 Task: Go to Program & Features. Select Whole Food Market. Add to cart Organic Pita Bread-1. Place order for Jim Hall, _x000D_
5933 U S Hwy #322_x000D_
Hartstown, Pennsylvania(PA), 16131, Cell Number (724) 932-1018
Action: Mouse moved to (5, 35)
Screenshot: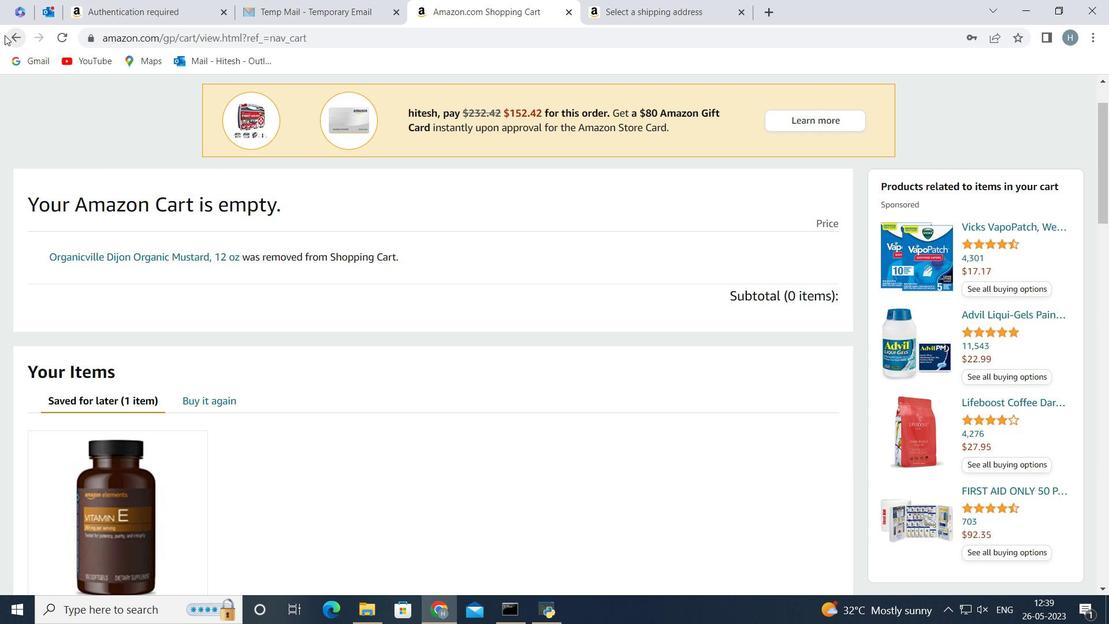 
Action: Mouse pressed left at (5, 35)
Screenshot: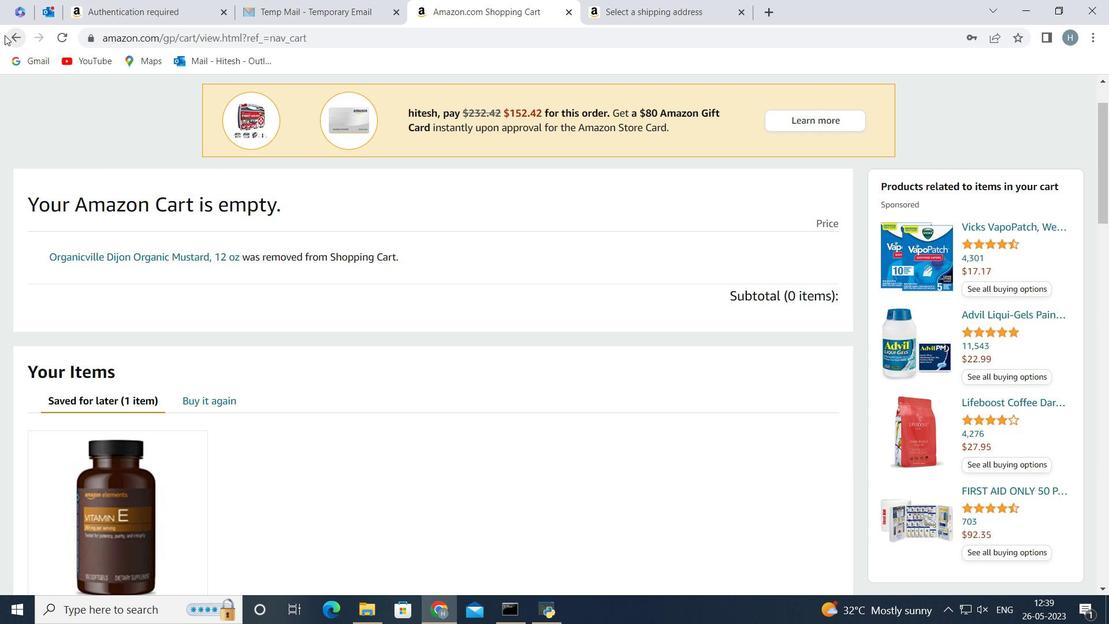 
Action: Mouse moved to (161, 93)
Screenshot: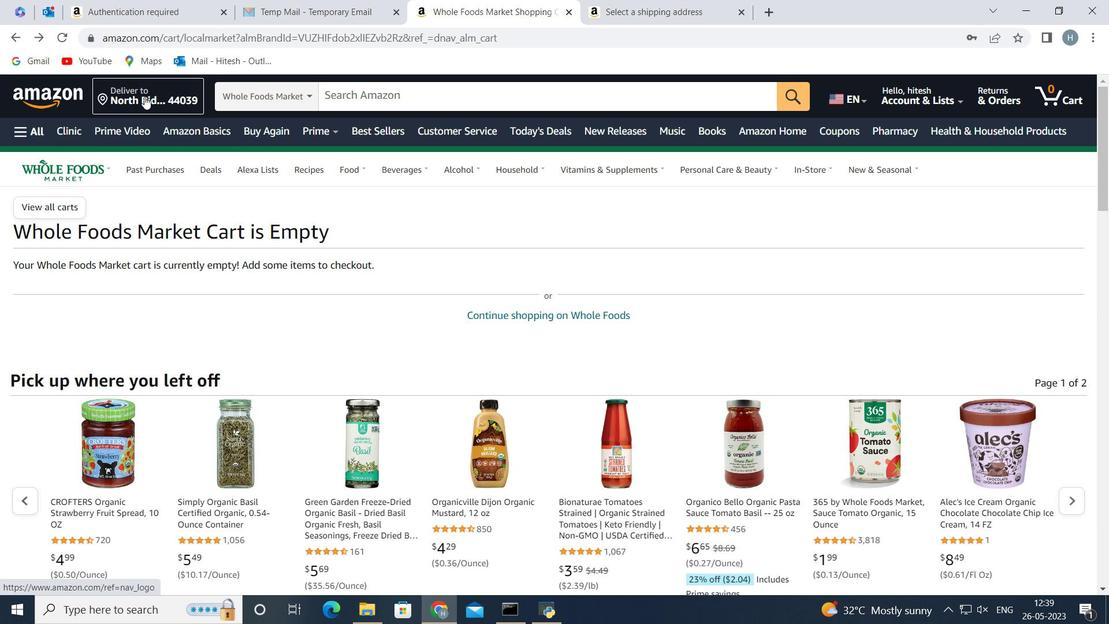 
Action: Mouse pressed left at (161, 93)
Screenshot: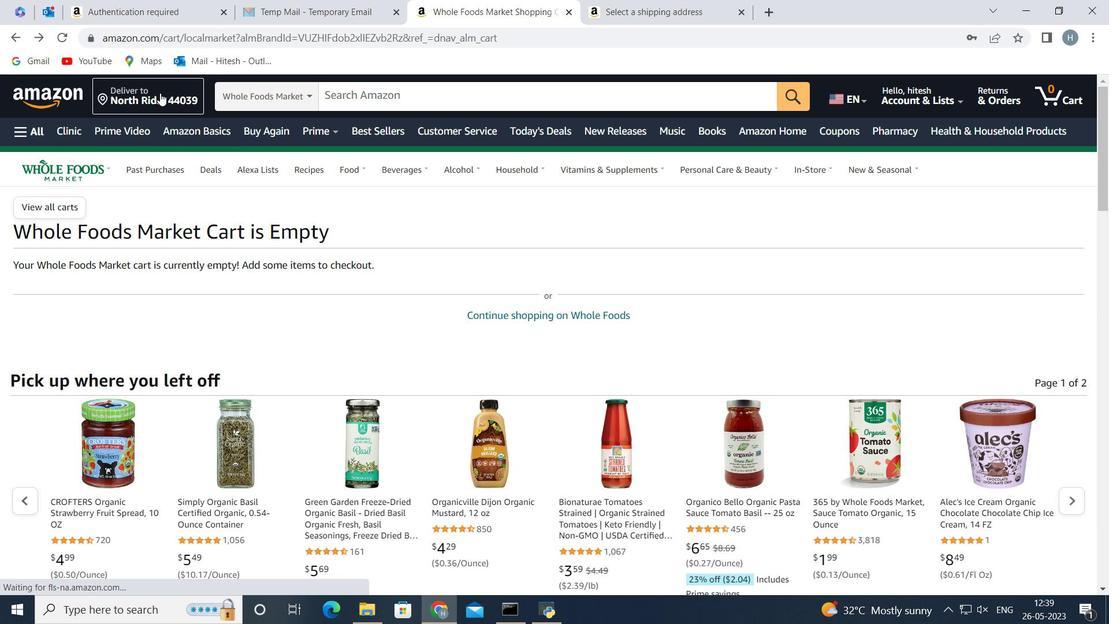 
Action: Mouse moved to (549, 467)
Screenshot: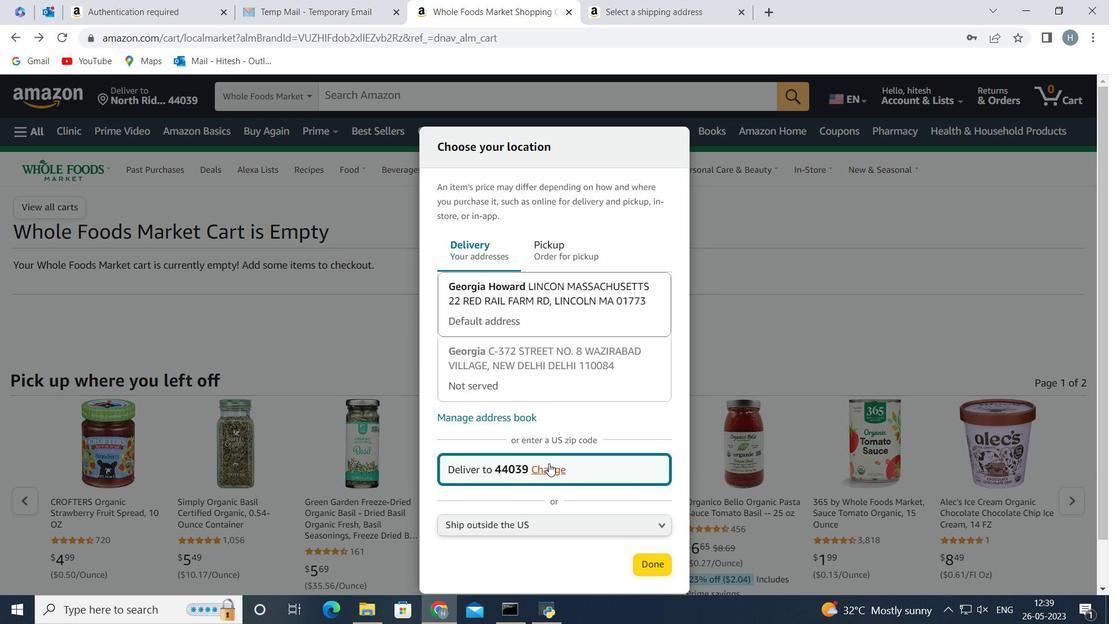 
Action: Mouse pressed left at (549, 467)
Screenshot: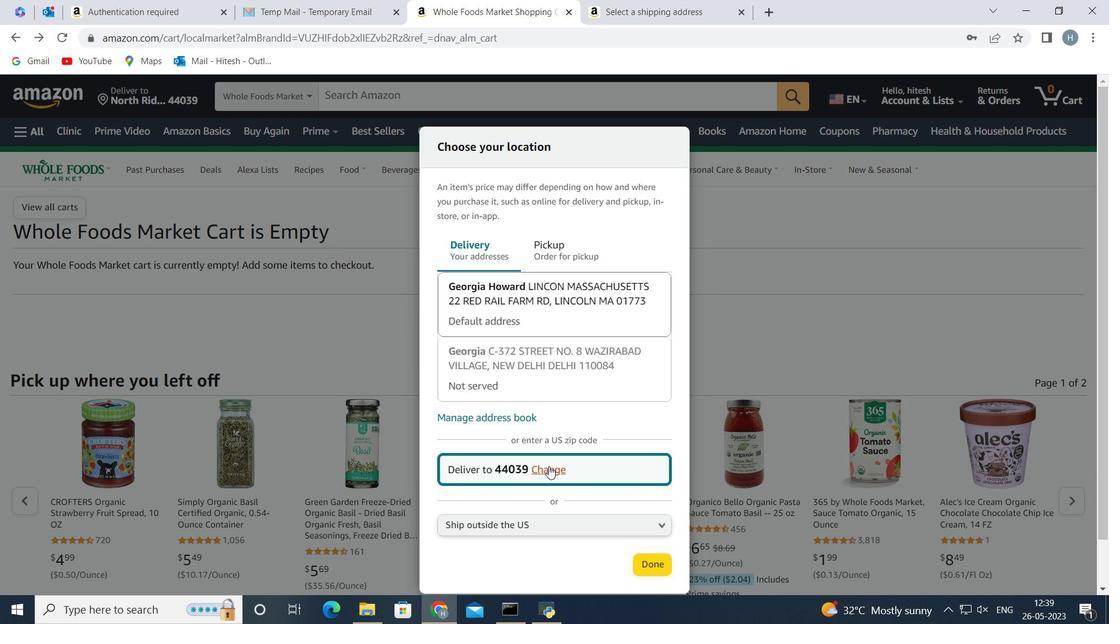 
Action: Mouse moved to (519, 461)
Screenshot: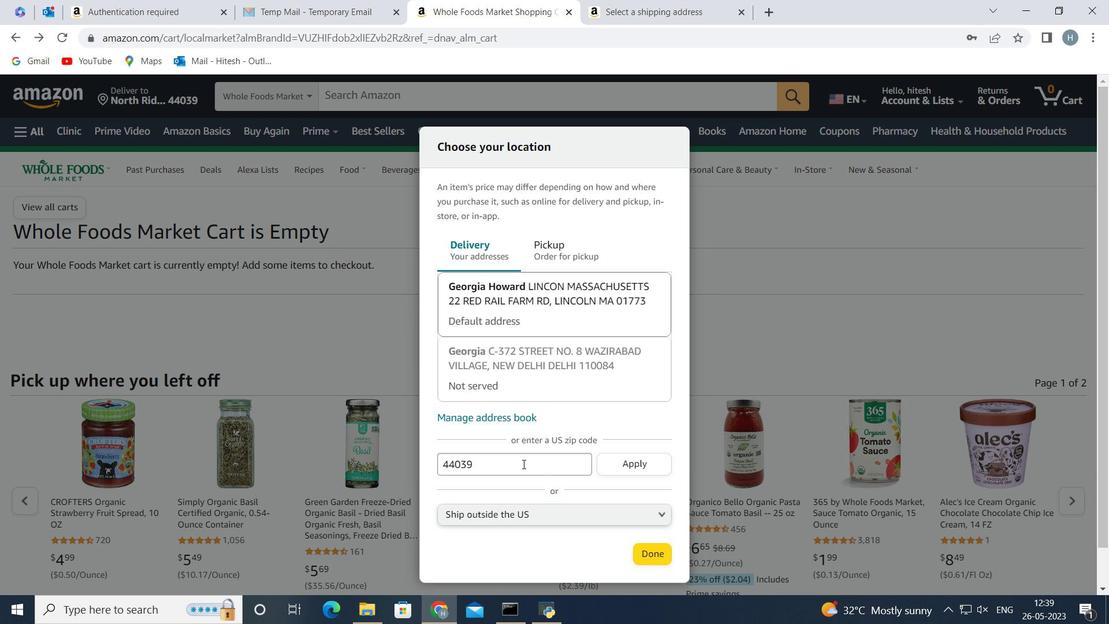 
Action: Mouse pressed left at (519, 461)
Screenshot: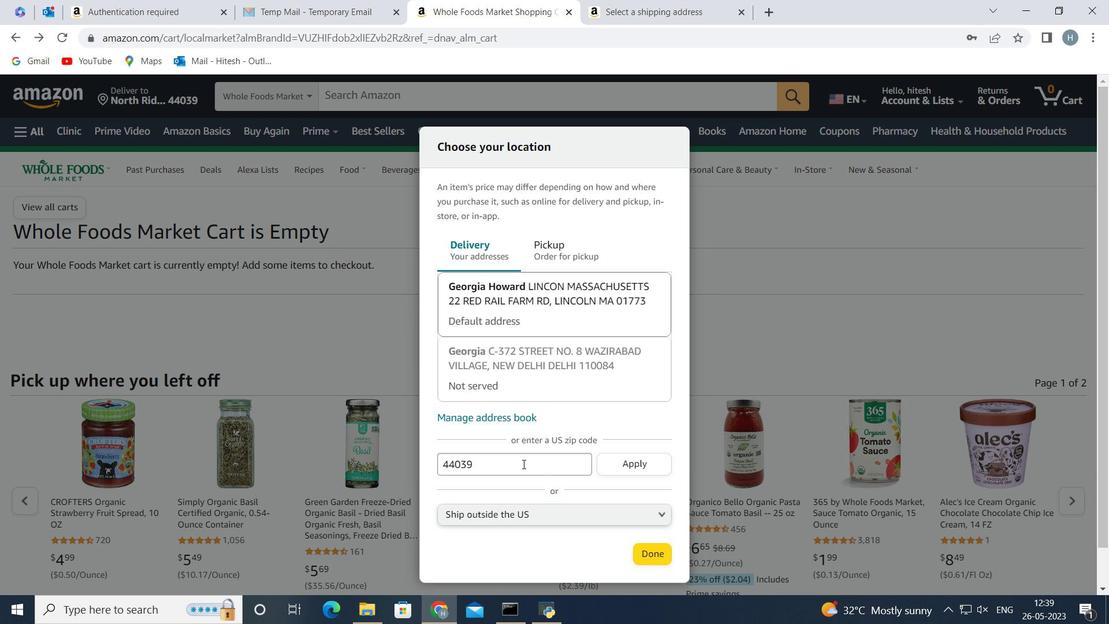 
Action: Key pressed <Key.backspace><Key.backspace><Key.backspace><Key.backspace><Key.backspace><Key.backspace><Key.backspace><Key.backspace>16131
Screenshot: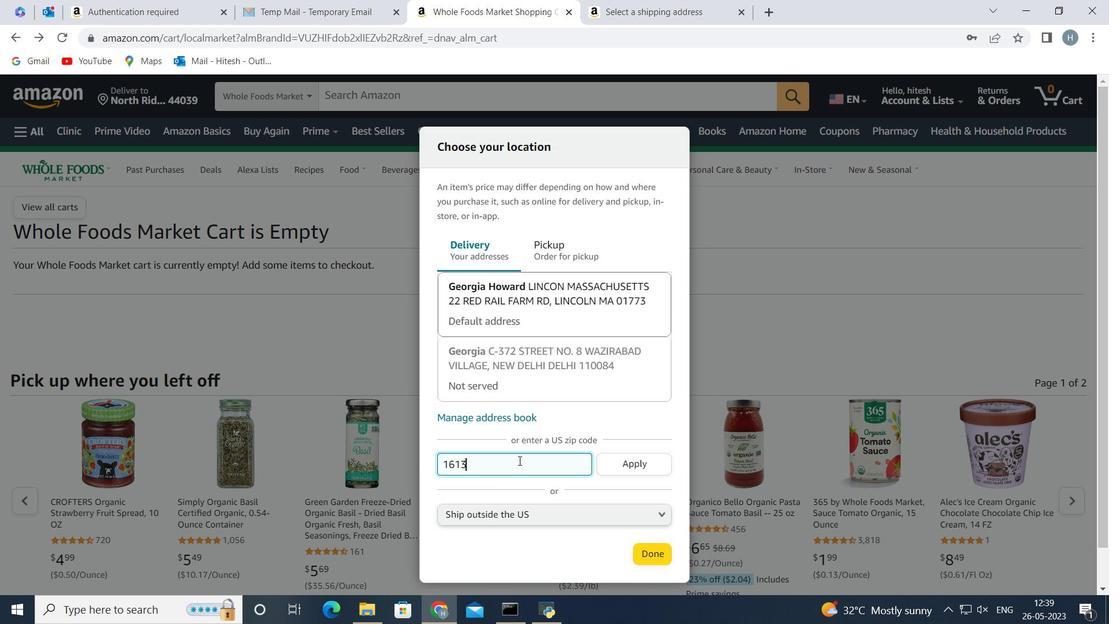 
Action: Mouse moved to (644, 463)
Screenshot: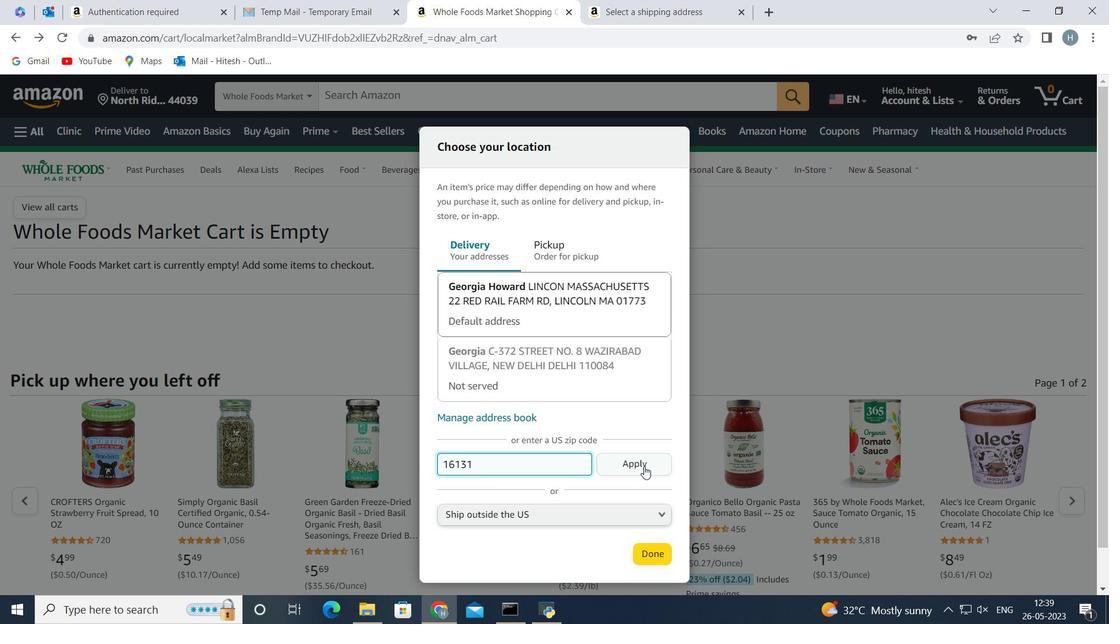
Action: Mouse pressed left at (644, 463)
Screenshot: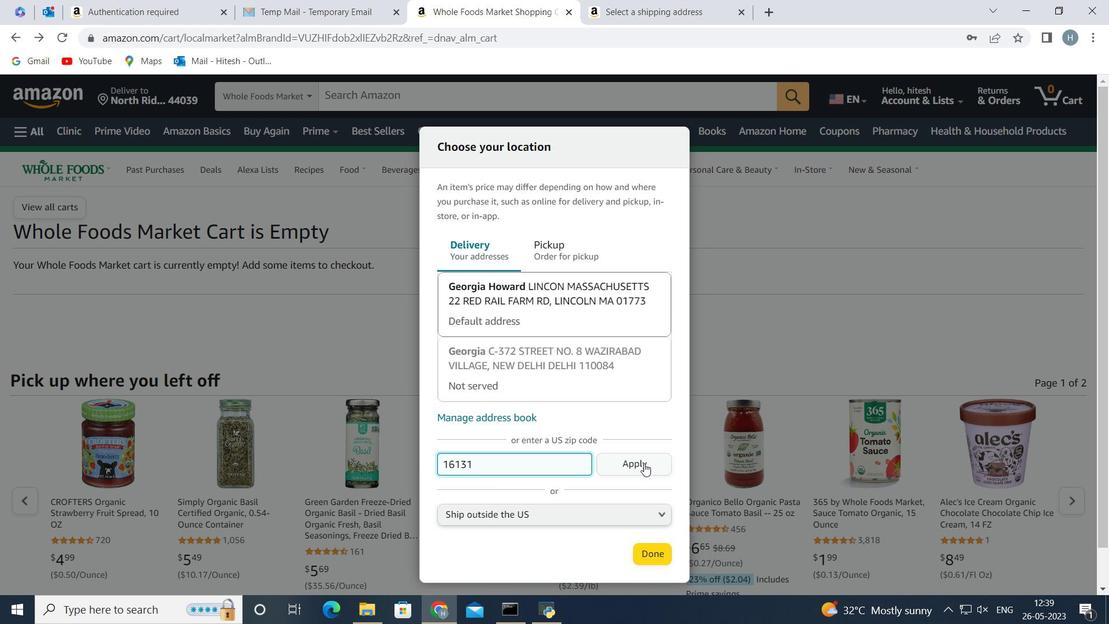 
Action: Mouse moved to (659, 561)
Screenshot: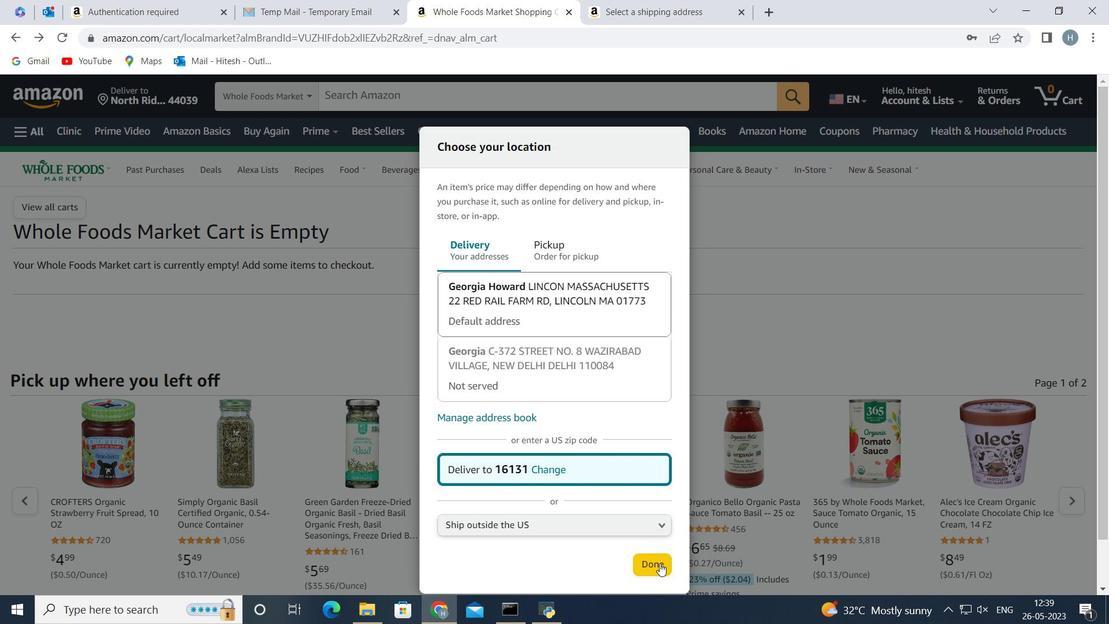 
Action: Mouse pressed left at (659, 561)
Screenshot: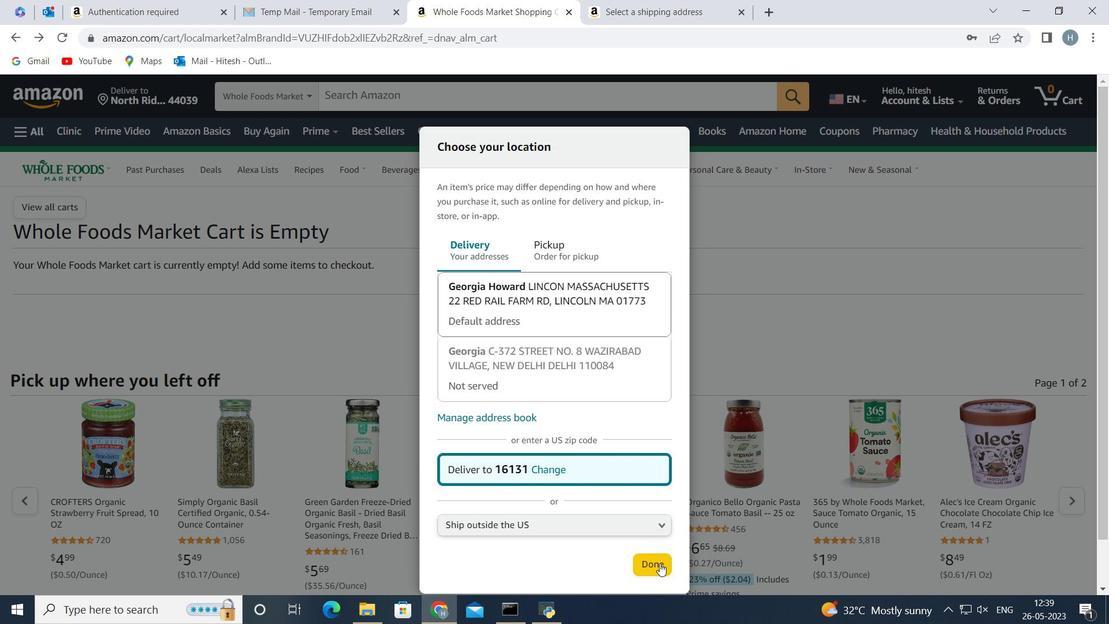 
Action: Mouse moved to (23, 132)
Screenshot: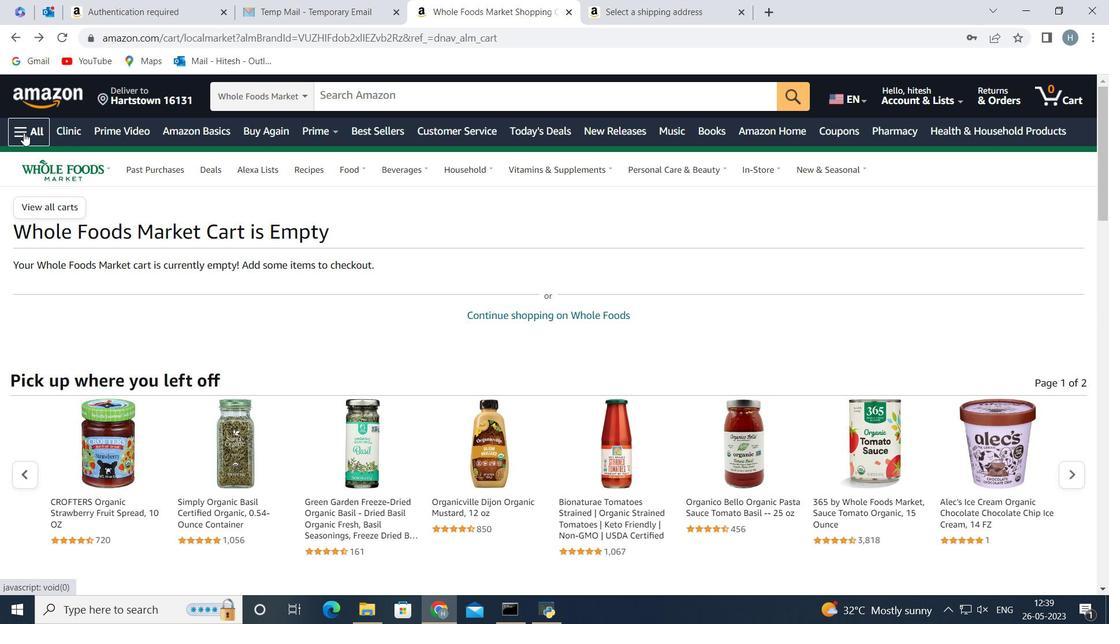 
Action: Mouse pressed left at (23, 132)
Screenshot: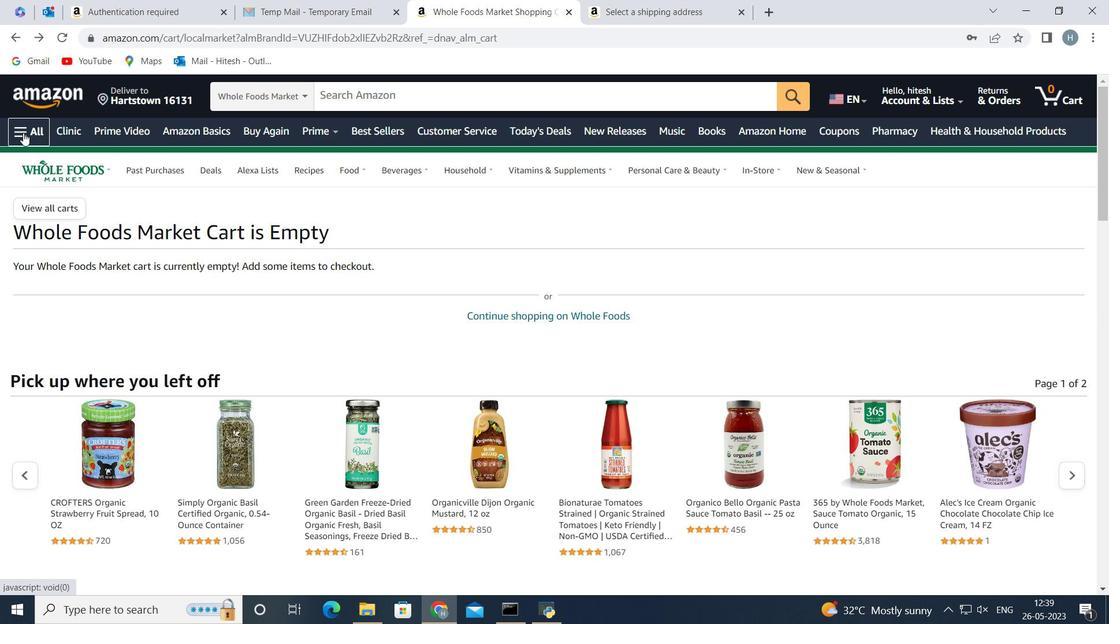 
Action: Mouse moved to (97, 315)
Screenshot: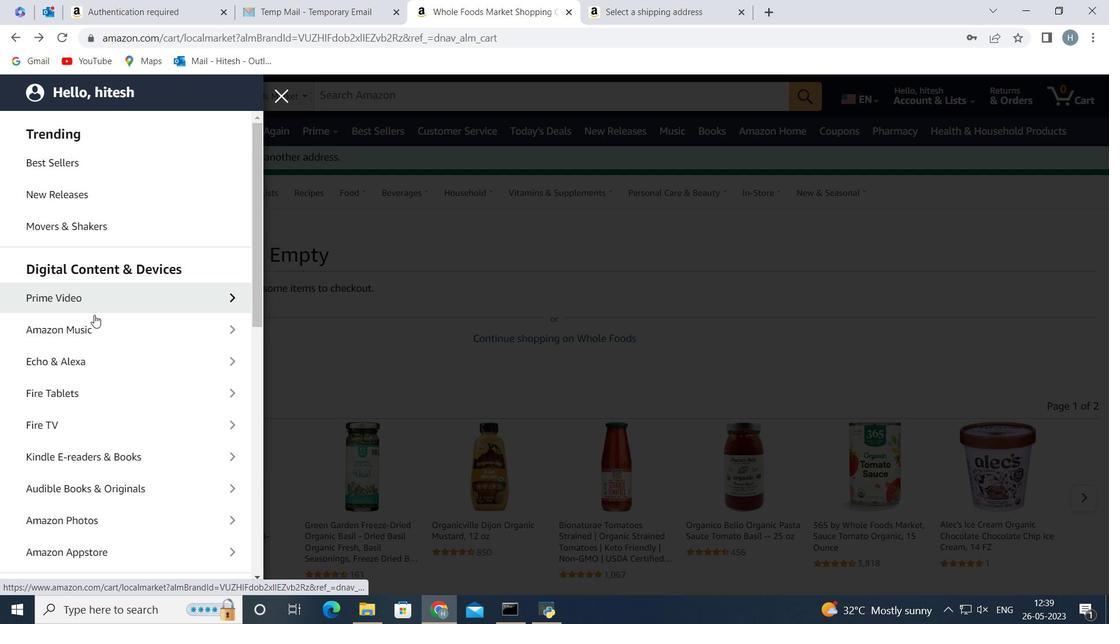 
Action: Mouse scrolled (97, 314) with delta (0, 0)
Screenshot: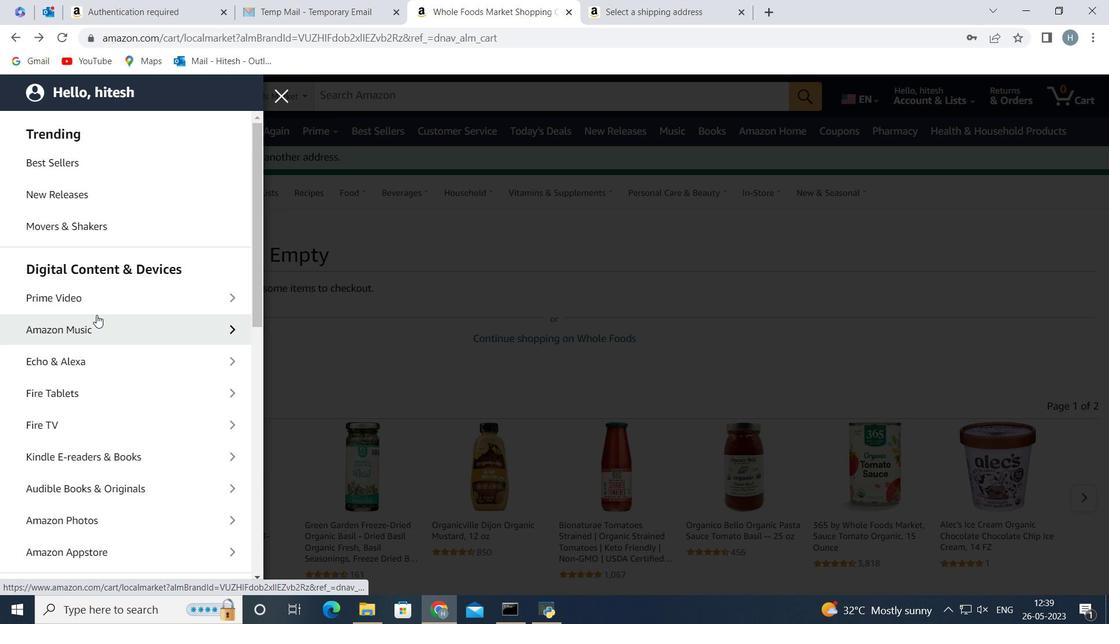 
Action: Mouse scrolled (97, 314) with delta (0, 0)
Screenshot: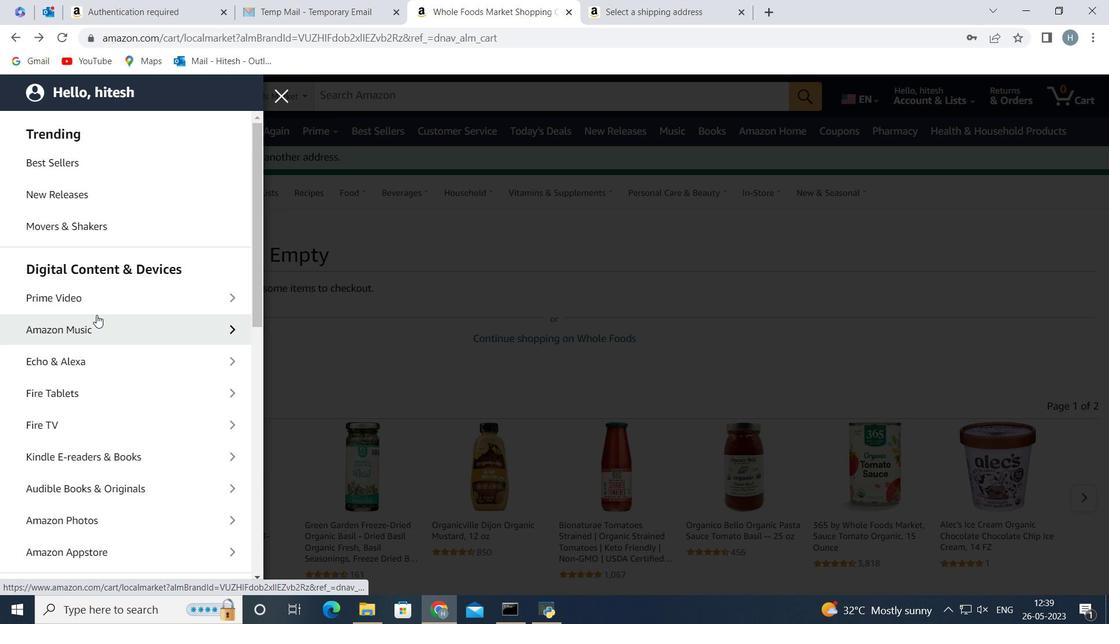 
Action: Mouse scrolled (97, 314) with delta (0, 0)
Screenshot: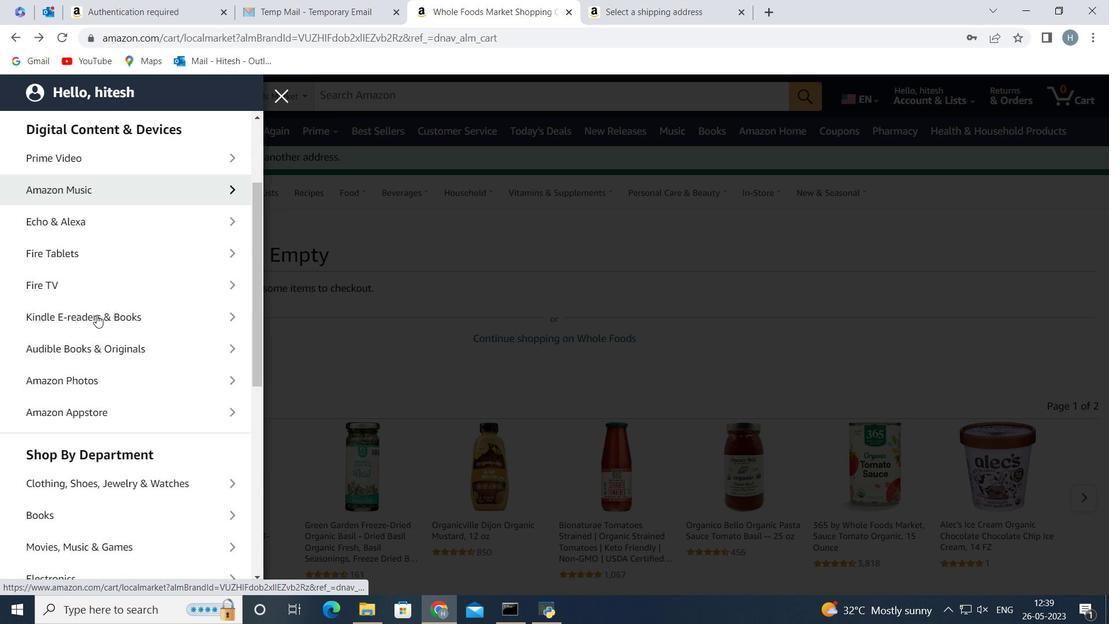
Action: Mouse scrolled (97, 314) with delta (0, 0)
Screenshot: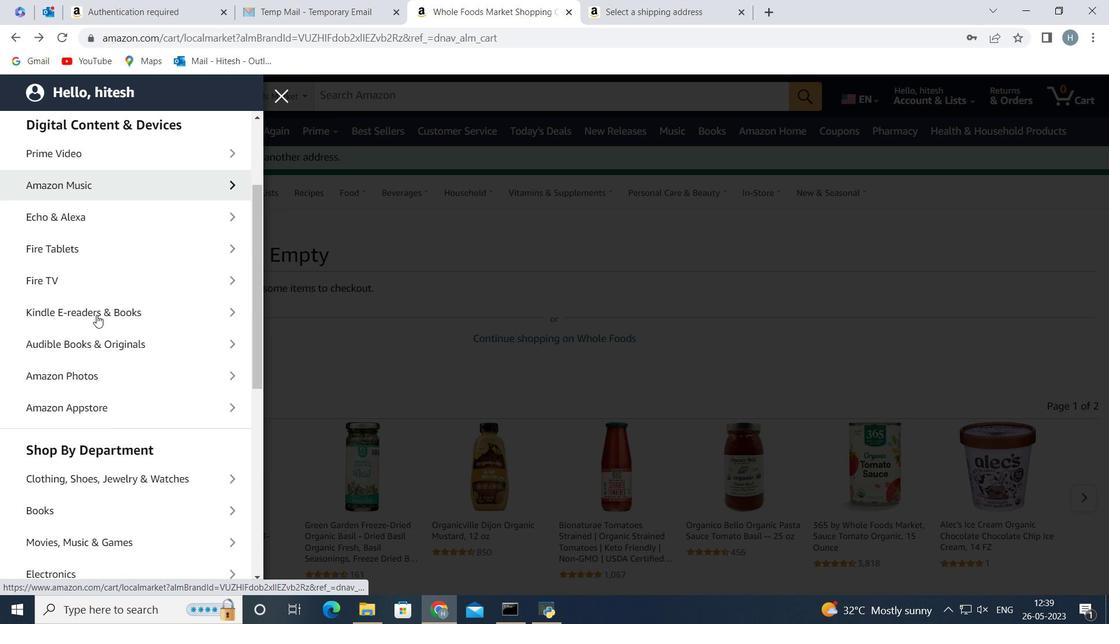 
Action: Mouse scrolled (97, 314) with delta (0, 0)
Screenshot: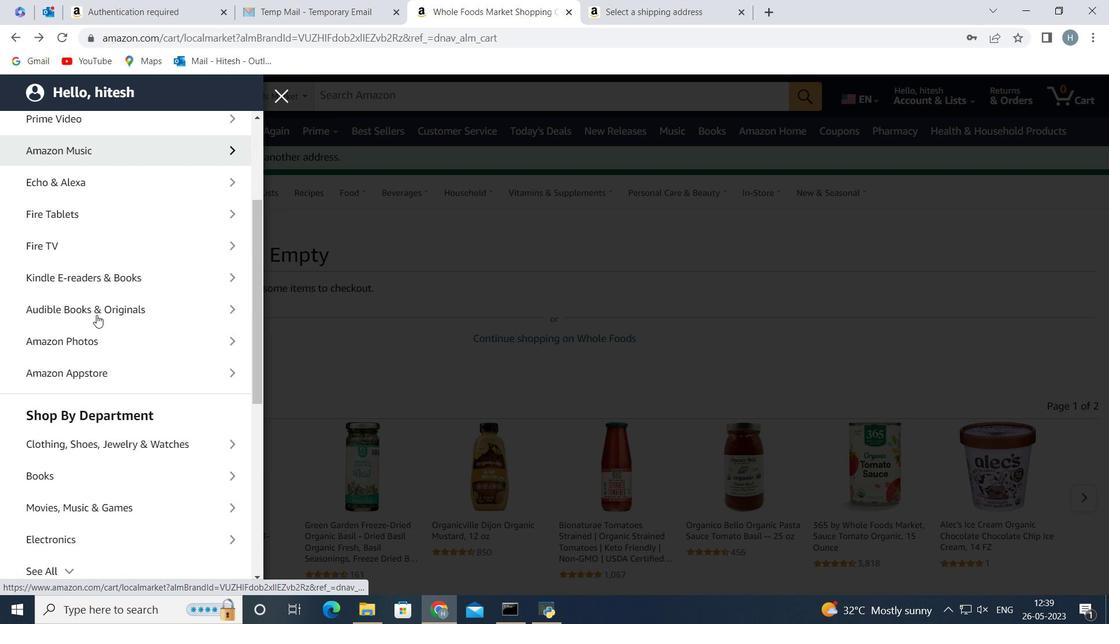 
Action: Mouse moved to (161, 457)
Screenshot: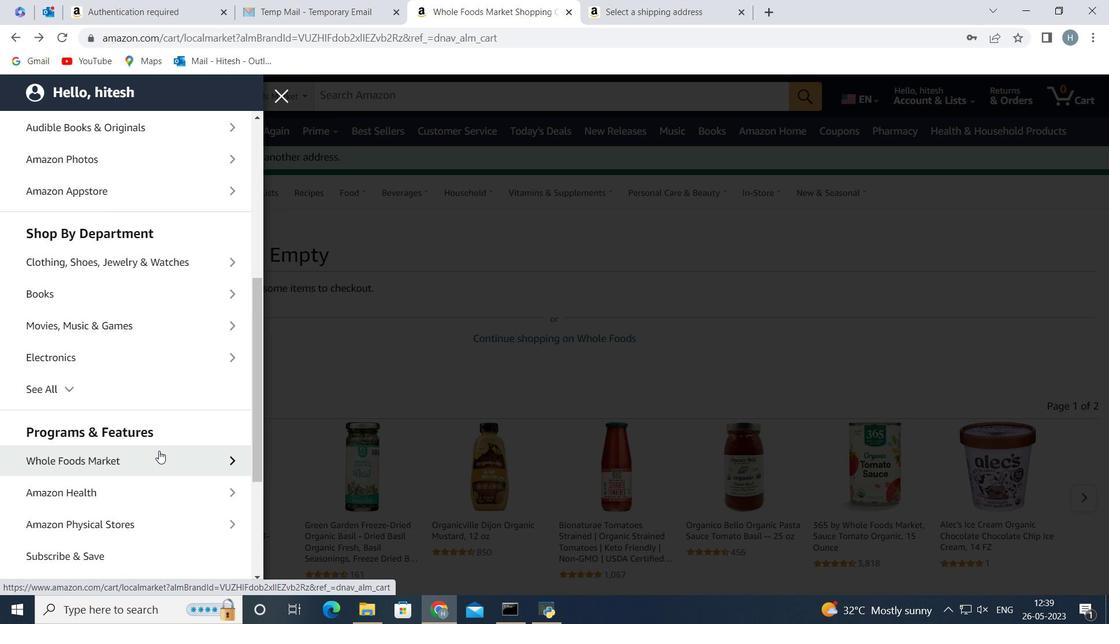 
Action: Mouse pressed left at (161, 457)
Screenshot: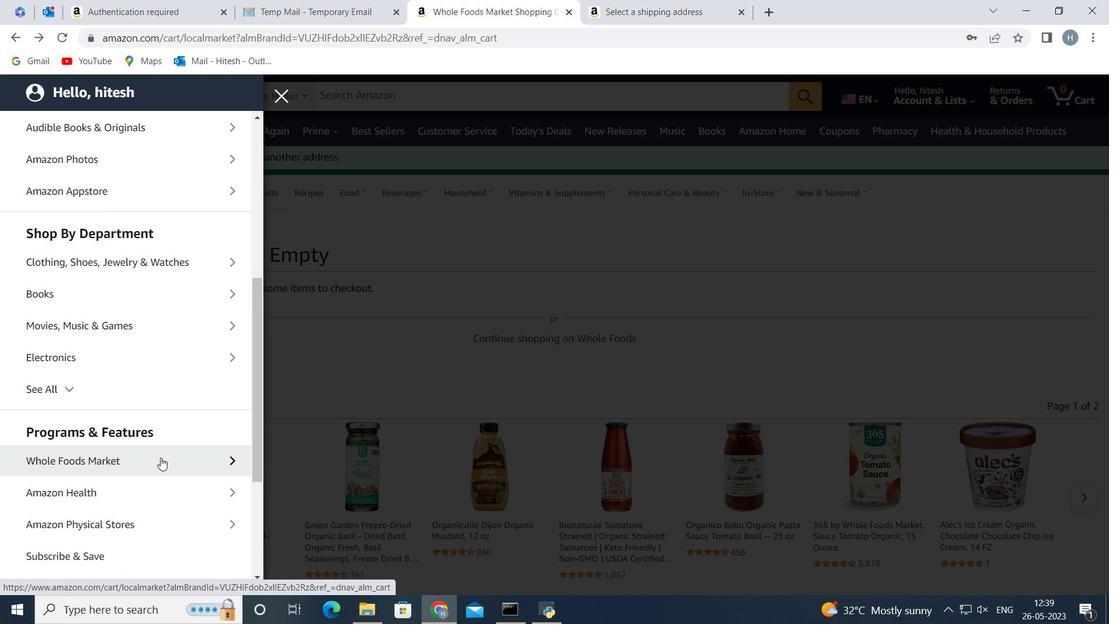 
Action: Mouse moved to (134, 202)
Screenshot: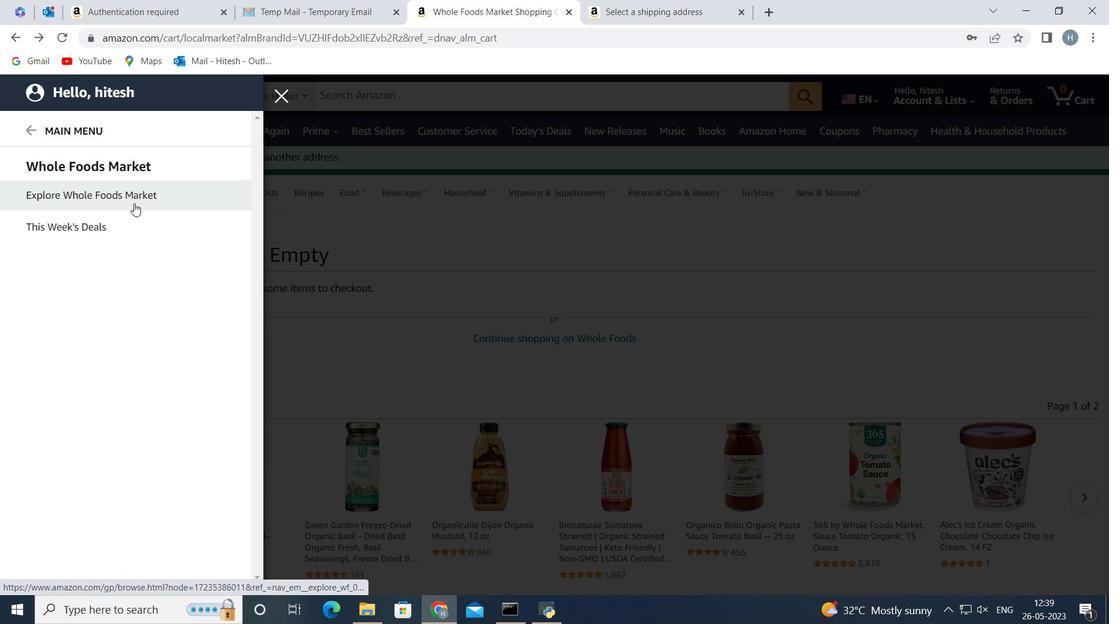 
Action: Mouse pressed left at (134, 202)
Screenshot: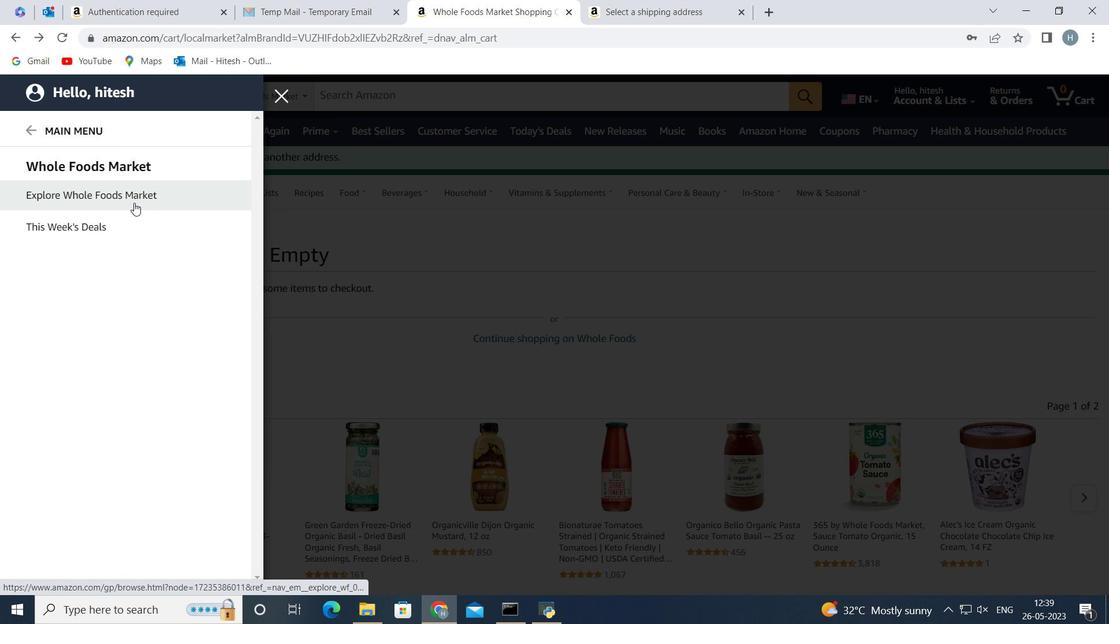 
Action: Mouse moved to (396, 91)
Screenshot: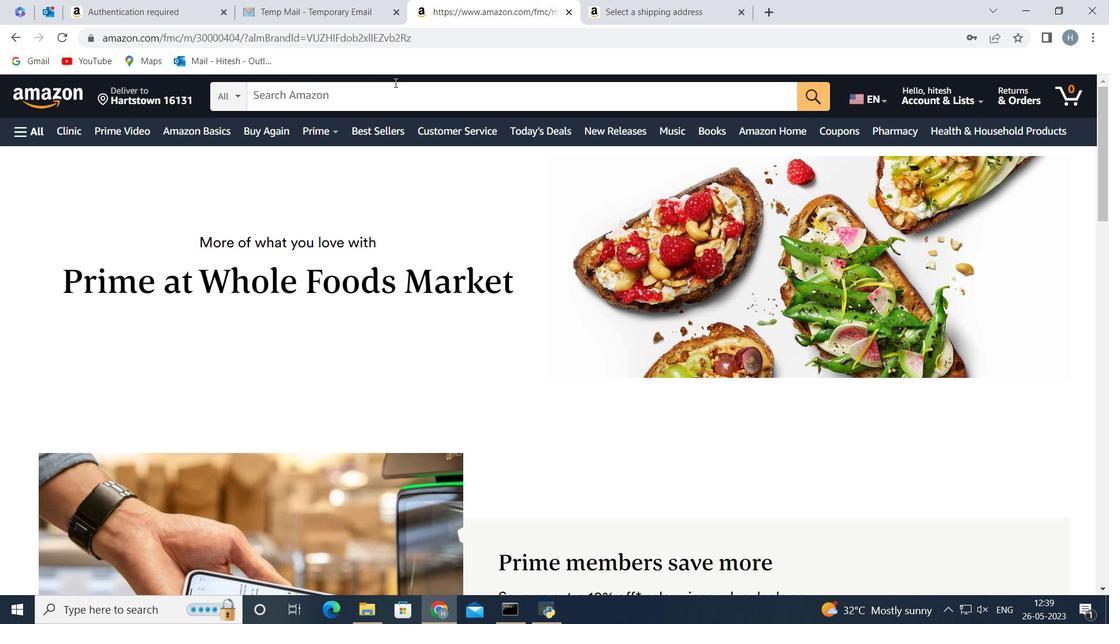 
Action: Mouse pressed left at (396, 91)
Screenshot: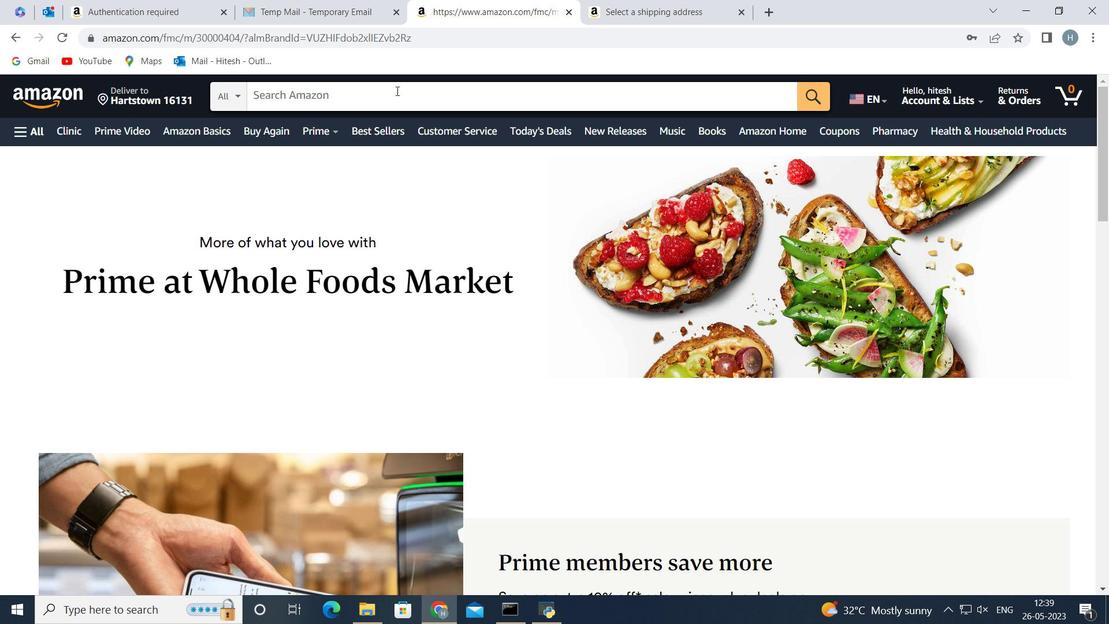 
Action: Key pressed <Key.shift>Pita<Key.space><Key.shift>Bread<Key.space><Key.enter>
Screenshot: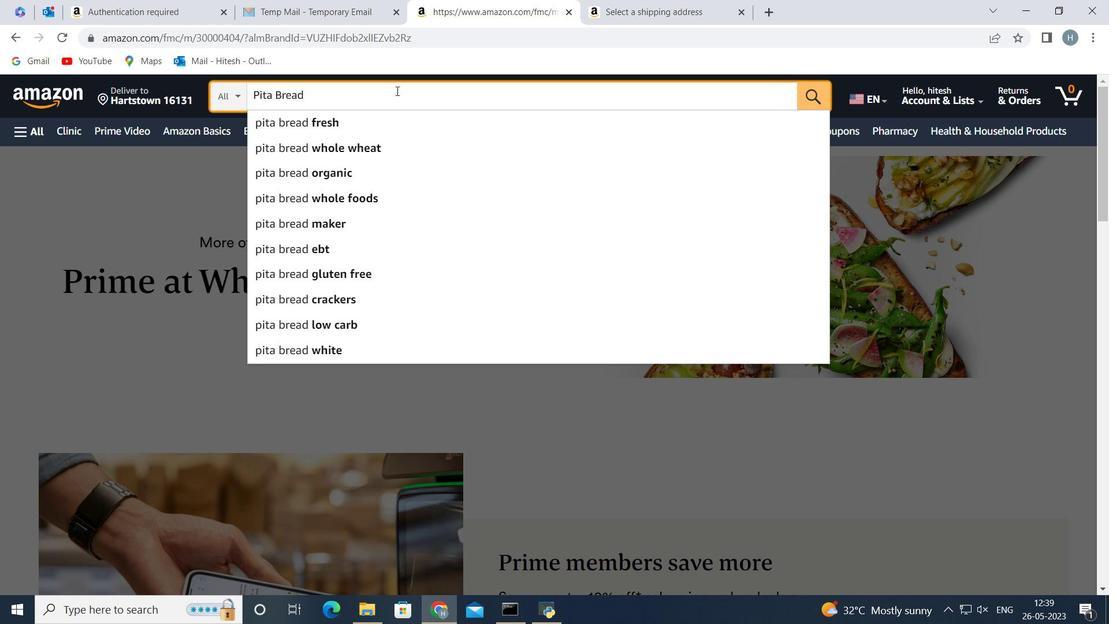 
Action: Mouse moved to (501, 312)
Screenshot: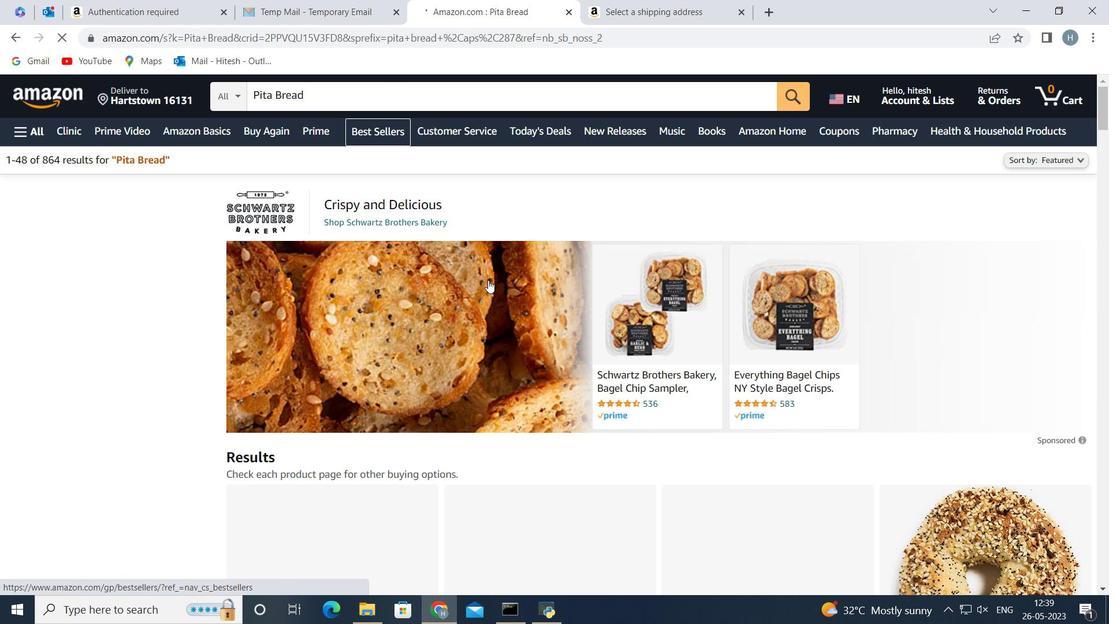 
Action: Mouse scrolled (501, 312) with delta (0, 0)
Screenshot: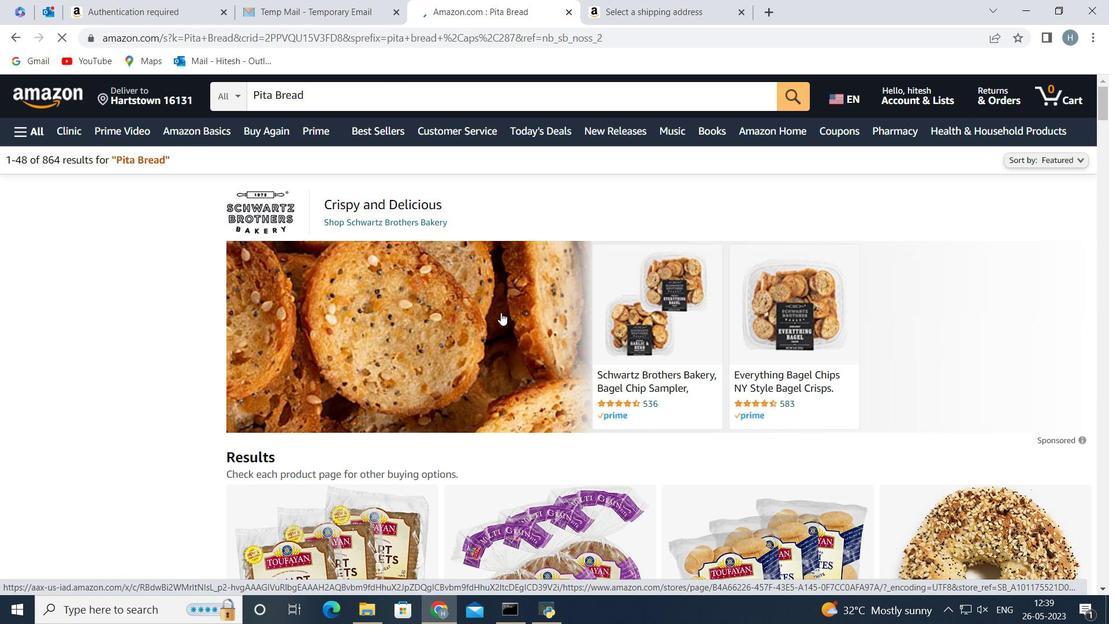 
Action: Mouse scrolled (501, 312) with delta (0, 0)
Screenshot: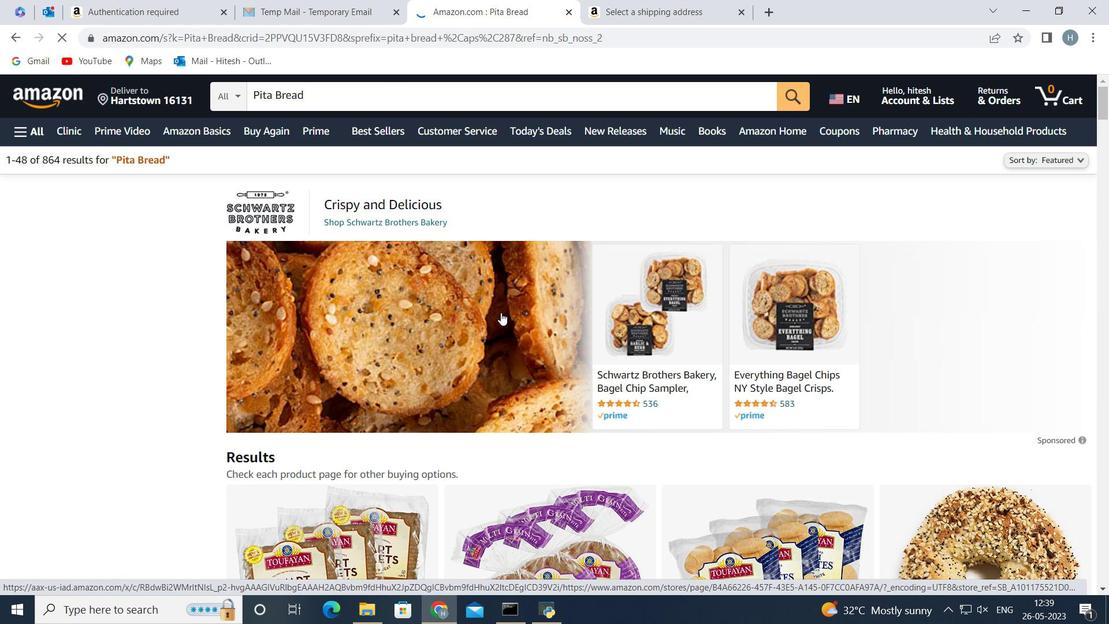 
Action: Mouse scrolled (501, 312) with delta (0, 0)
Screenshot: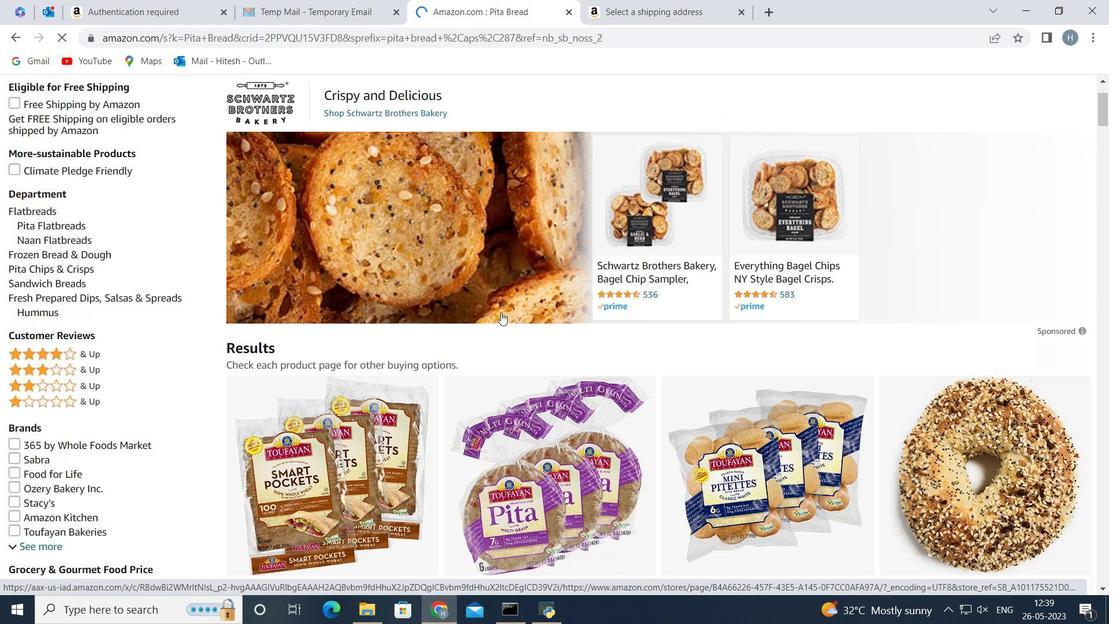 
Action: Mouse moved to (505, 312)
Screenshot: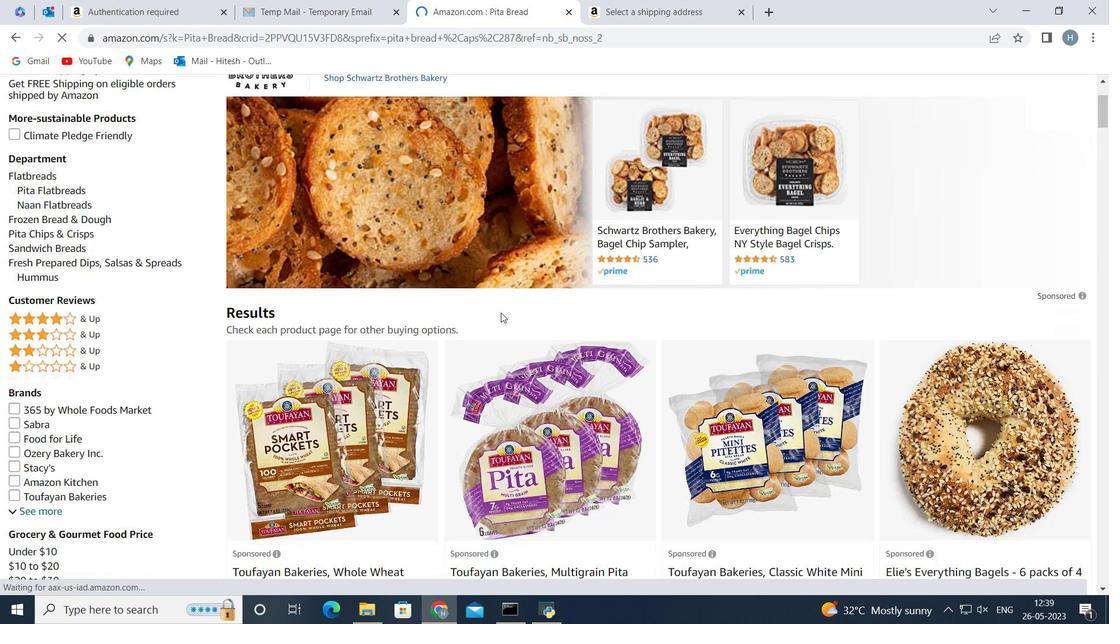 
Action: Mouse scrolled (505, 312) with delta (0, 0)
Screenshot: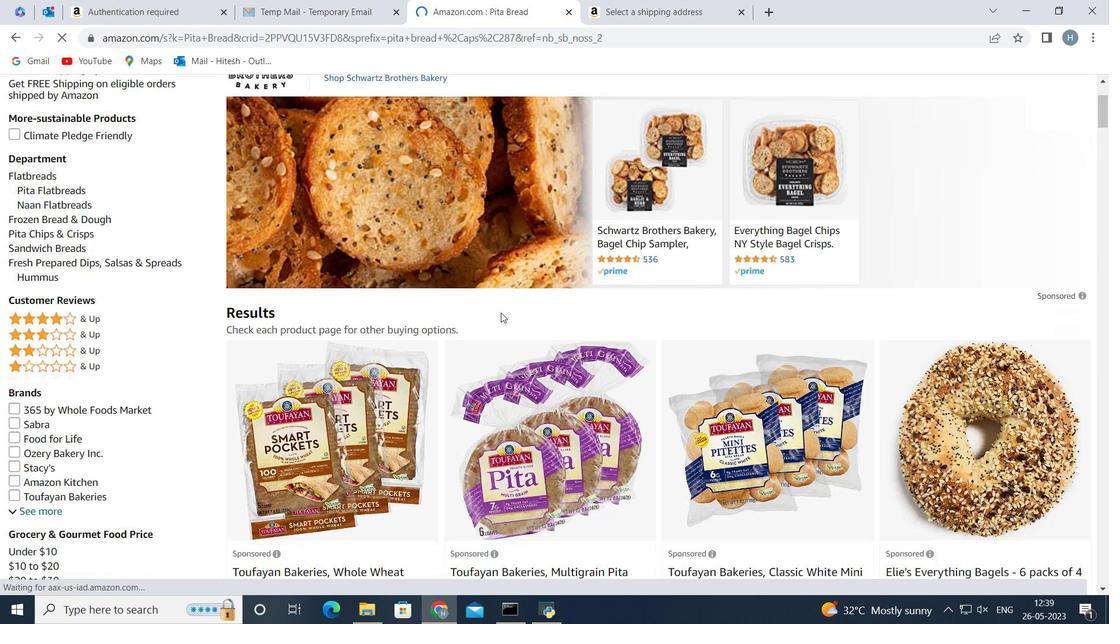 
Action: Mouse moved to (573, 301)
Screenshot: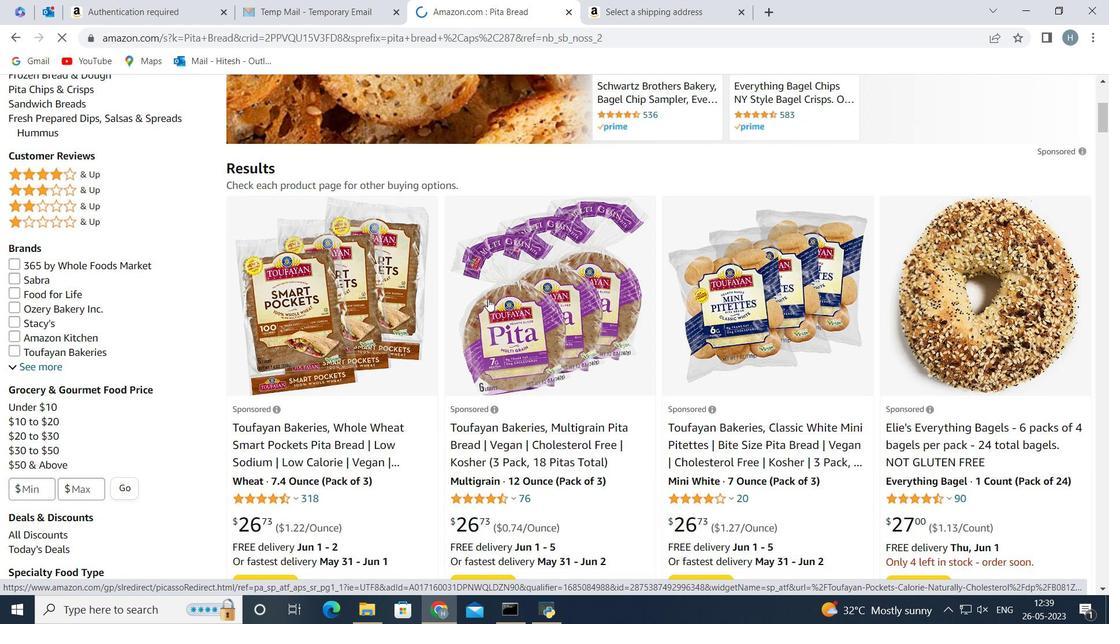 
Action: Mouse pressed left at (573, 301)
Screenshot: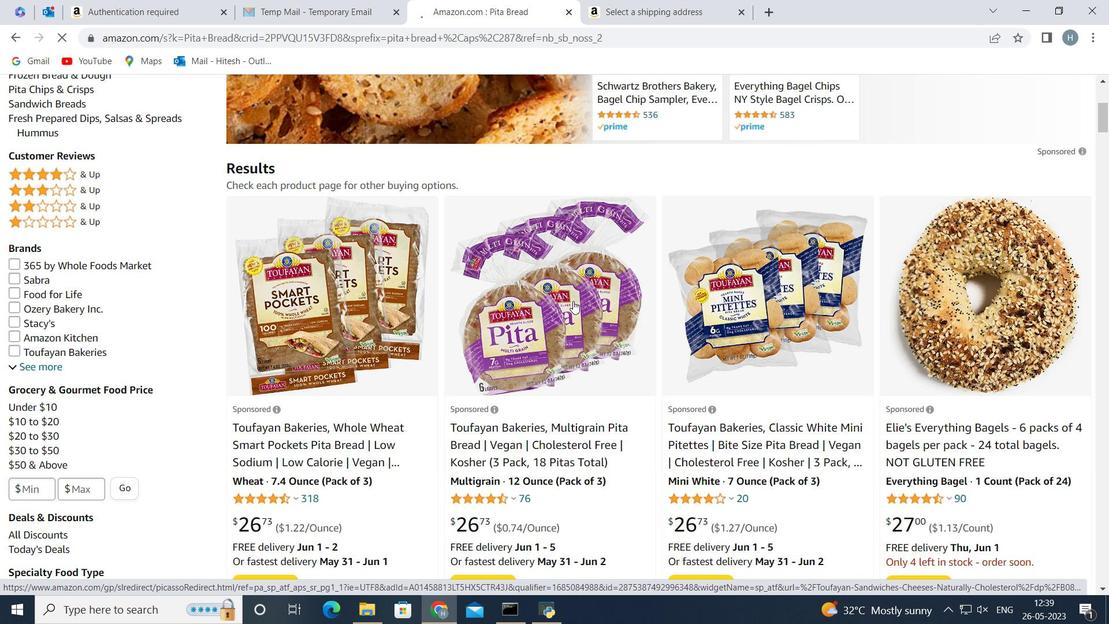 
Action: Mouse moved to (934, 423)
Screenshot: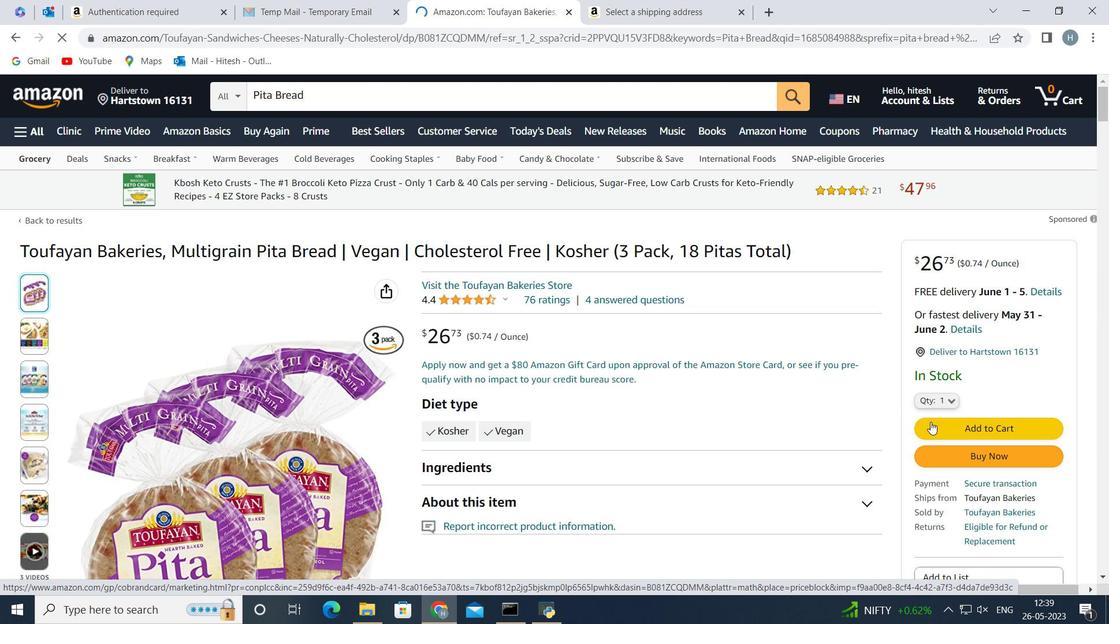 
Action: Mouse pressed left at (934, 423)
Screenshot: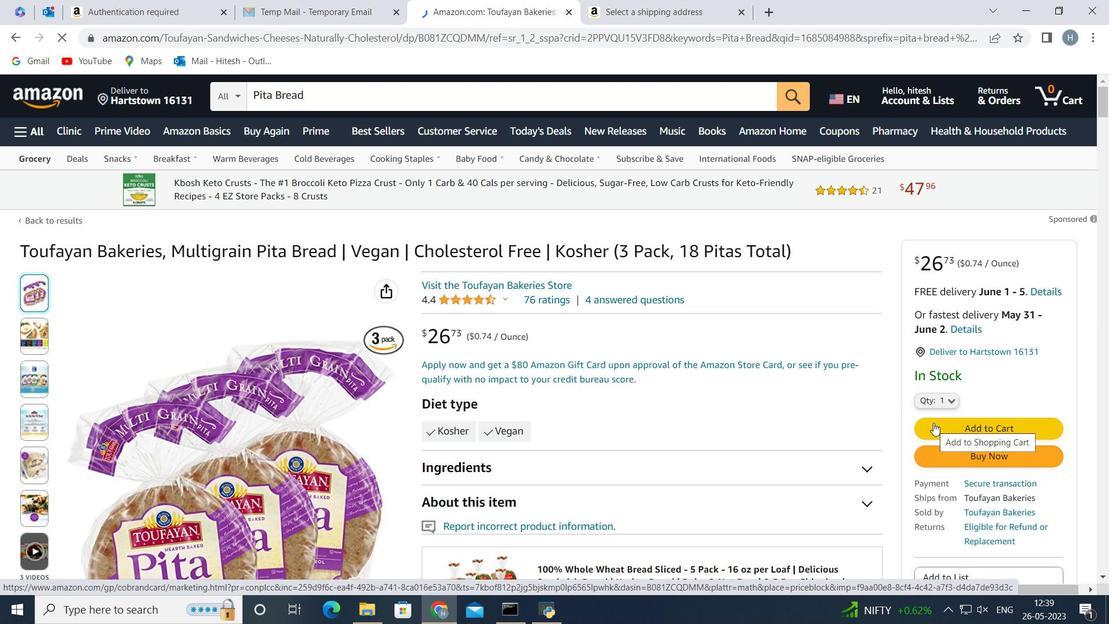 
Action: Mouse moved to (934, 203)
Screenshot: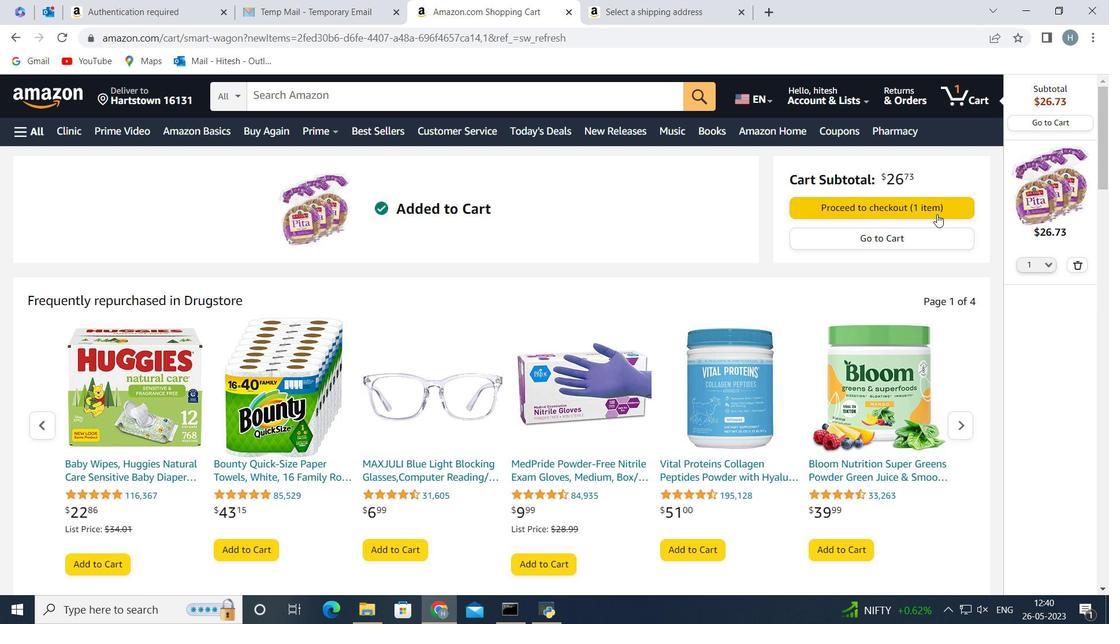
Action: Mouse pressed left at (934, 203)
Screenshot: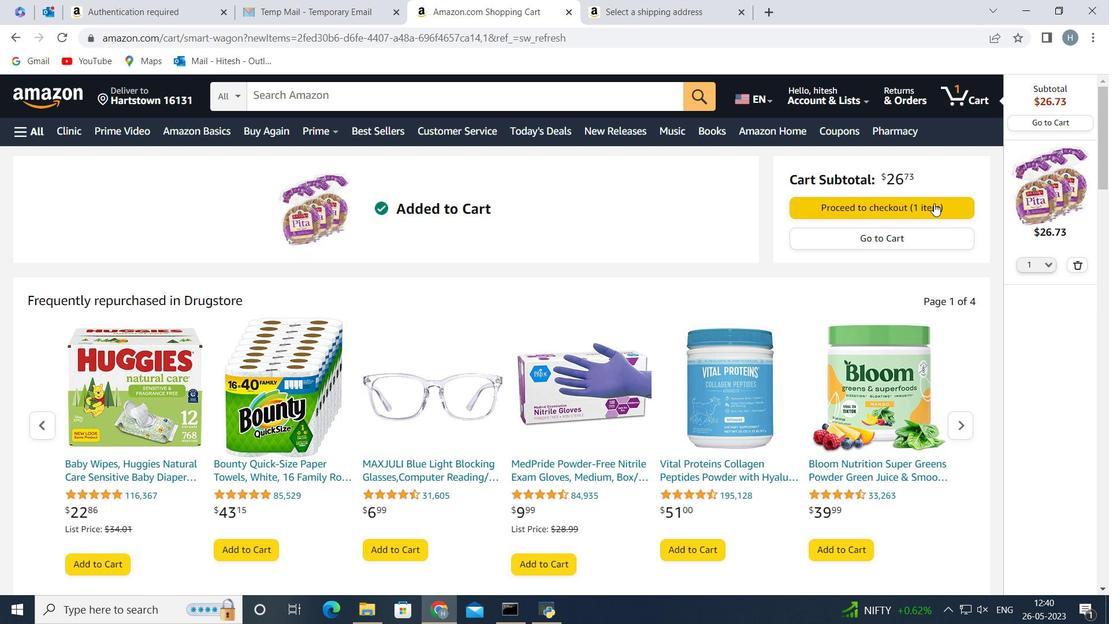 
Action: Mouse moved to (227, 284)
Screenshot: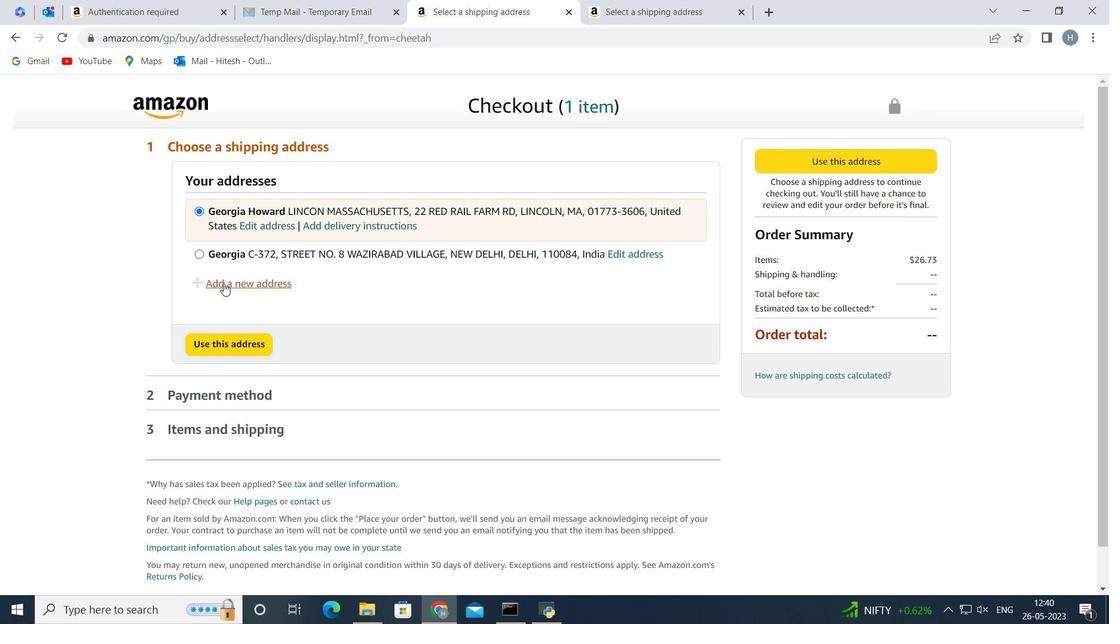 
Action: Mouse pressed left at (227, 284)
Screenshot: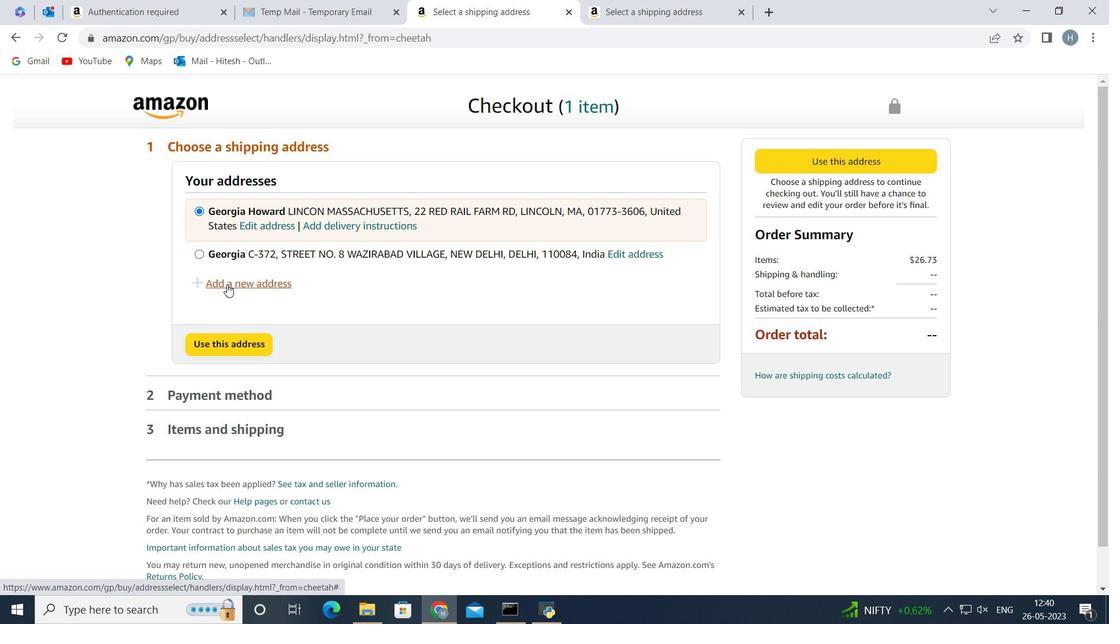 
Action: Mouse moved to (428, 394)
Screenshot: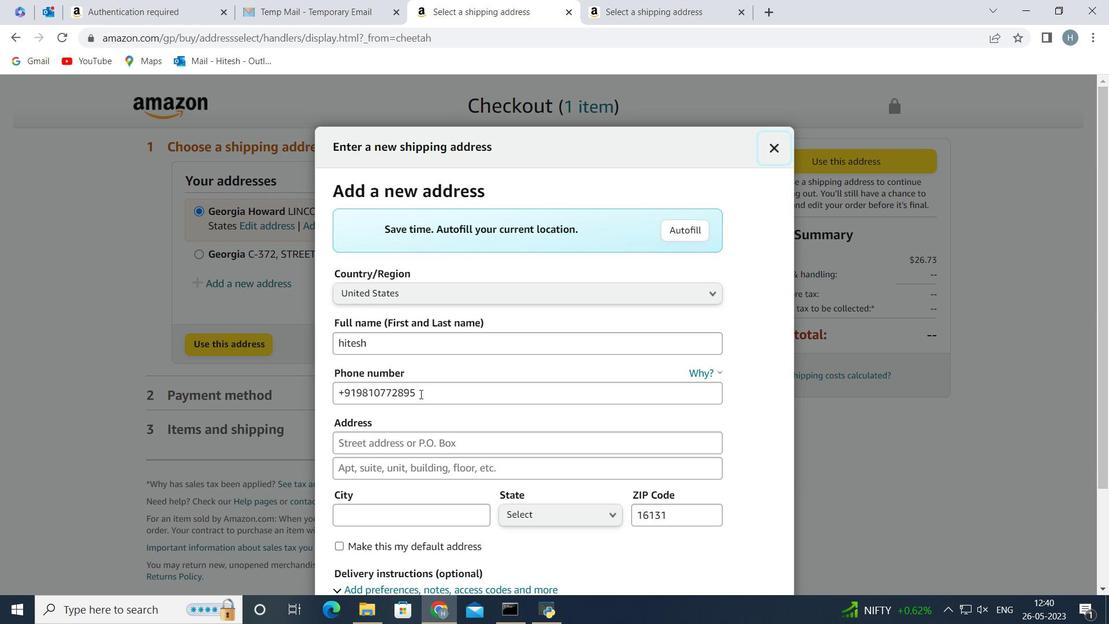 
Action: Mouse pressed left at (428, 394)
Screenshot: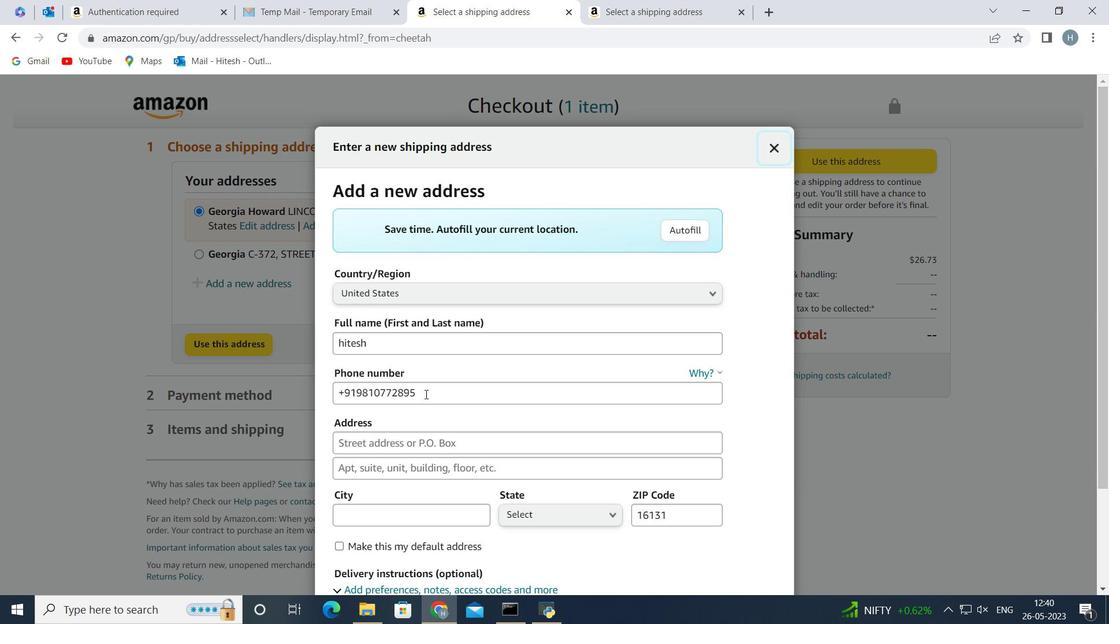 
Action: Mouse moved to (429, 394)
Screenshot: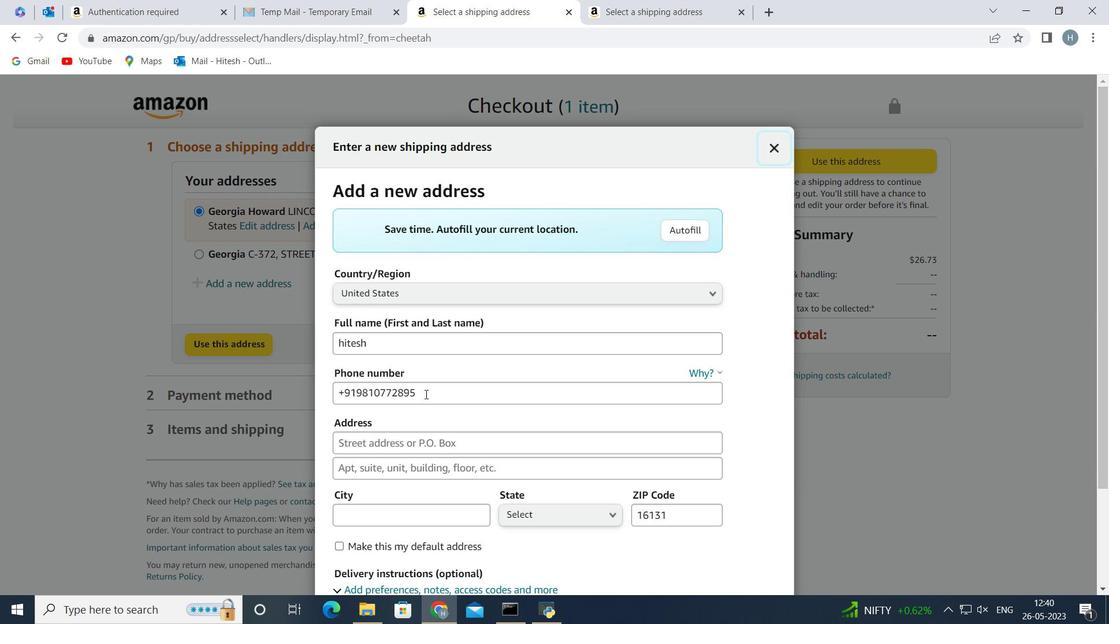 
Action: Key pressed <Key.backspace><Key.backspace><Key.backspace><Key.backspace><Key.backspace><Key.backspace>
Screenshot: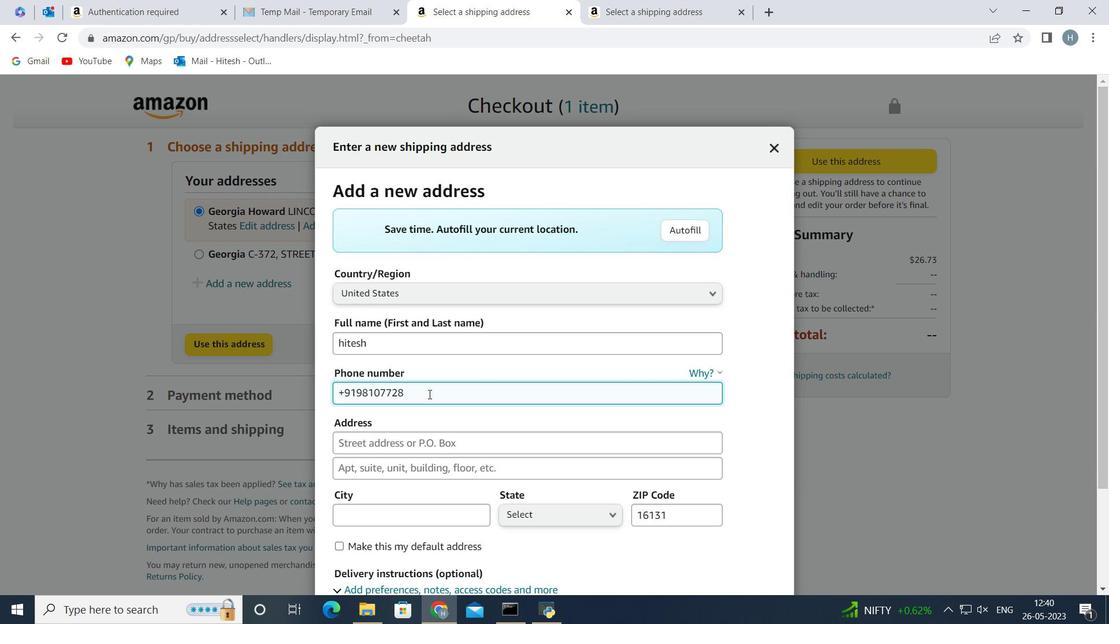 
Action: Mouse moved to (429, 391)
Screenshot: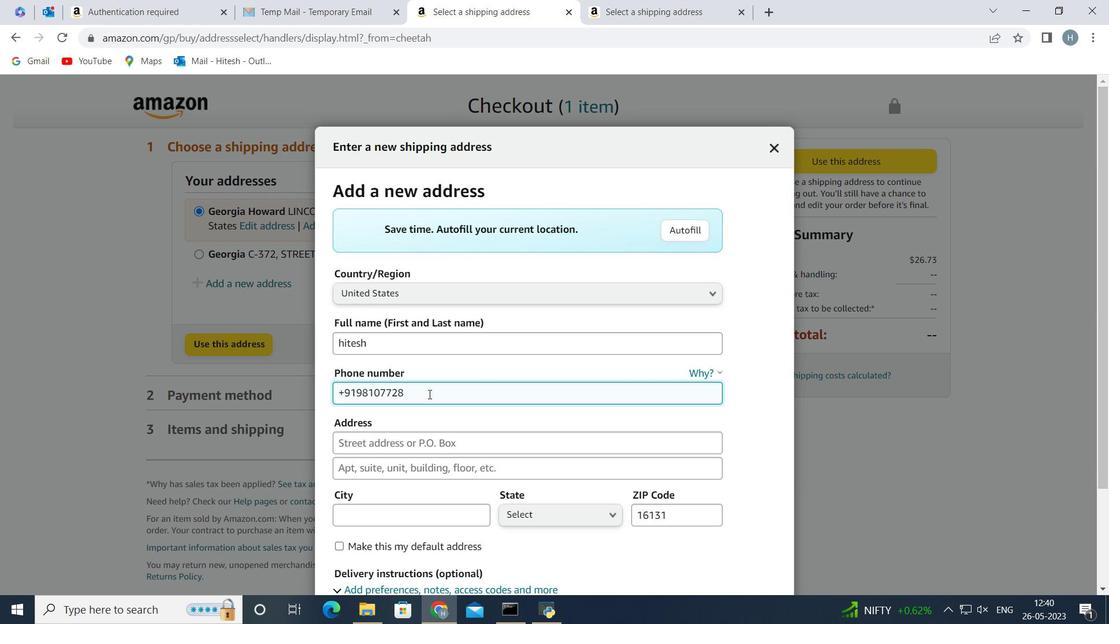 
Action: Key pressed <Key.backspace>
Screenshot: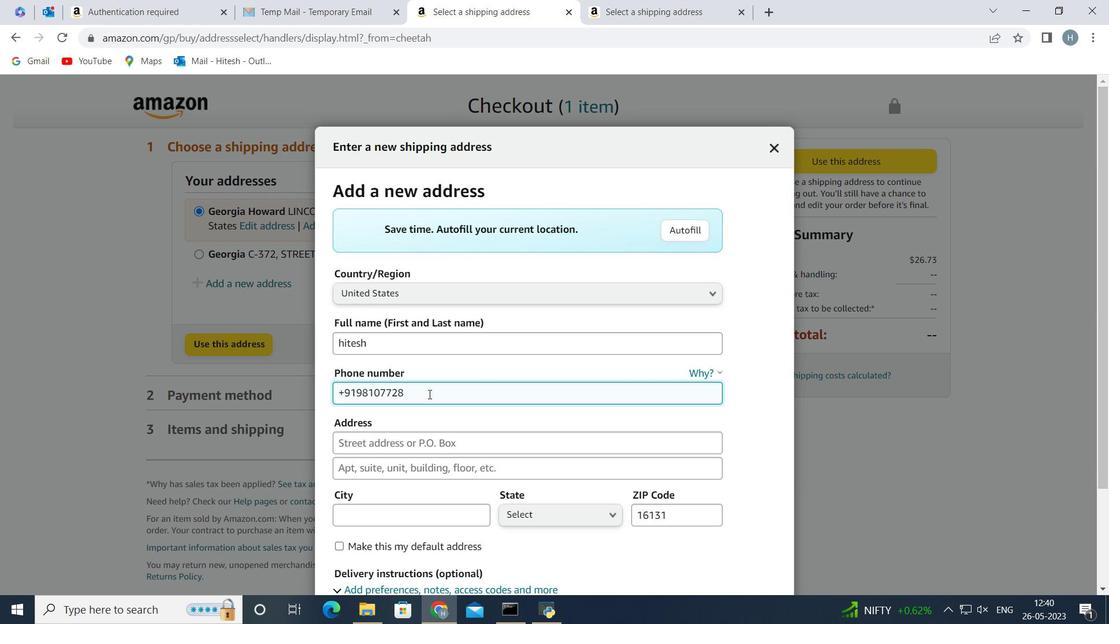 
Action: Mouse moved to (432, 373)
Screenshot: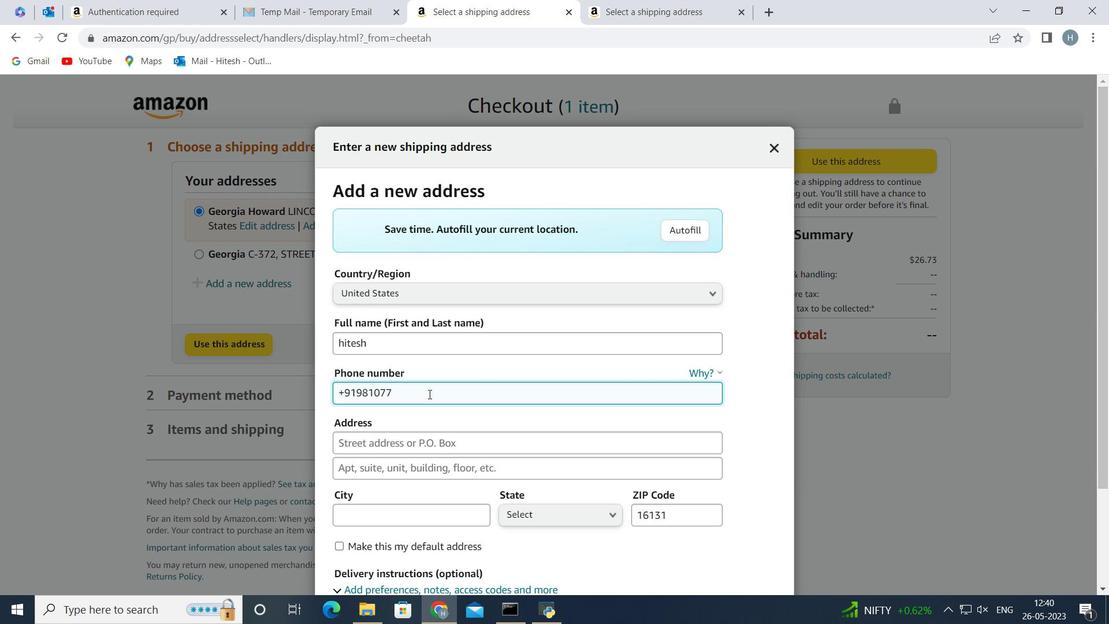 
Action: Key pressed <Key.backspace>
Screenshot: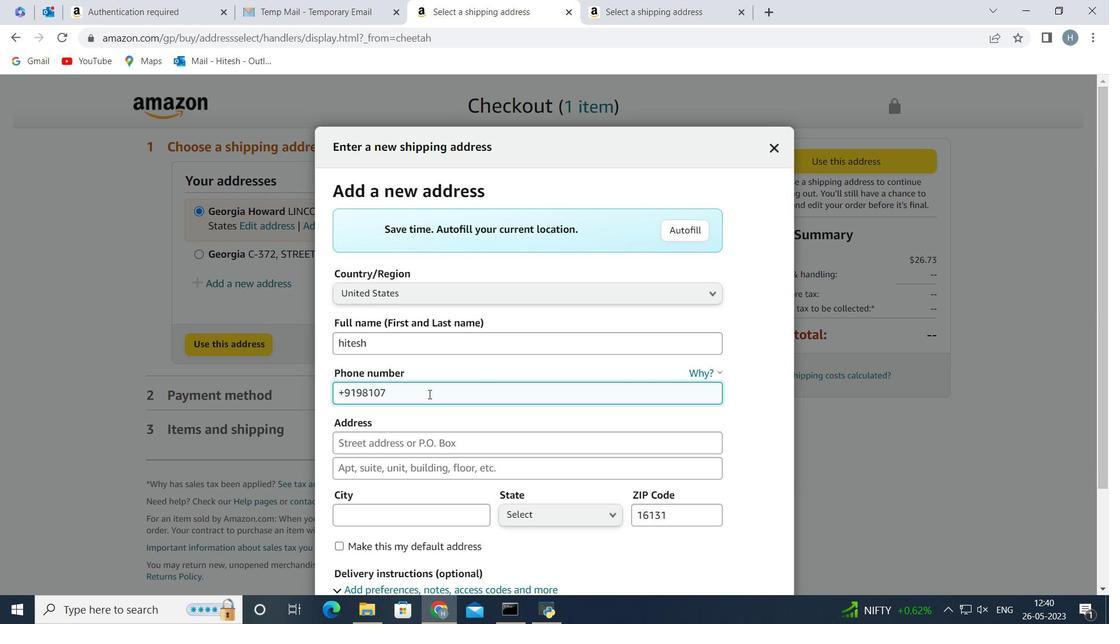 
Action: Mouse moved to (432, 364)
Screenshot: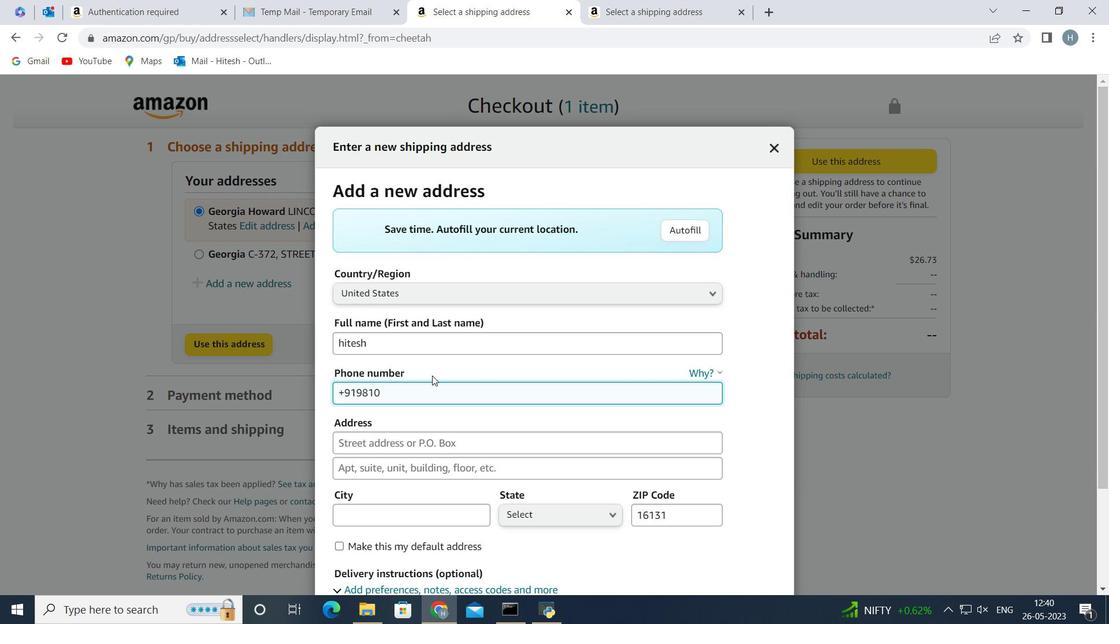
Action: Key pressed <Key.backspace>
Screenshot: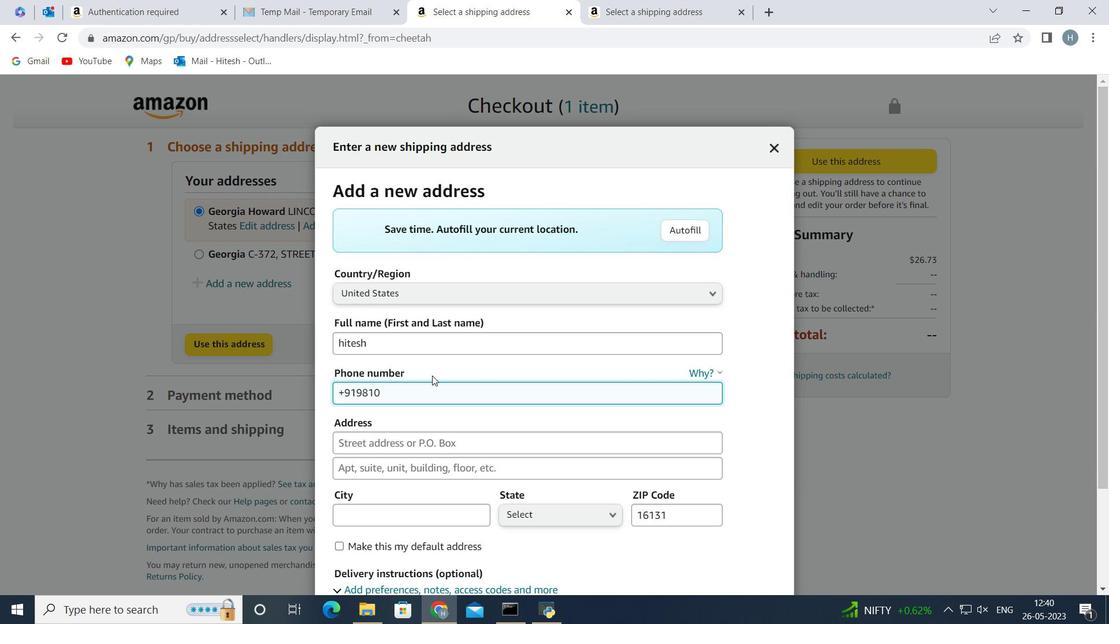 
Action: Mouse moved to (432, 362)
Screenshot: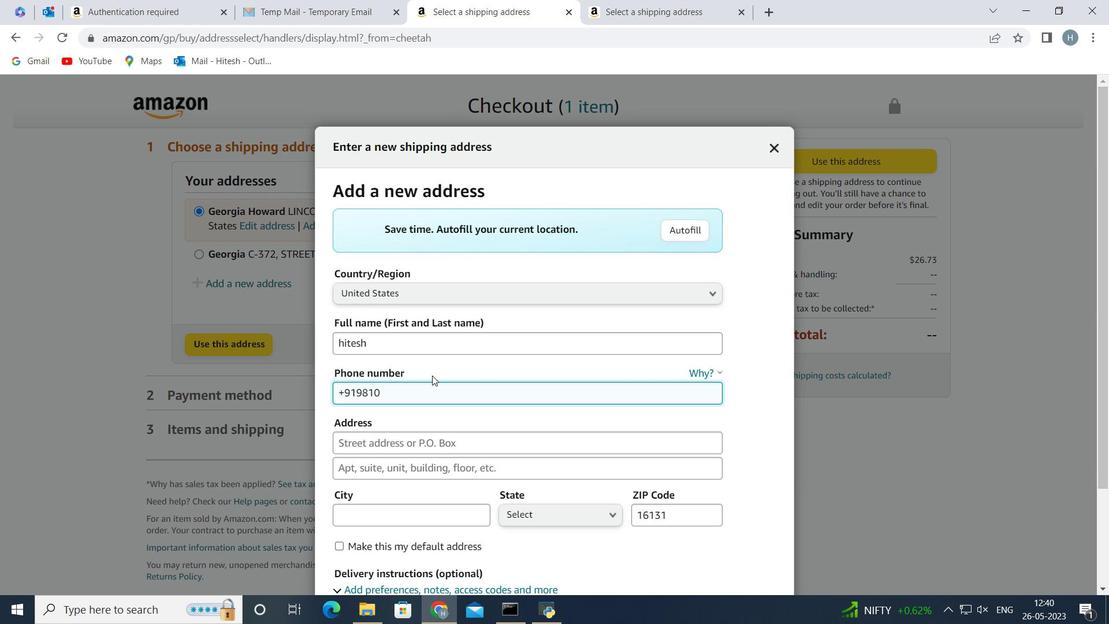 
Action: Key pressed <Key.backspace>
Screenshot: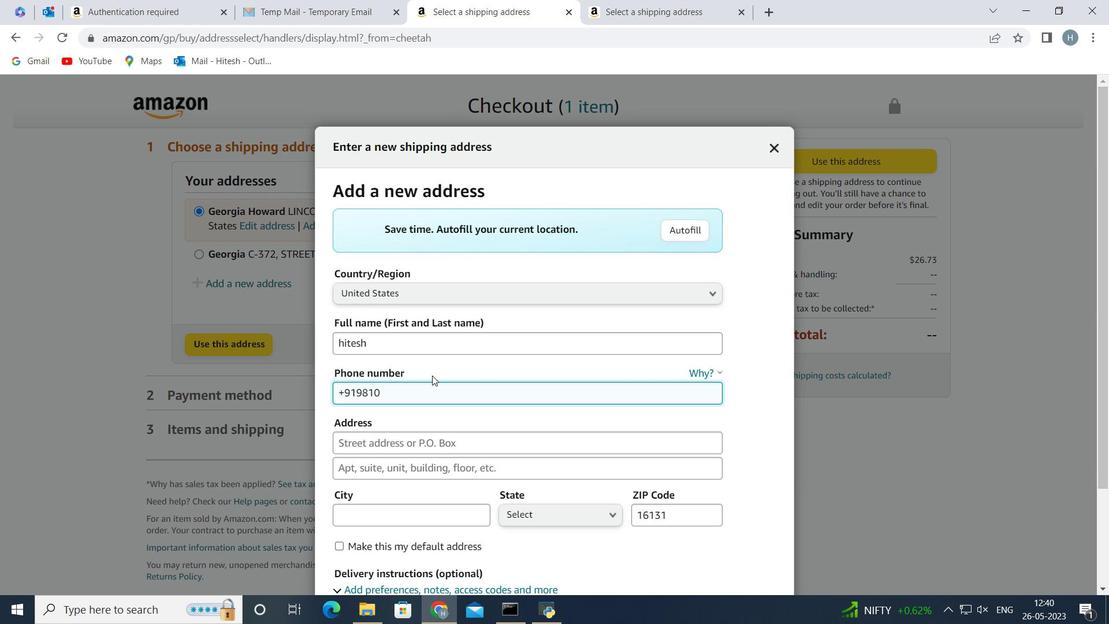 
Action: Mouse moved to (431, 359)
Screenshot: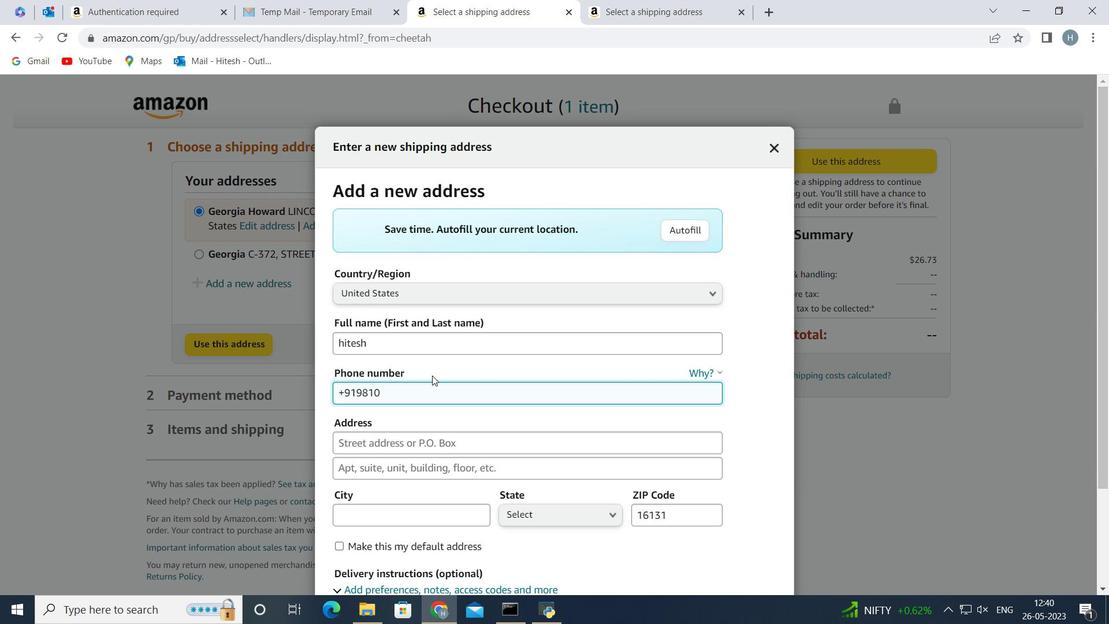 
Action: Key pressed <Key.backspace>
Screenshot: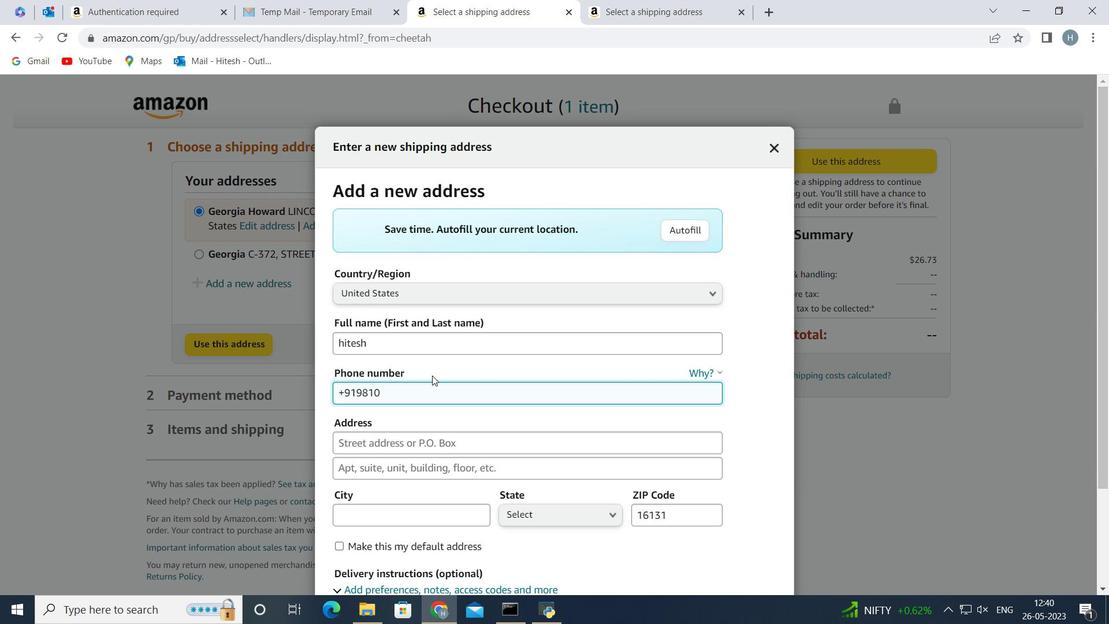 
Action: Mouse moved to (430, 358)
Screenshot: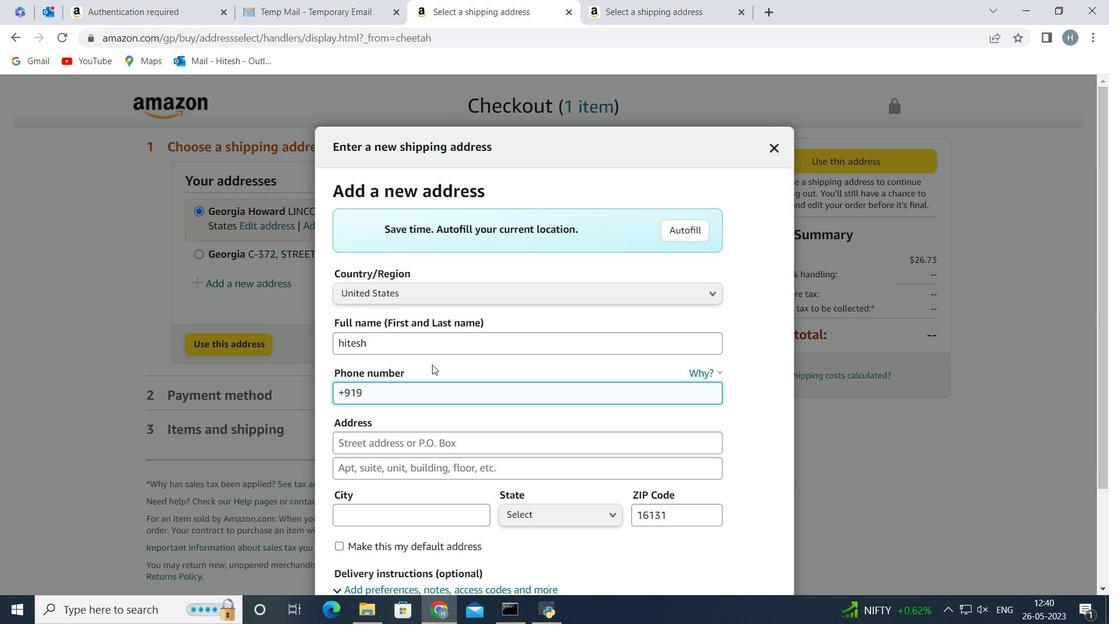 
Action: Key pressed <Key.backspace>
Screenshot: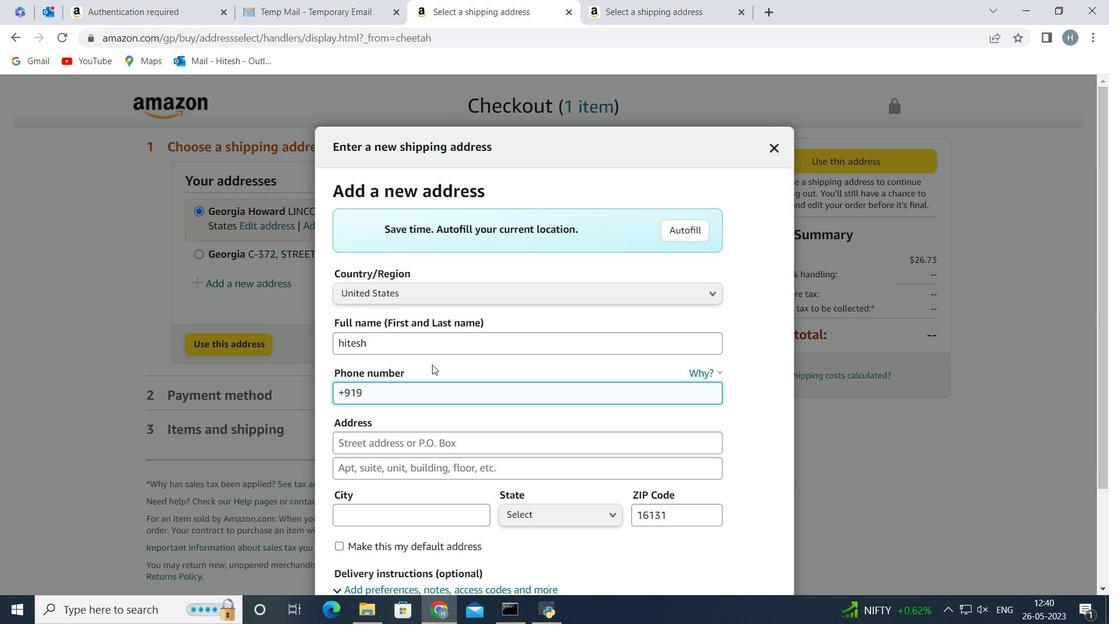 
Action: Mouse moved to (430, 357)
Screenshot: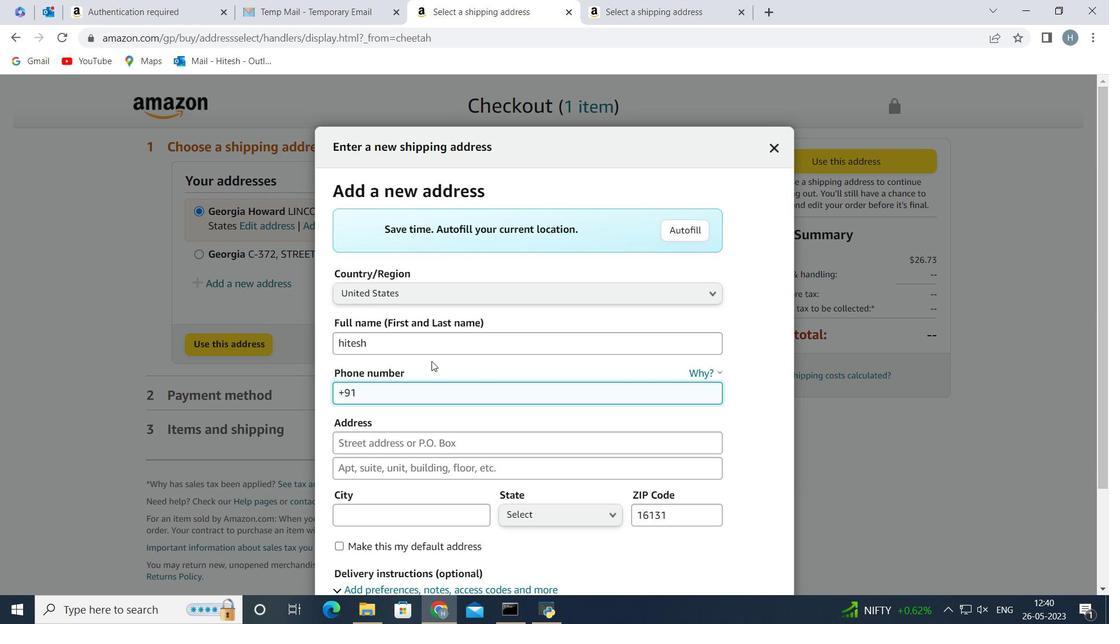 
Action: Key pressed <Key.backspace>
Screenshot: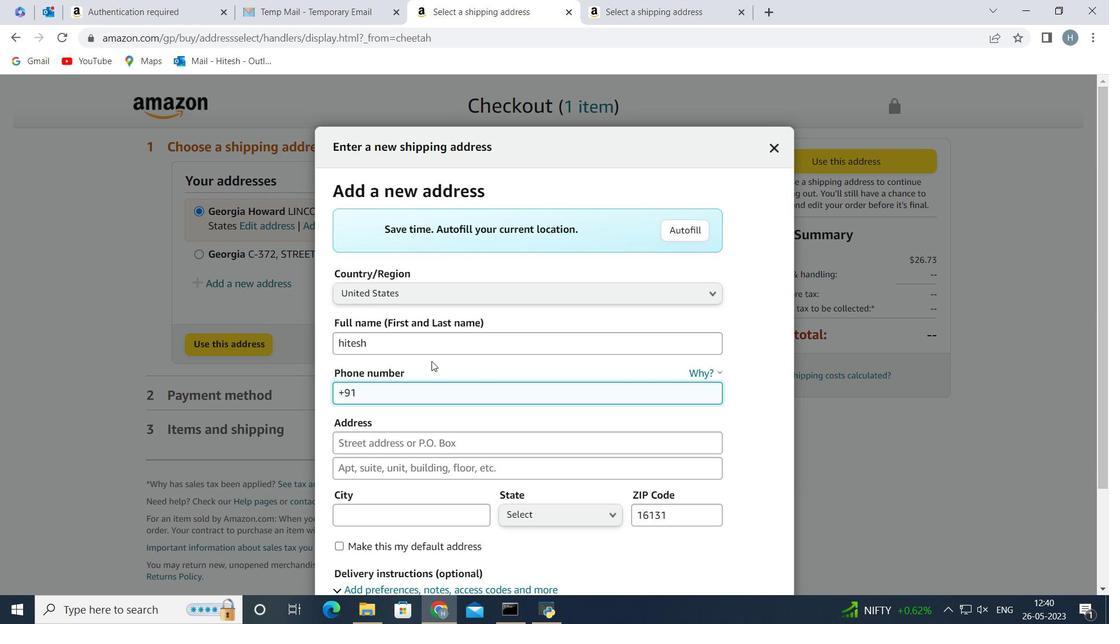 
Action: Mouse moved to (430, 356)
Screenshot: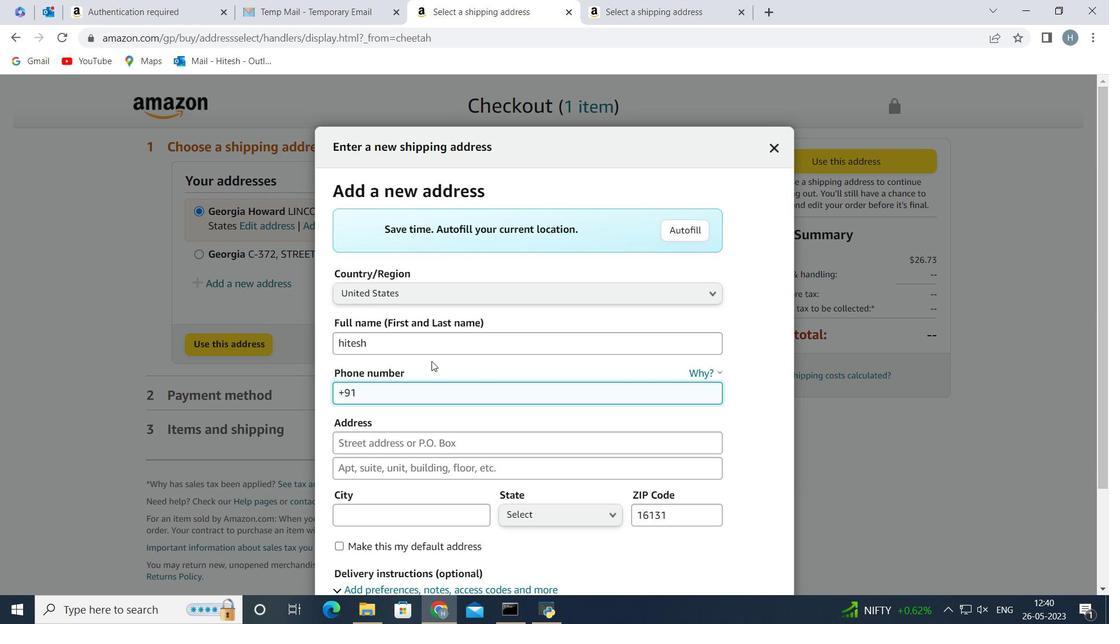 
Action: Key pressed <Key.backspace>
Screenshot: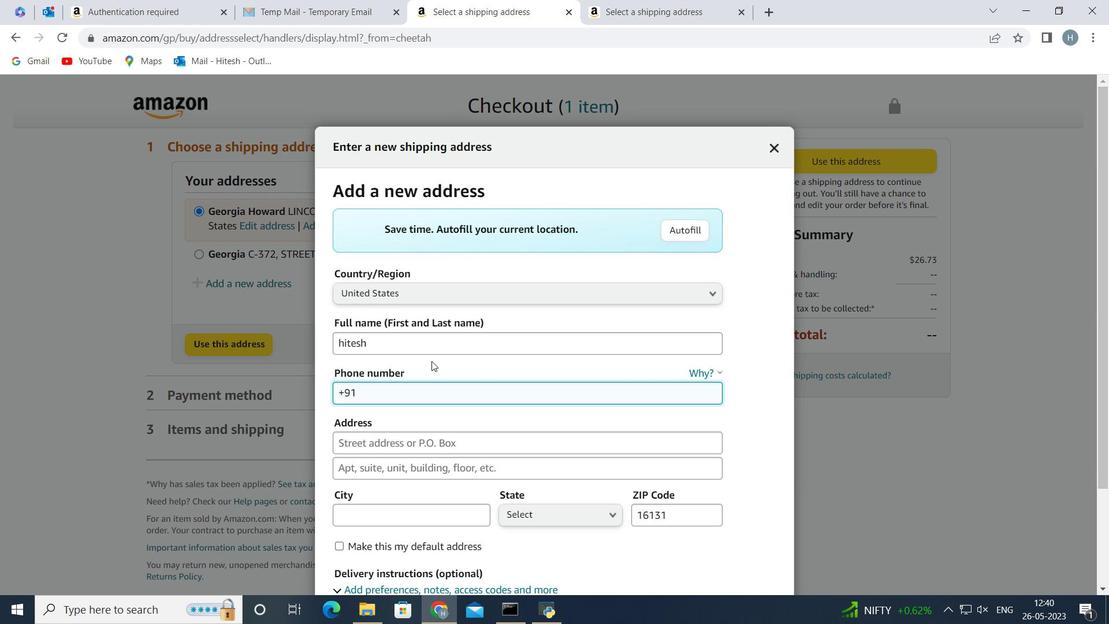 
Action: Mouse moved to (428, 355)
Screenshot: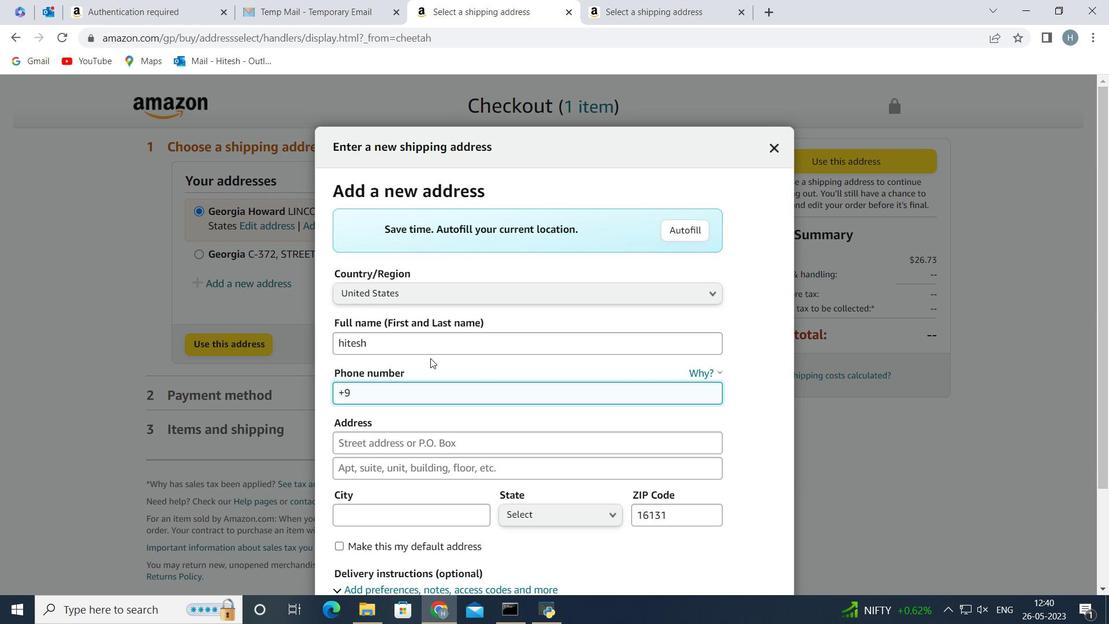 
Action: Key pressed <Key.backspace>
Screenshot: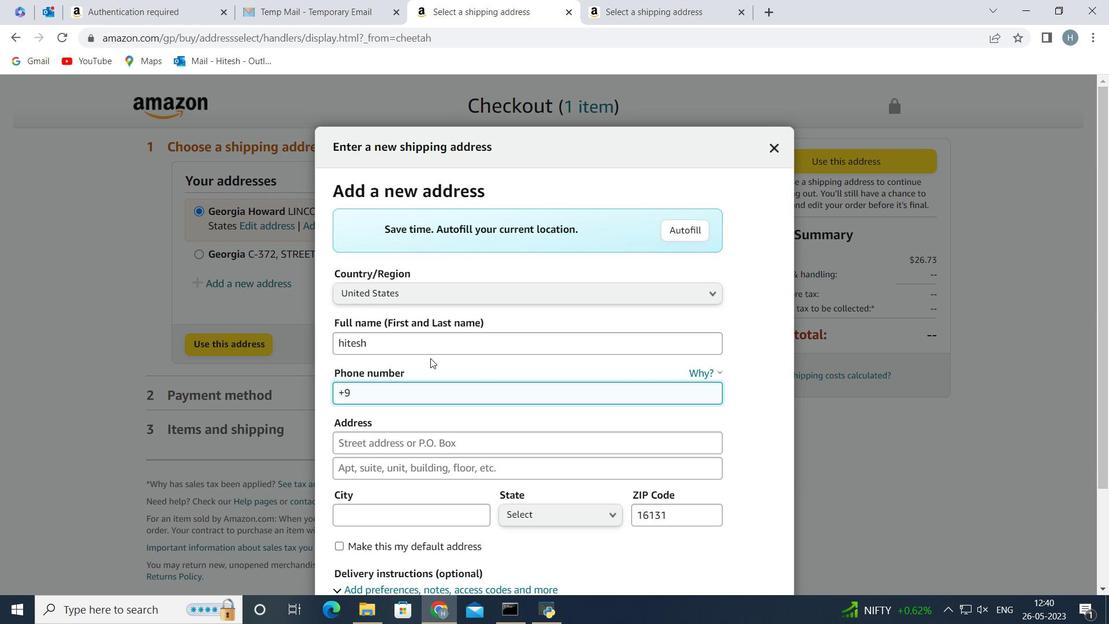 
Action: Mouse moved to (427, 352)
Screenshot: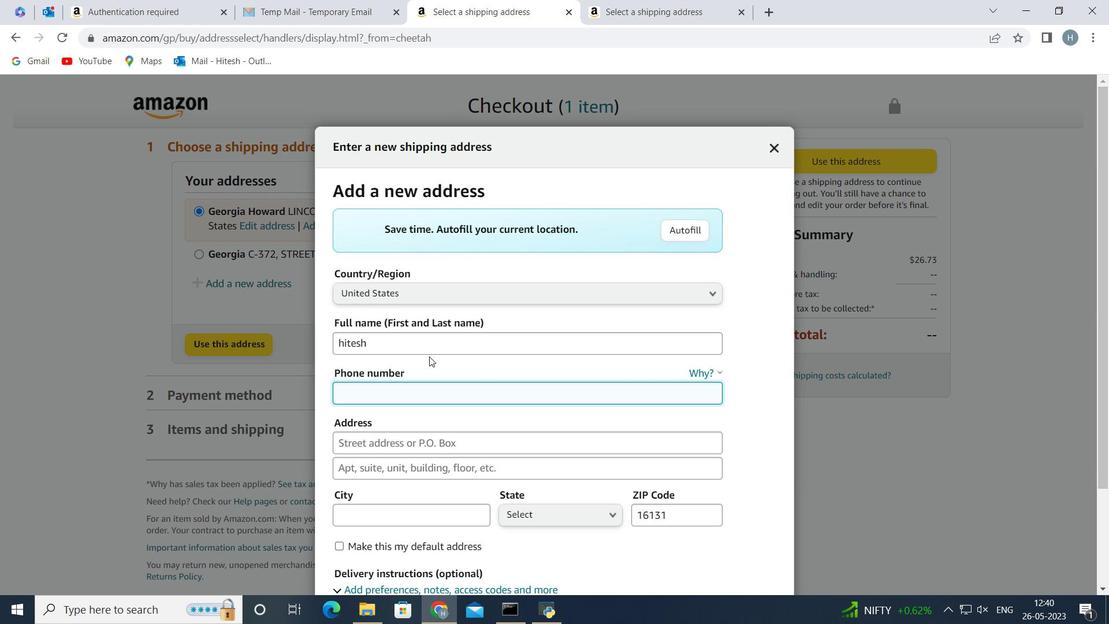
Action: Key pressed <Key.backspace>
Screenshot: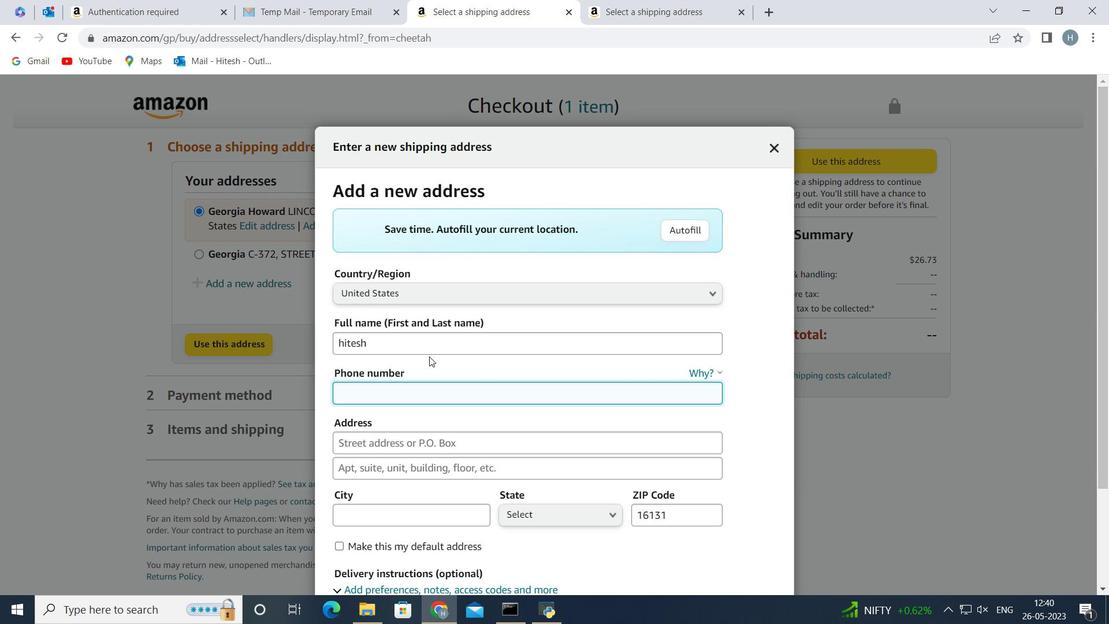 
Action: Mouse moved to (425, 350)
Screenshot: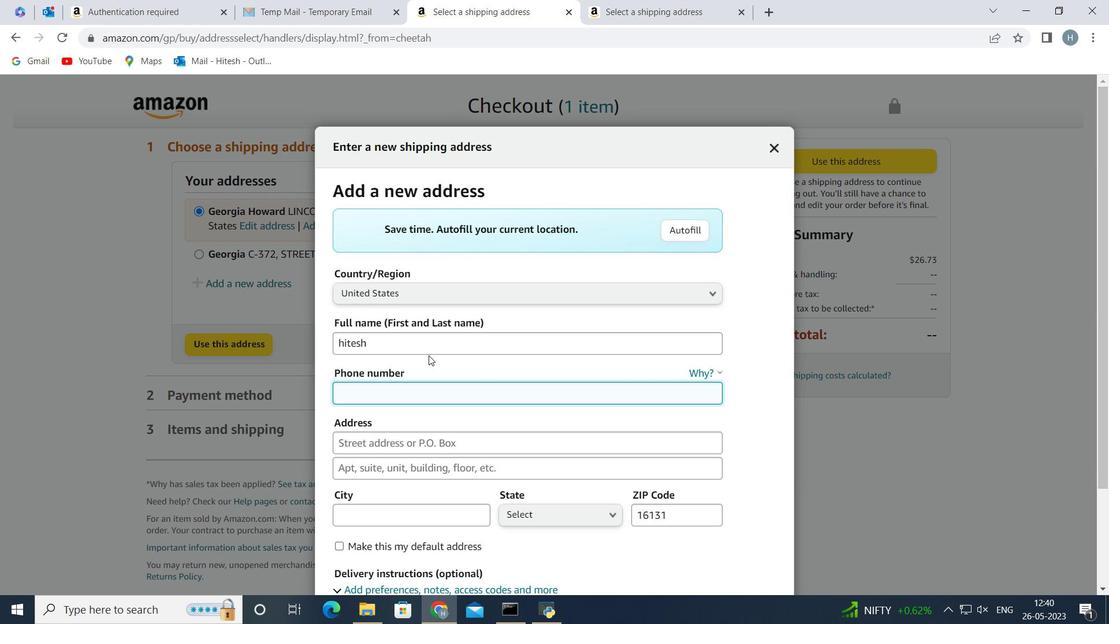 
Action: Key pressed <Key.backspace>
Screenshot: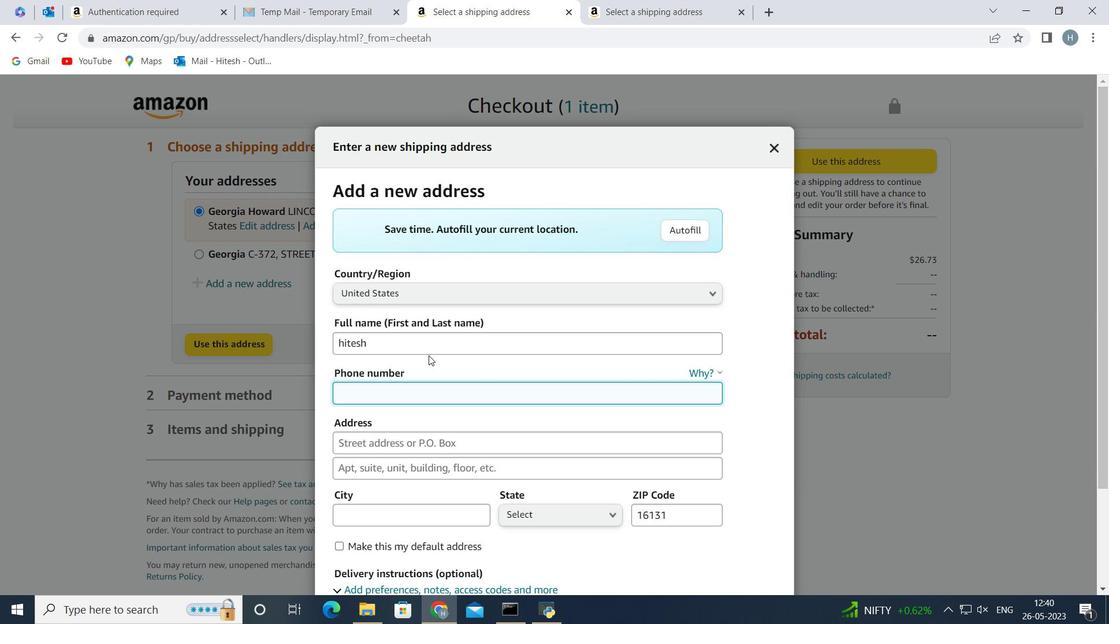 
Action: Mouse moved to (425, 347)
Screenshot: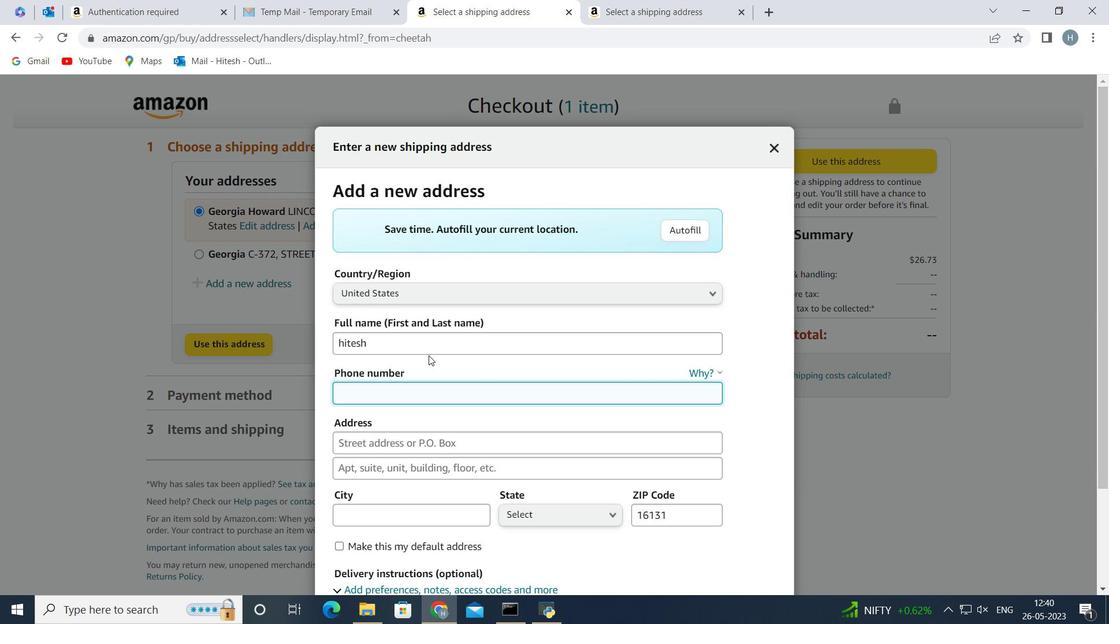 
Action: Key pressed <Key.backspace>
Screenshot: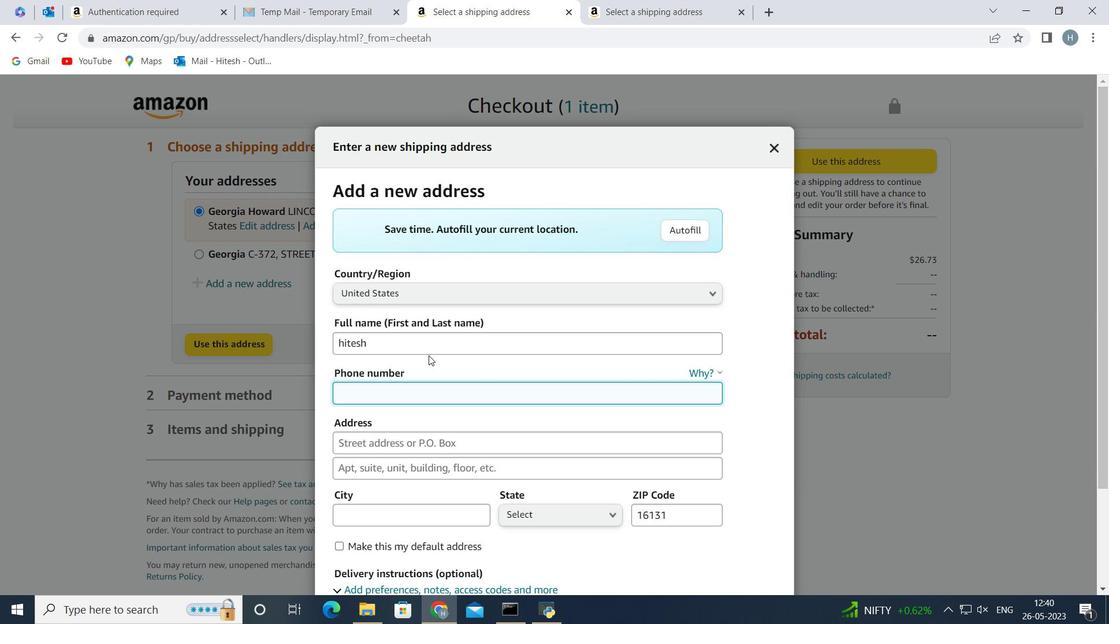 
Action: Mouse moved to (425, 345)
Screenshot: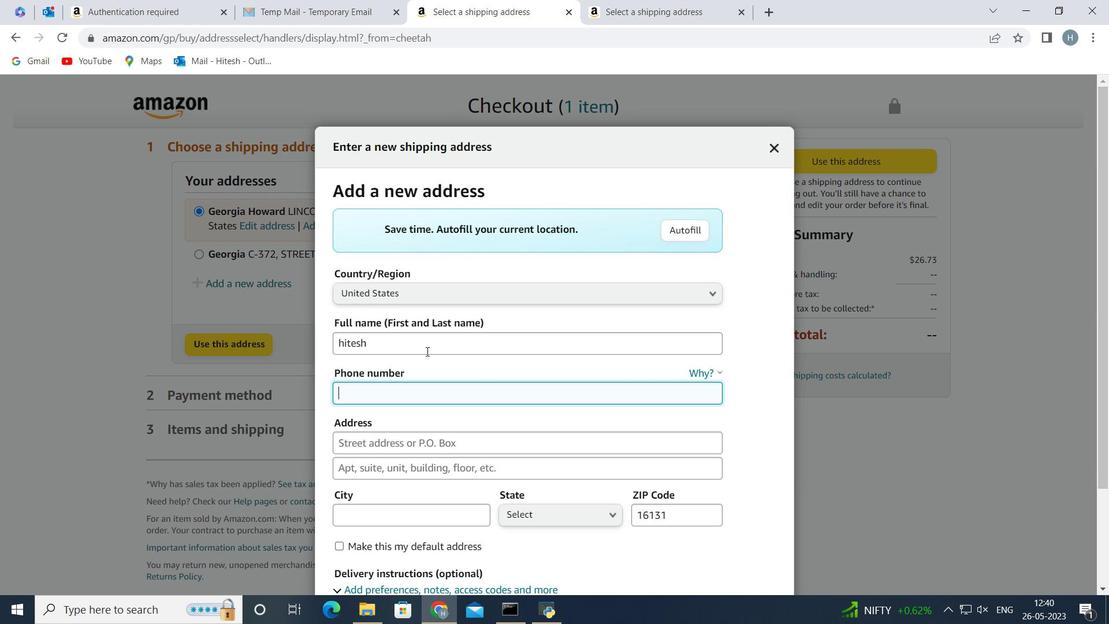 
Action: Key pressed <Key.backspace>
Screenshot: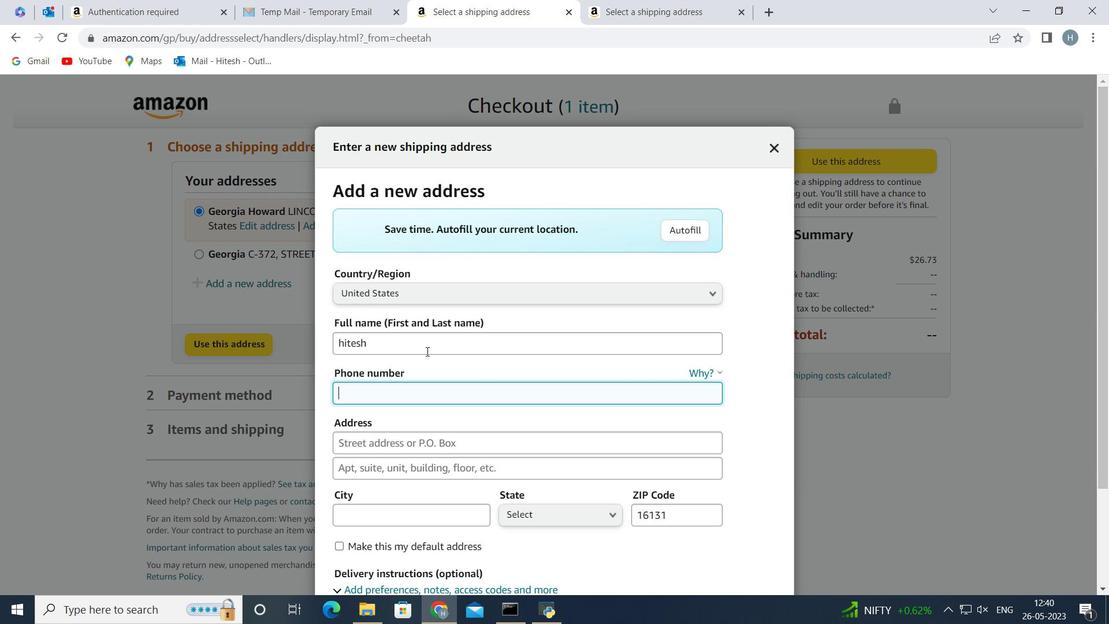 
Action: Mouse moved to (425, 344)
Screenshot: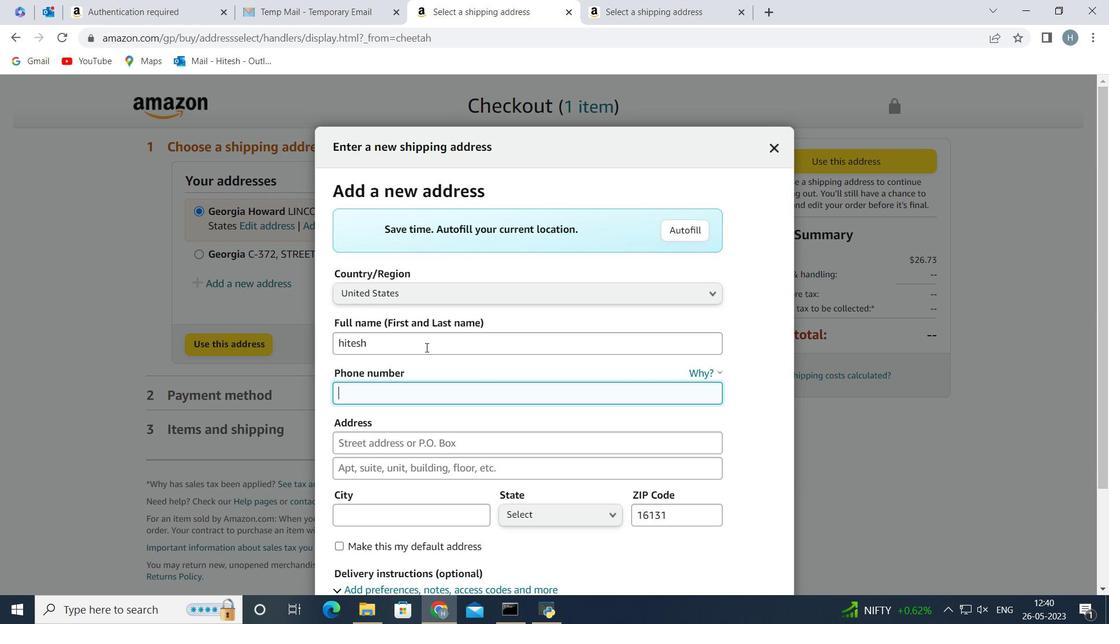 
Action: Key pressed <Key.backspace><Key.backspace>
Screenshot: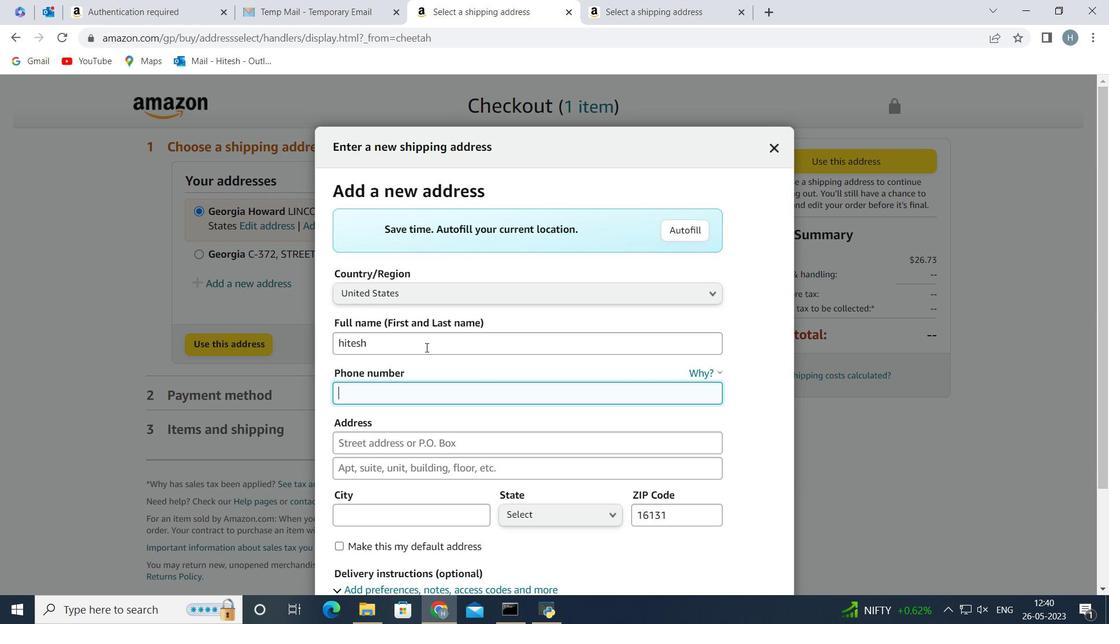 
Action: Mouse pressed left at (425, 344)
Screenshot: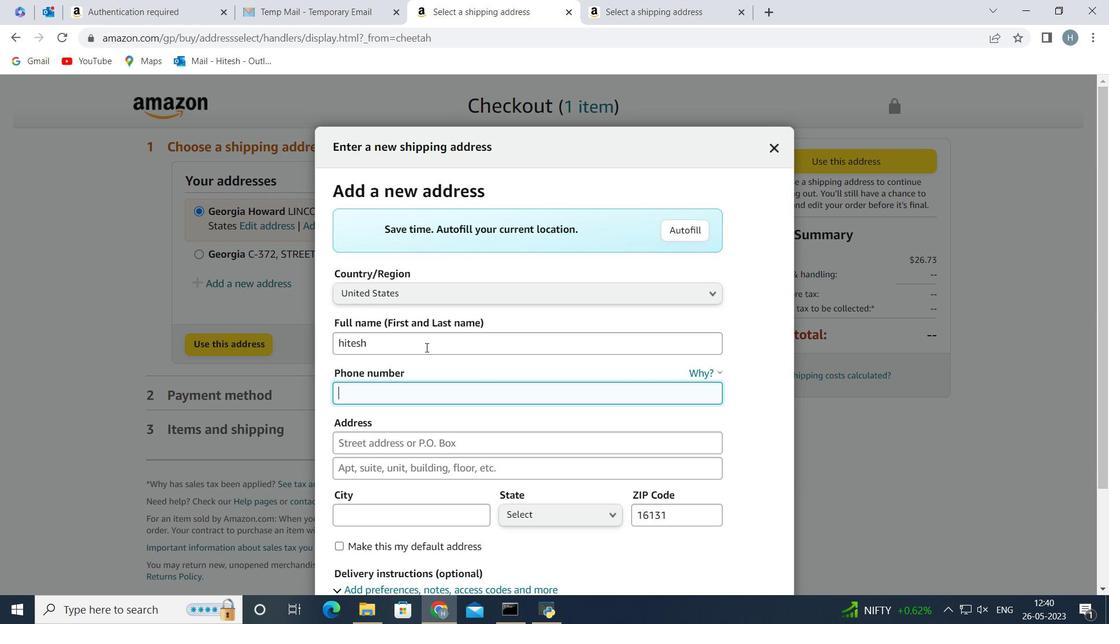 
Action: Key pressed <Key.backspace><Key.backspace><Key.backspace><Key.backspace><Key.backspace><Key.backspace><Key.backspace><Key.backspace><Key.backspace><Key.backspace><Key.backspace><Key.backspace>
Screenshot: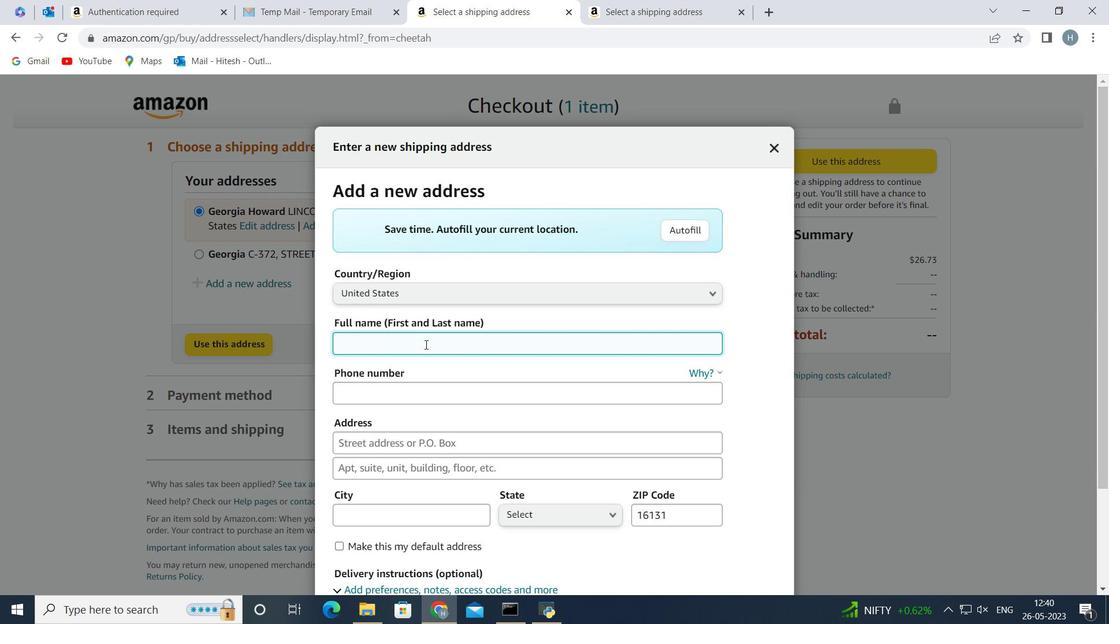 
Action: Mouse moved to (420, 343)
Screenshot: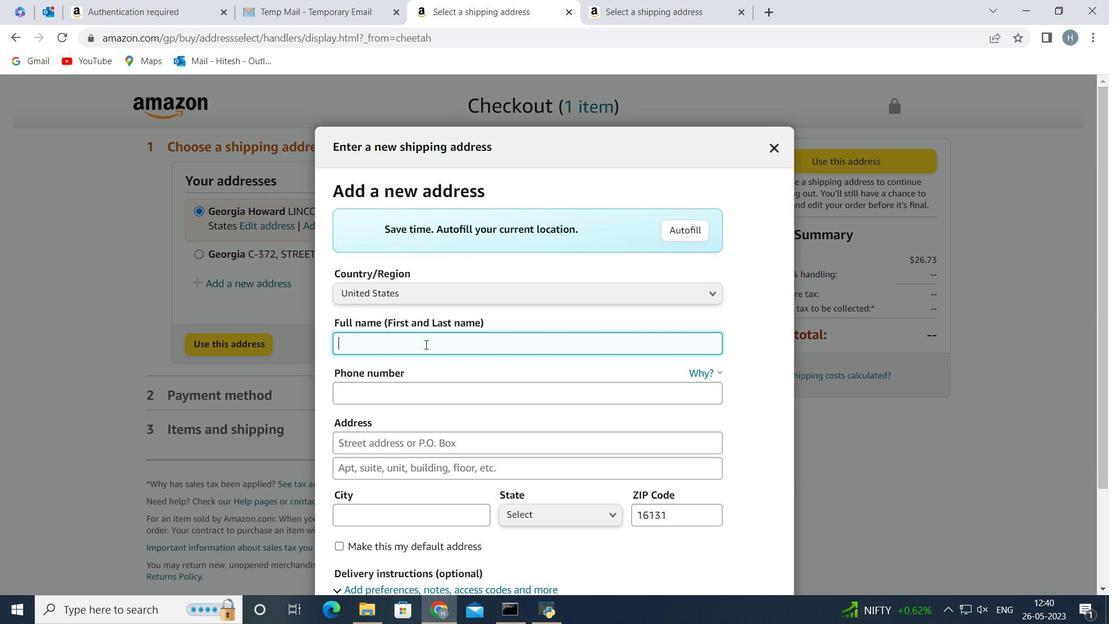 
Action: Key pressed <Key.shift>Jim<Key.space><Key.shift>Halll<Key.backspace>
Screenshot: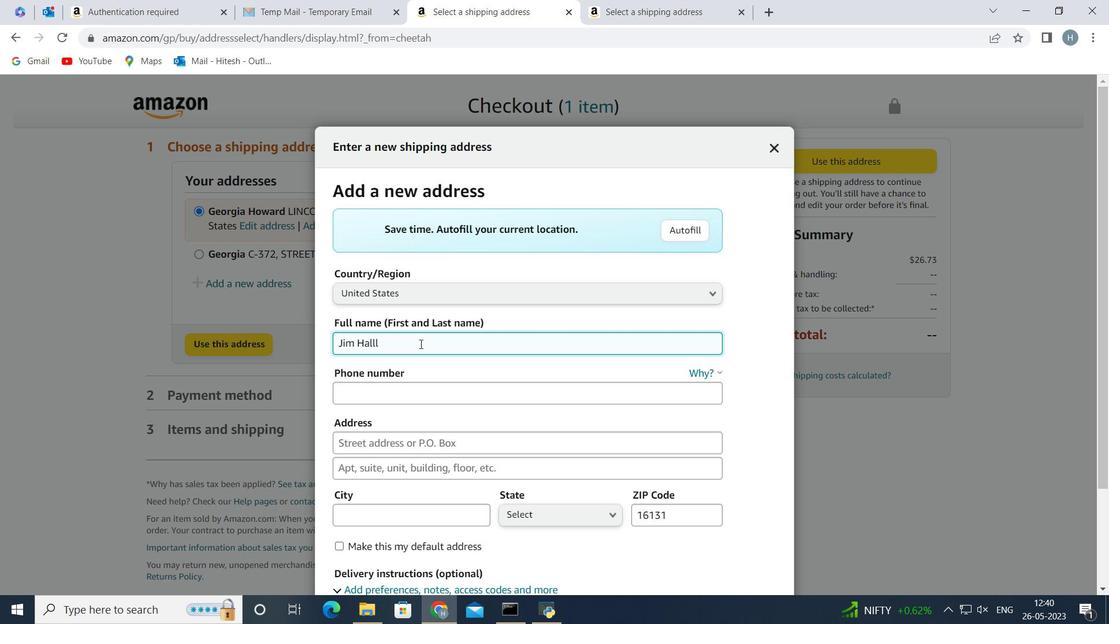 
Action: Mouse moved to (433, 393)
Screenshot: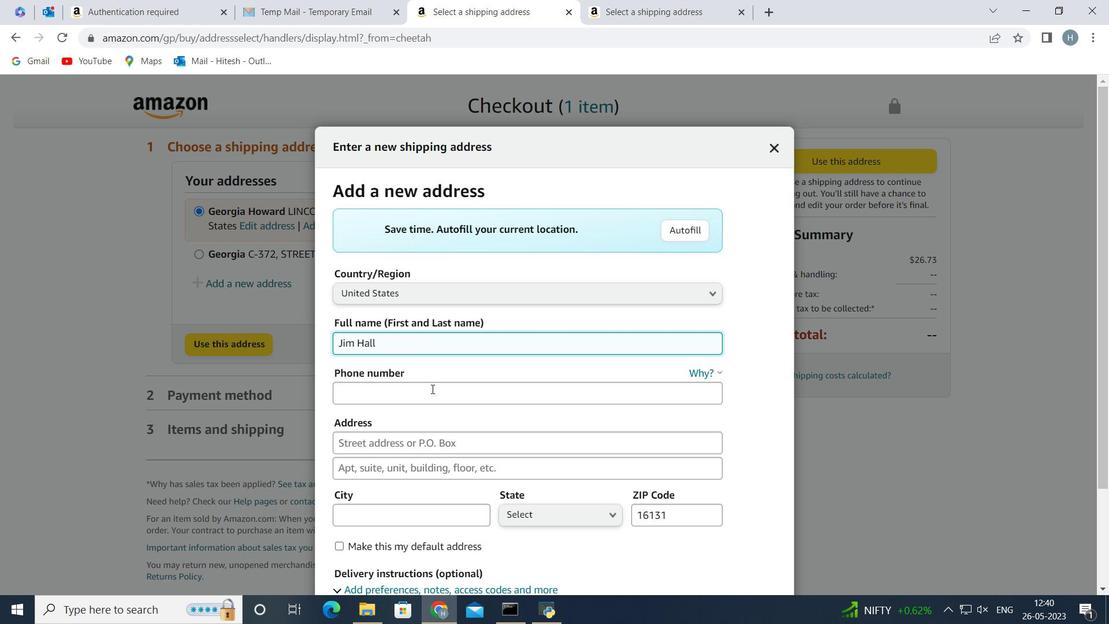 
Action: Mouse pressed left at (433, 393)
Screenshot: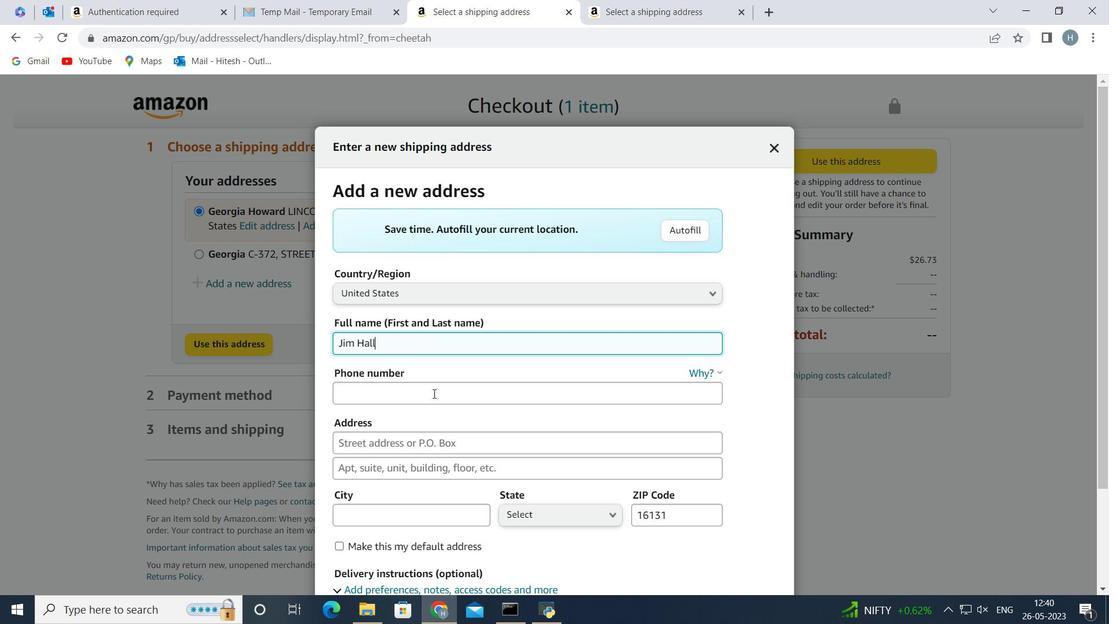 
Action: Key pressed <Key.shift_r>9<Key.backspace><Key.shift_r>(724<Key.shift_r>)932-1018
Screenshot: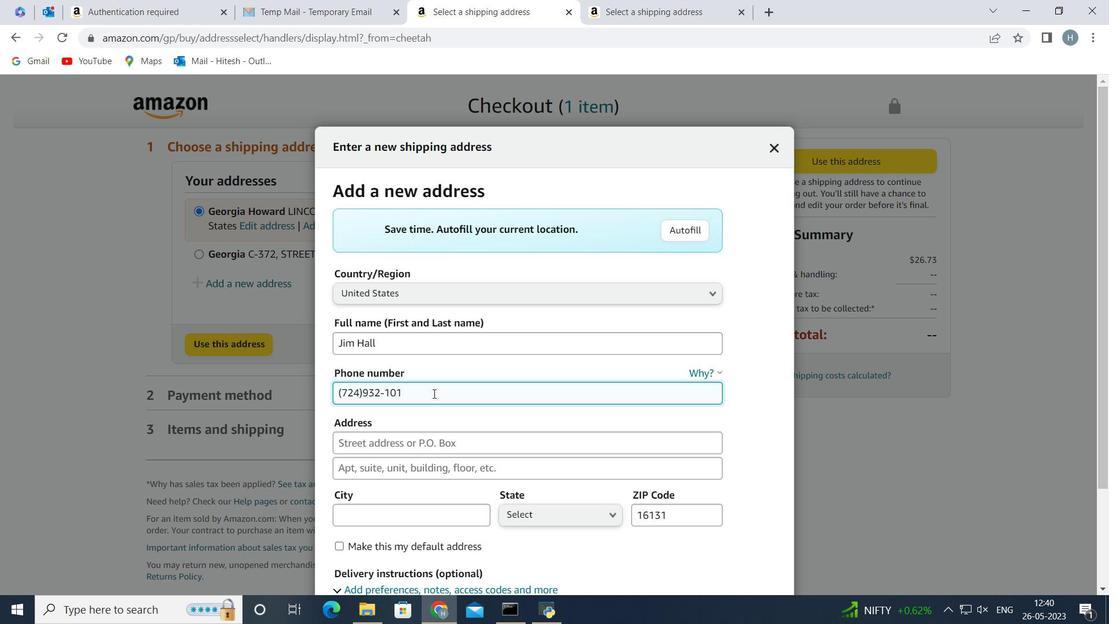
Action: Mouse moved to (428, 440)
Screenshot: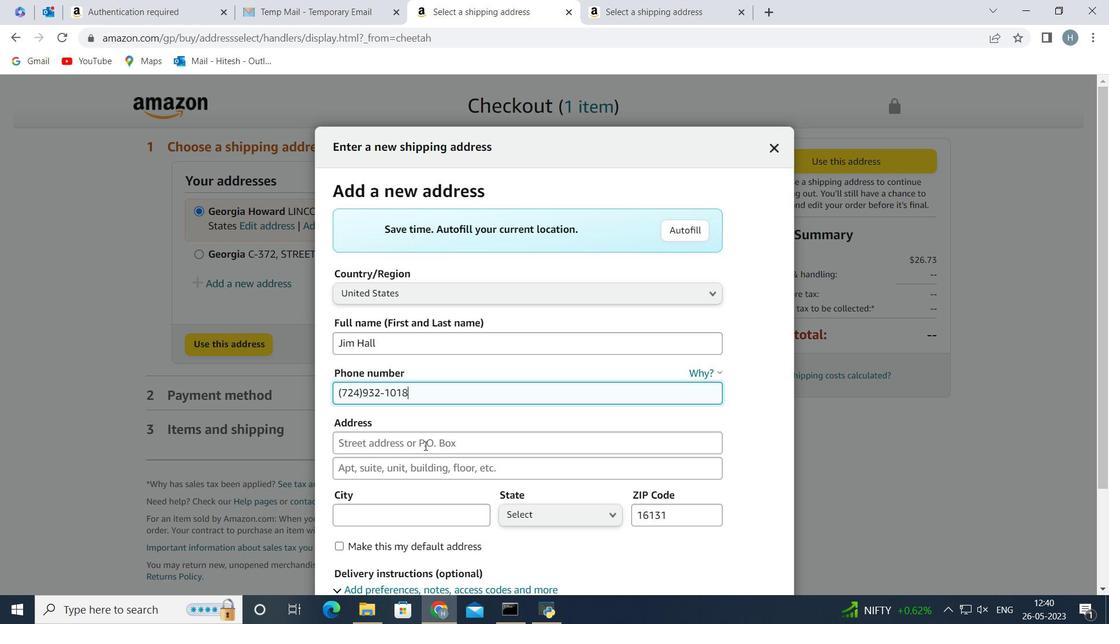 
Action: Mouse pressed left at (428, 440)
Screenshot: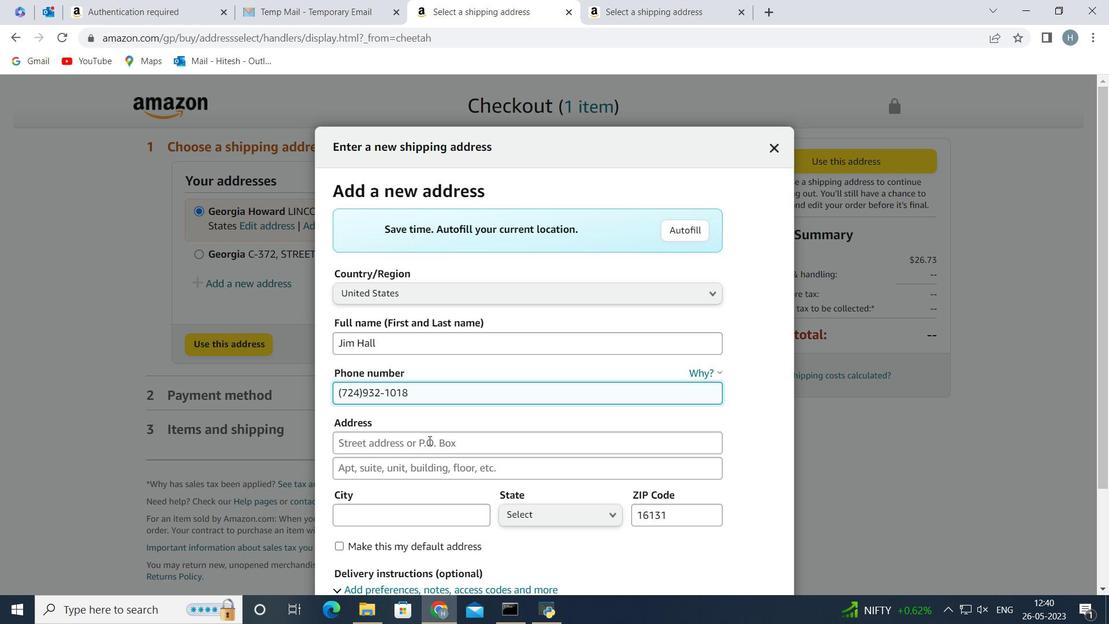 
Action: Mouse moved to (429, 439)
Screenshot: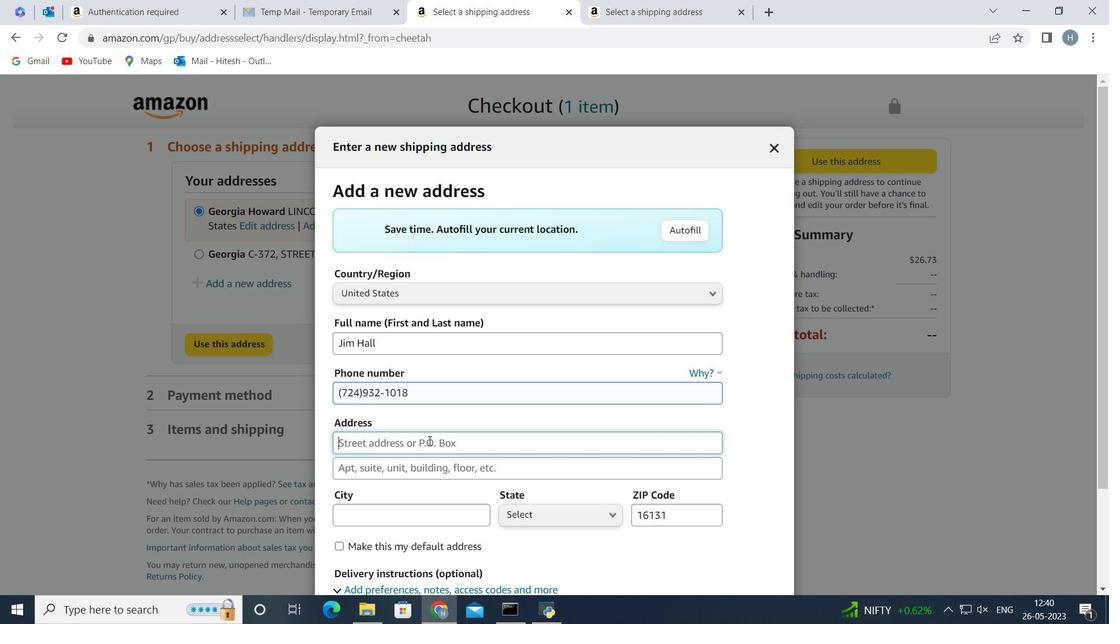 
Action: Key pressed 5933<Key.space><Key.shift><Key.shift><Key.shift><Key.shift><Key.shift><Key.shift><Key.shift><Key.shift><Key.shift><Key.shift><Key.shift><Key.shift><Key.shift><Key.shift><Key.shift><Key.shift><Key.shift><Key.shift><Key.shift><Key.shift>U<Key.space>S<Key.space><Key.shift>Hwy<Key.space><Key.shift>#322
Screenshot: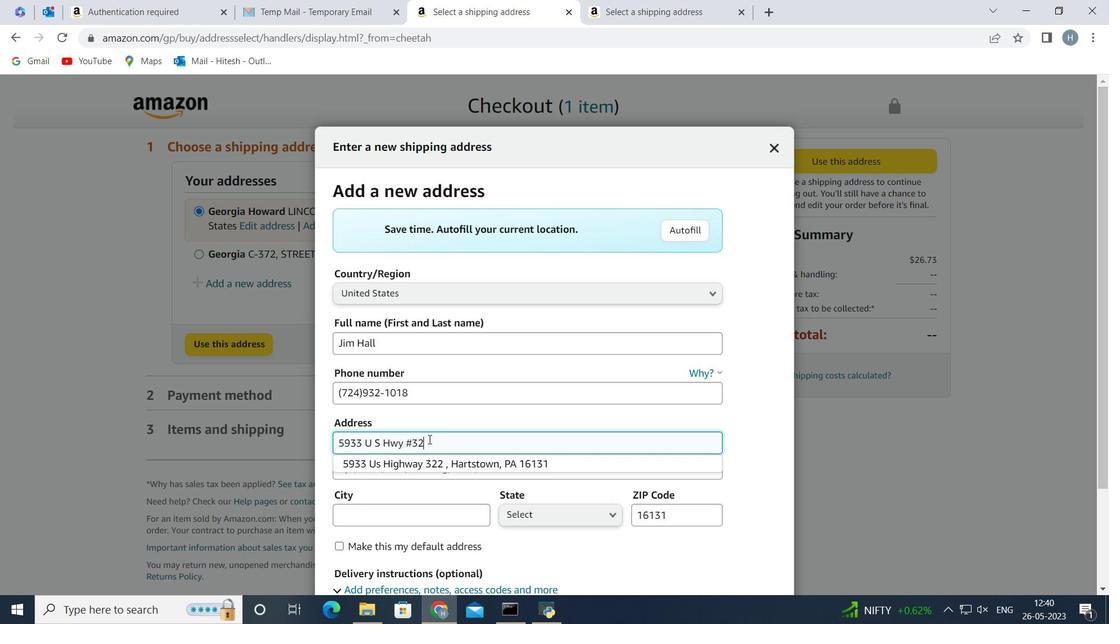 
Action: Mouse moved to (739, 420)
Screenshot: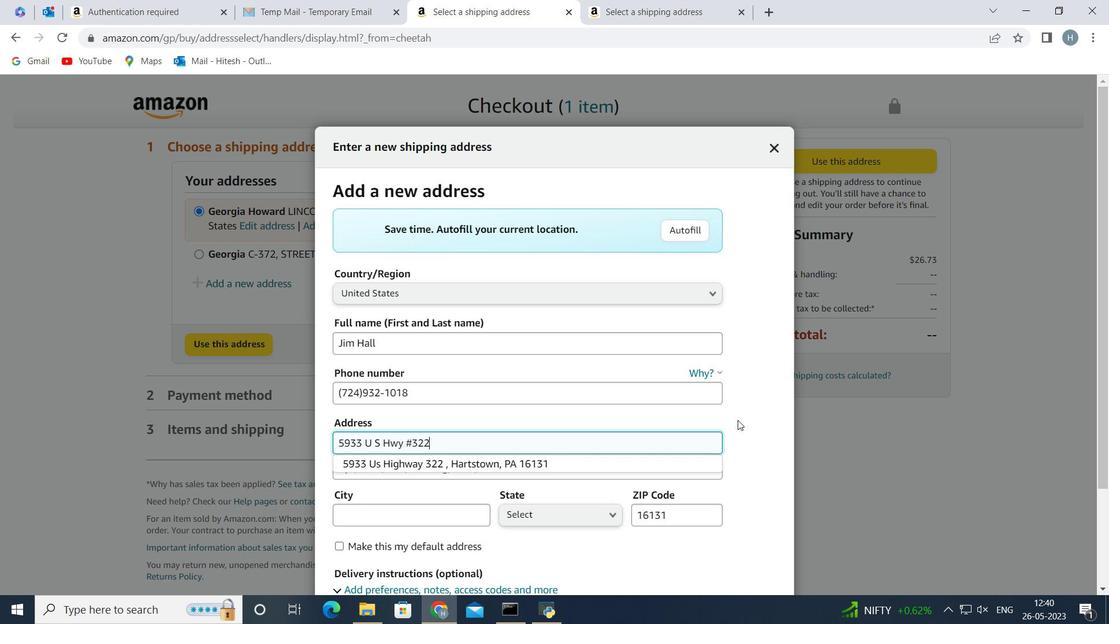 
Action: Mouse pressed left at (739, 420)
Screenshot: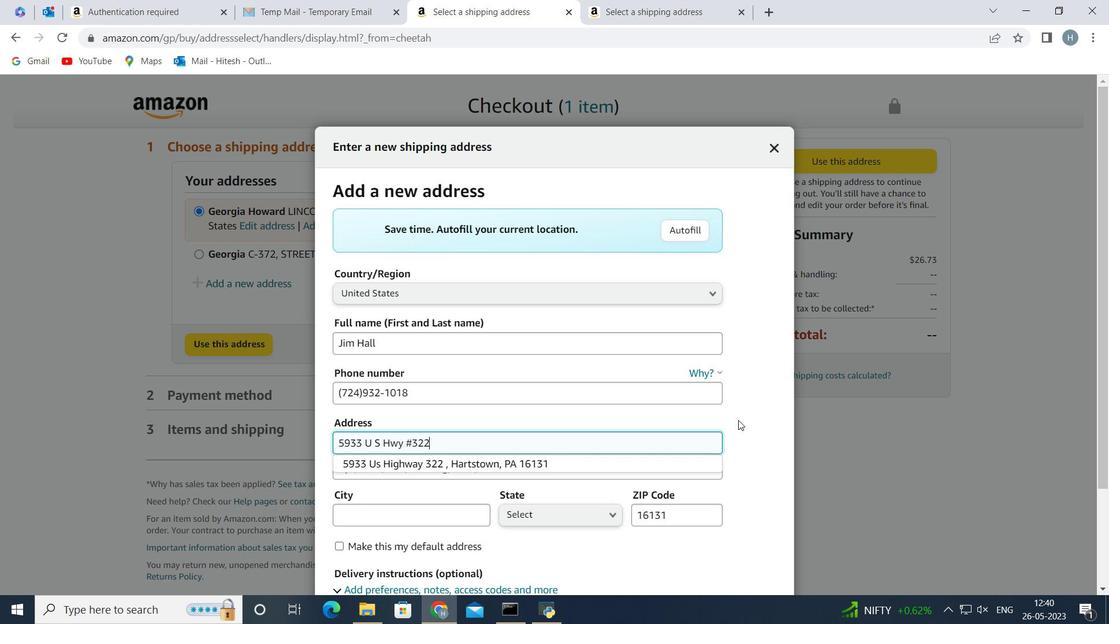 
Action: Mouse moved to (439, 467)
Screenshot: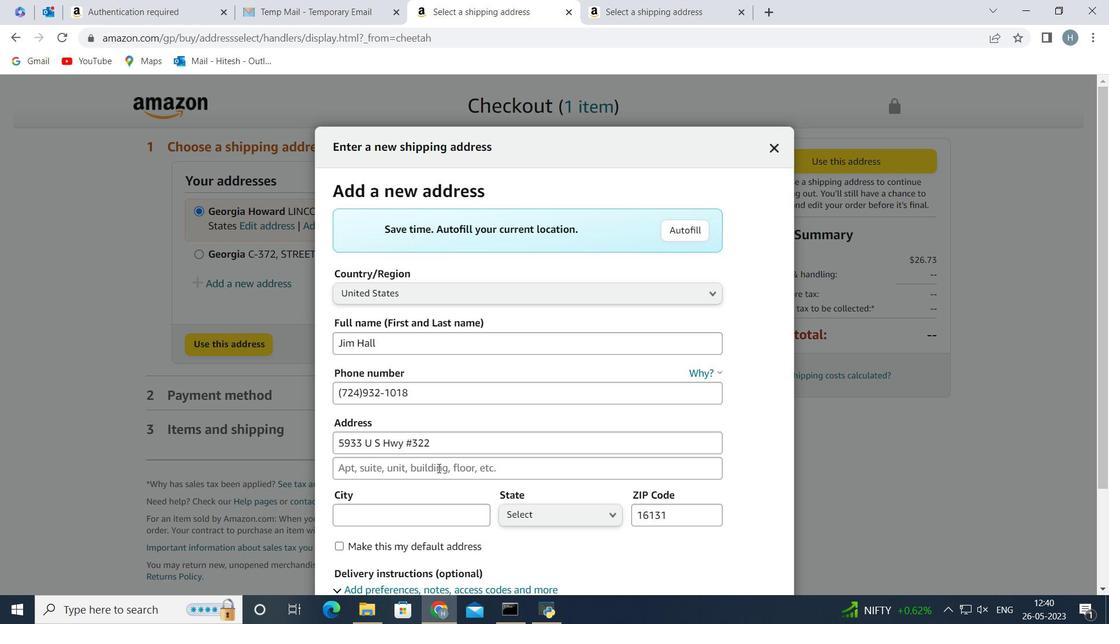 
Action: Mouse pressed left at (439, 467)
Screenshot: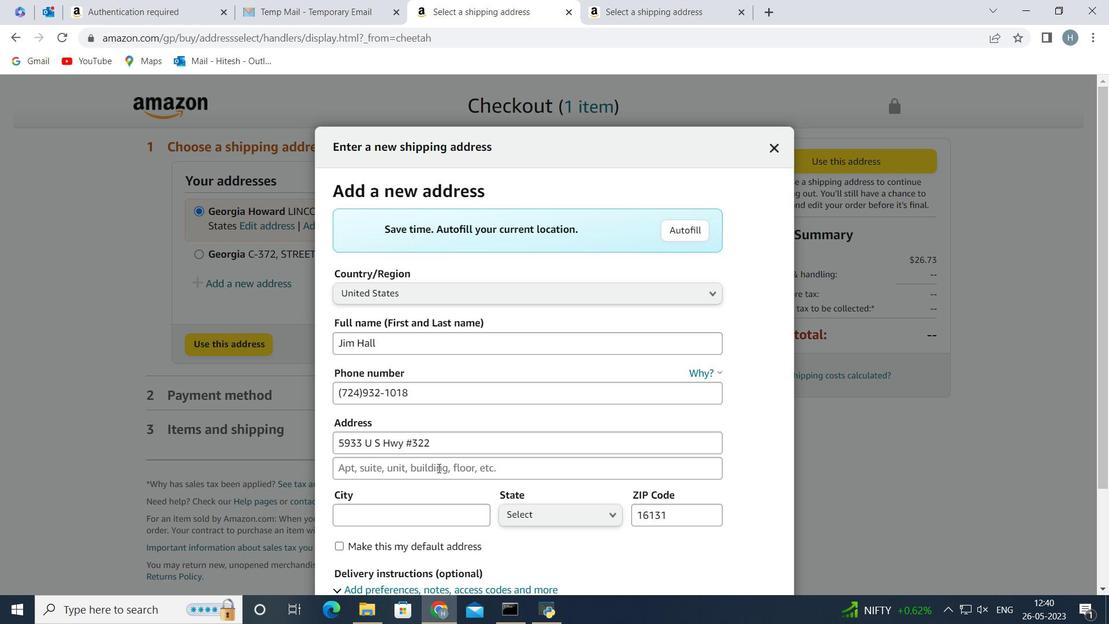 
Action: Mouse moved to (441, 467)
Screenshot: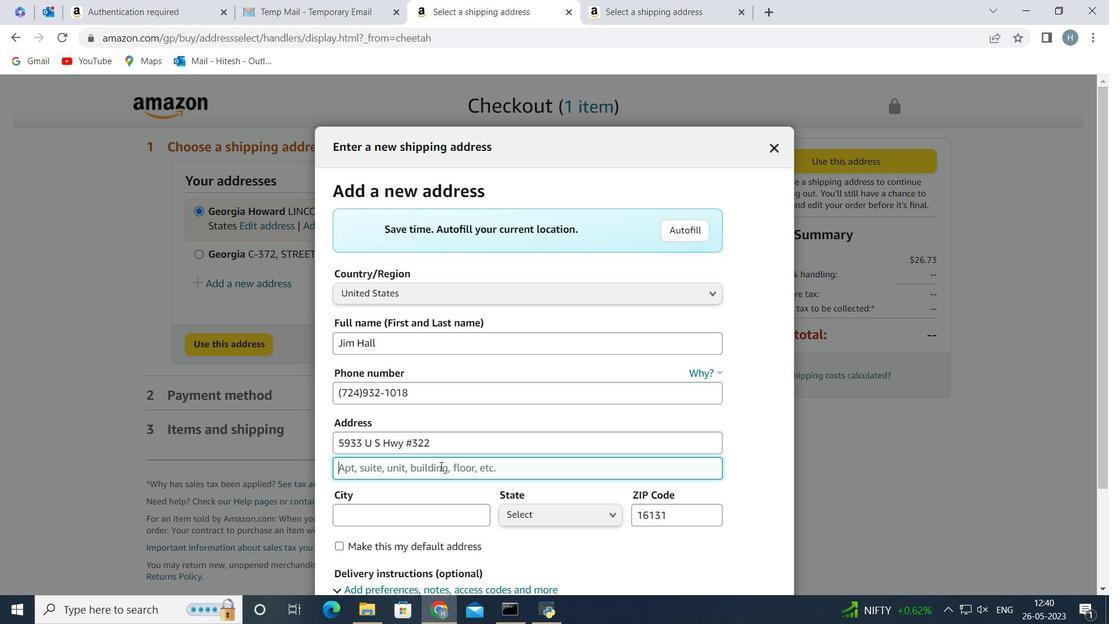 
Action: Key pressed <Key.shift><Key.shift><Key.shift><Key.shift><Key.shift><Key.shift><Key.shift><Key.shift><Key.shift><Key.shift><Key.shift><Key.shift><Key.shift><Key.shift><Key.shift>Hartstoww<Key.backspace>
Screenshot: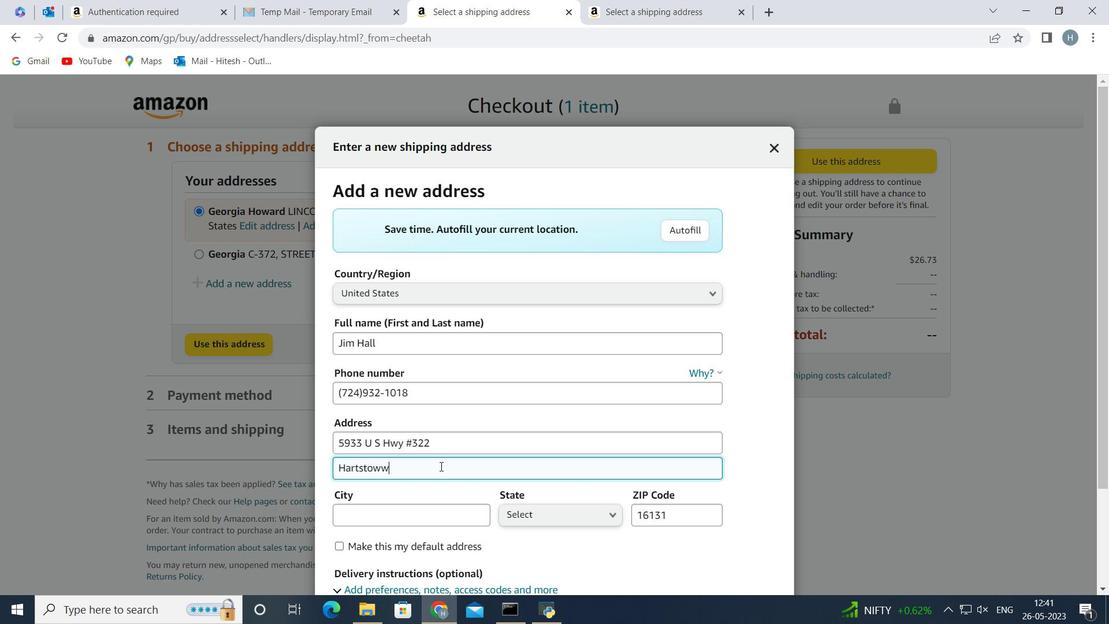 
Action: Mouse moved to (432, 469)
Screenshot: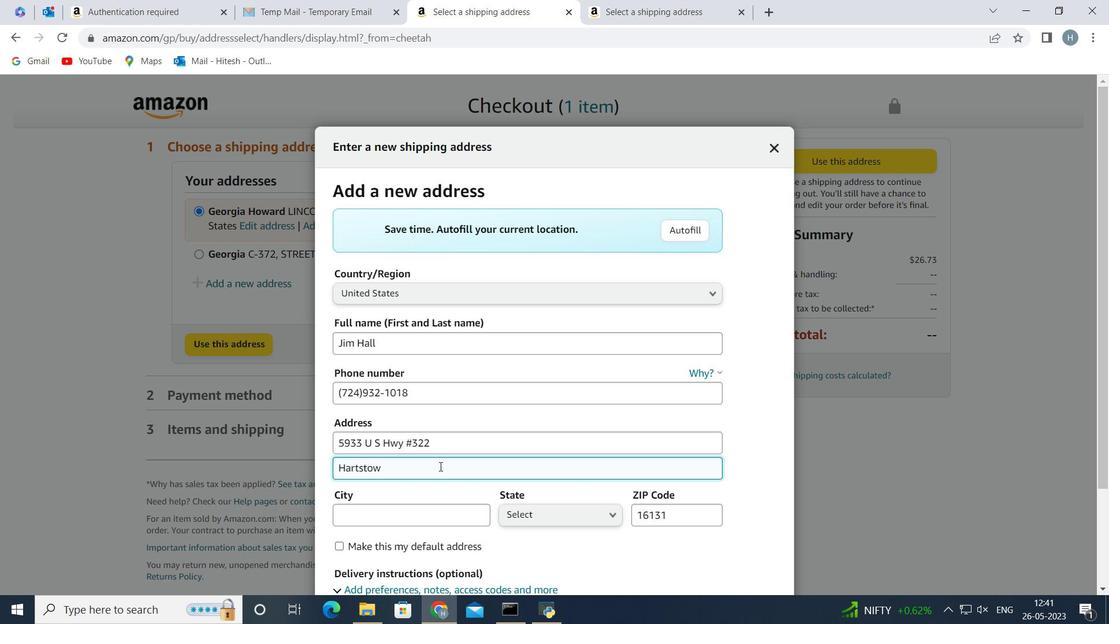 
Action: Key pressed n
Screenshot: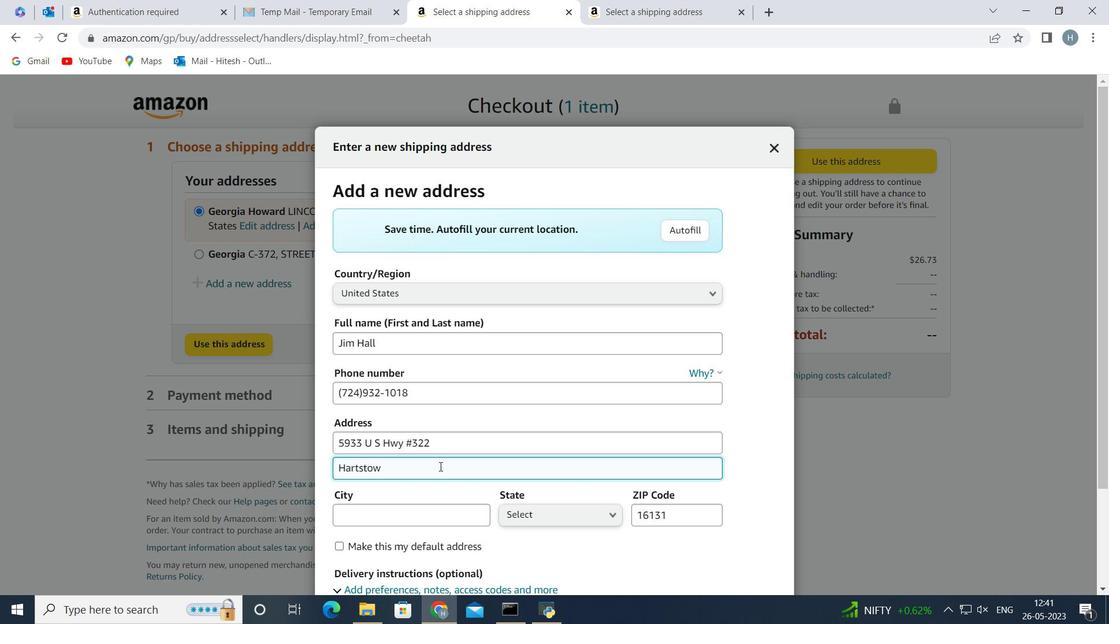 
Action: Mouse moved to (432, 469)
Screenshot: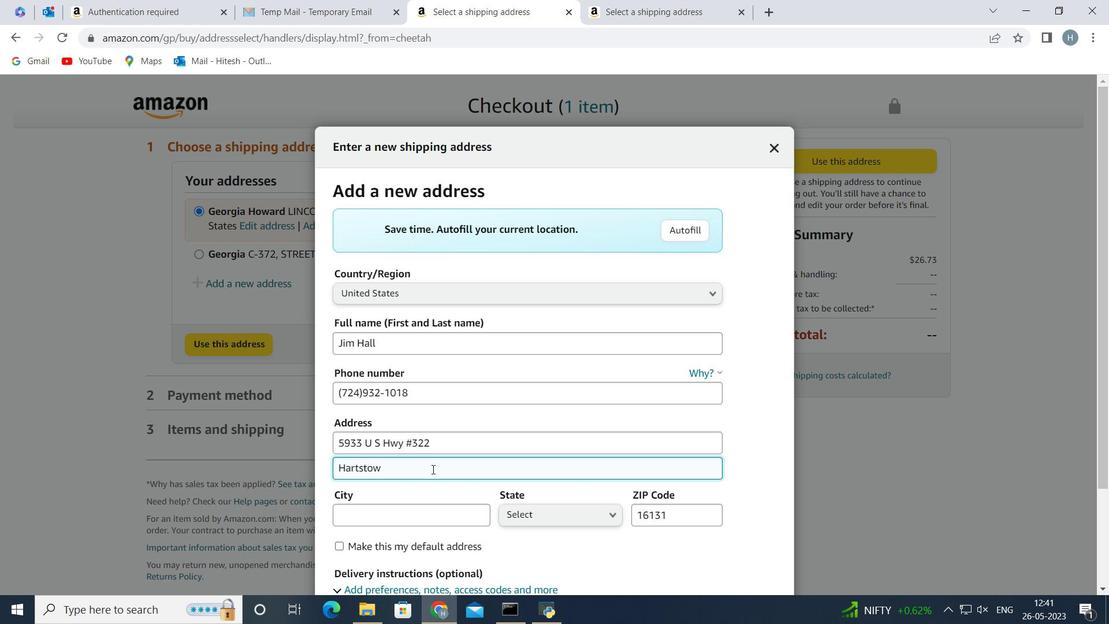 
Action: Key pressed ,<Key.space><Key.shift>Pennsylvania<Key.shift_r>(<Key.shift>PA<Key.shift_r>)
Screenshot: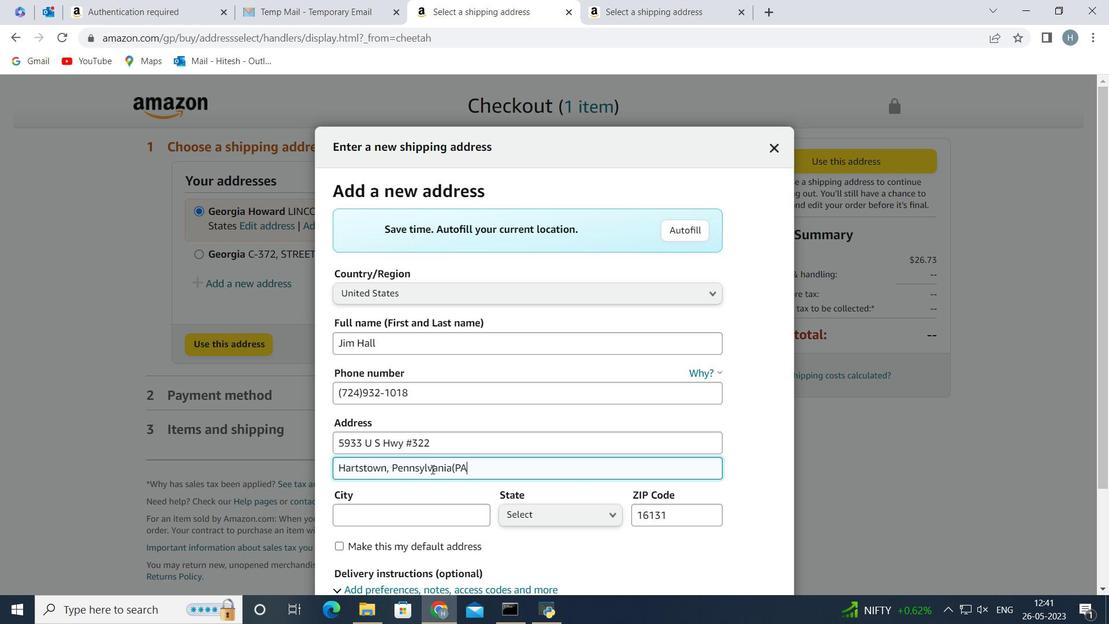 
Action: Mouse moved to (375, 519)
Screenshot: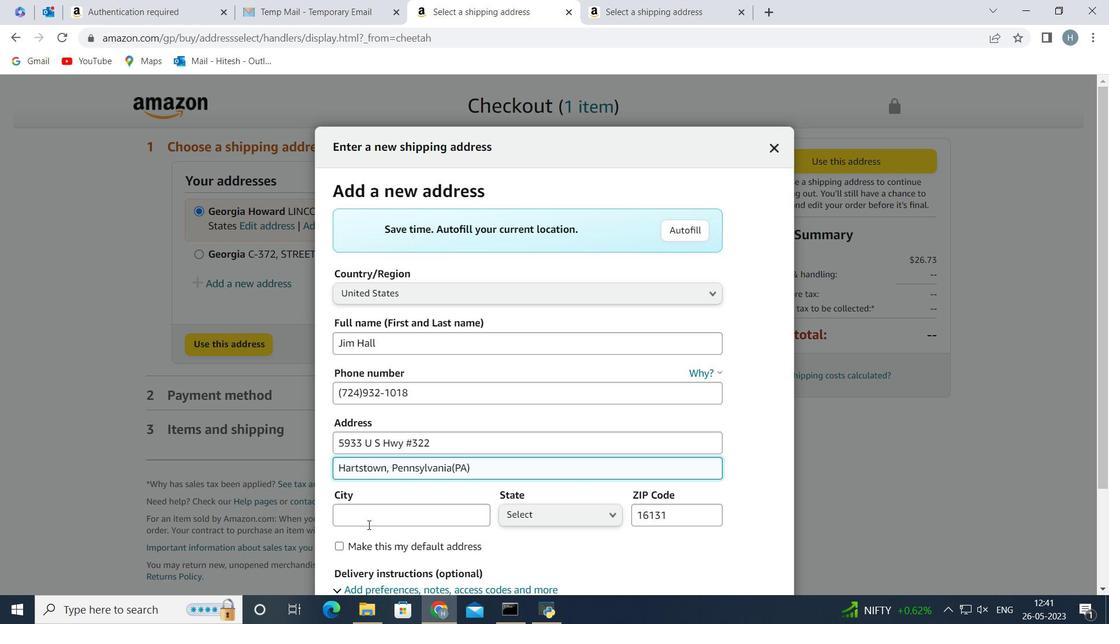 
Action: Mouse pressed left at (375, 519)
Screenshot: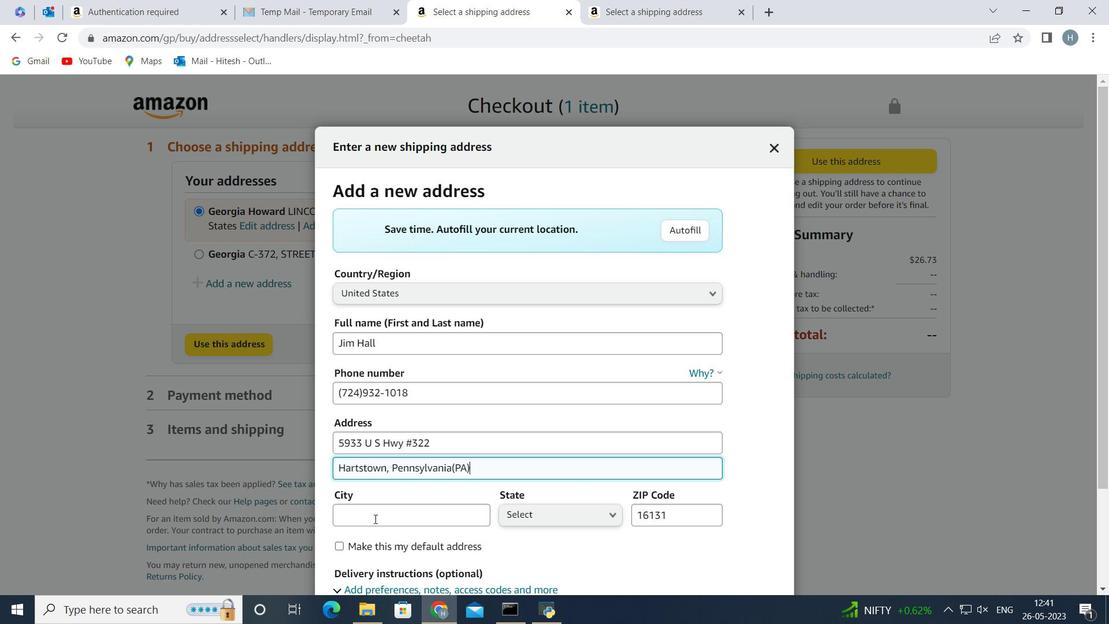 
Action: Key pressed <Key.shift><Key.shift><Key.shift>Hartstown<Key.space>
Screenshot: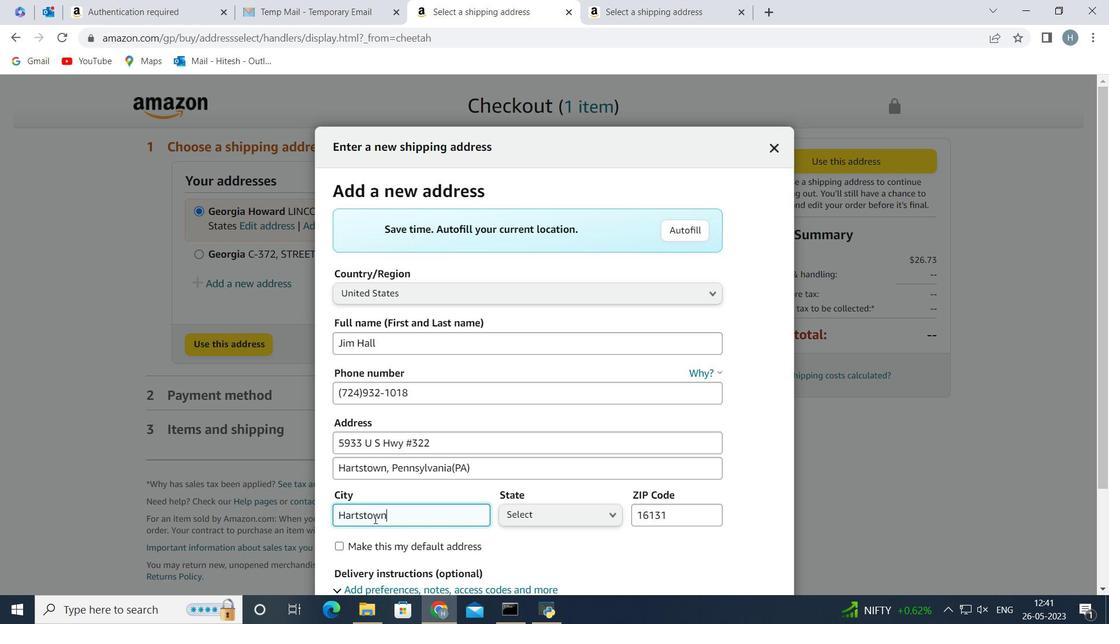 
Action: Mouse moved to (550, 519)
Screenshot: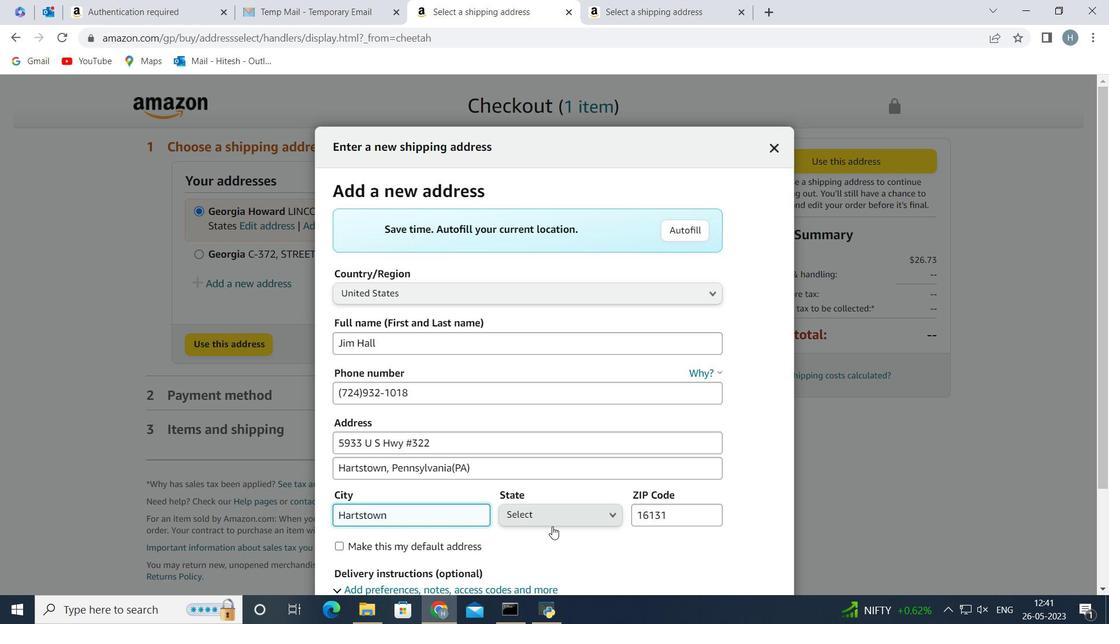 
Action: Mouse pressed left at (550, 519)
Screenshot: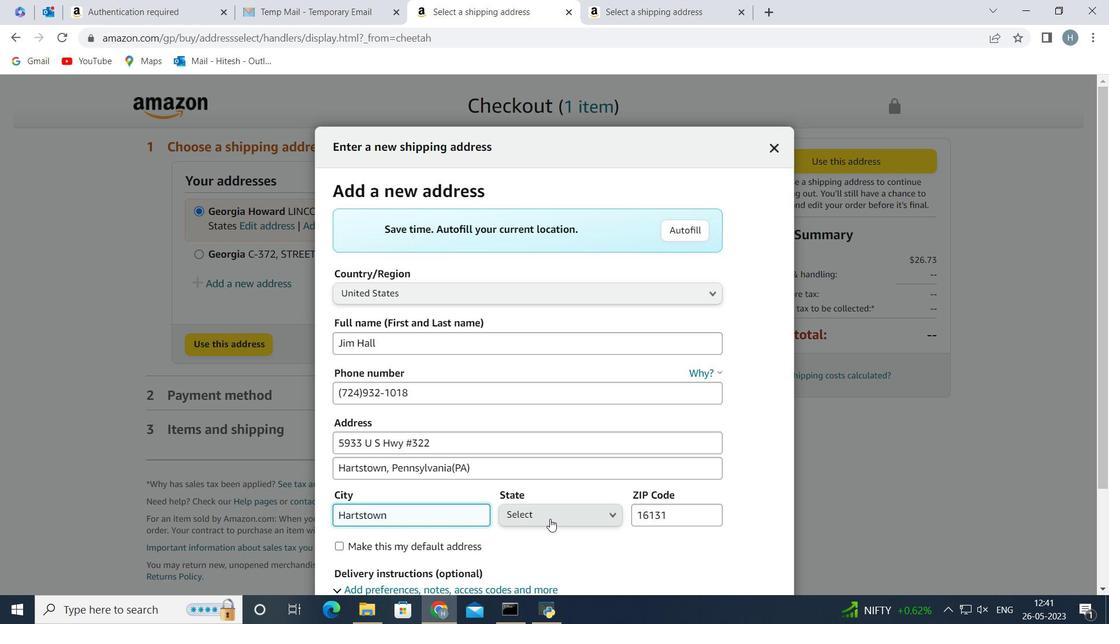 
Action: Mouse moved to (567, 342)
Screenshot: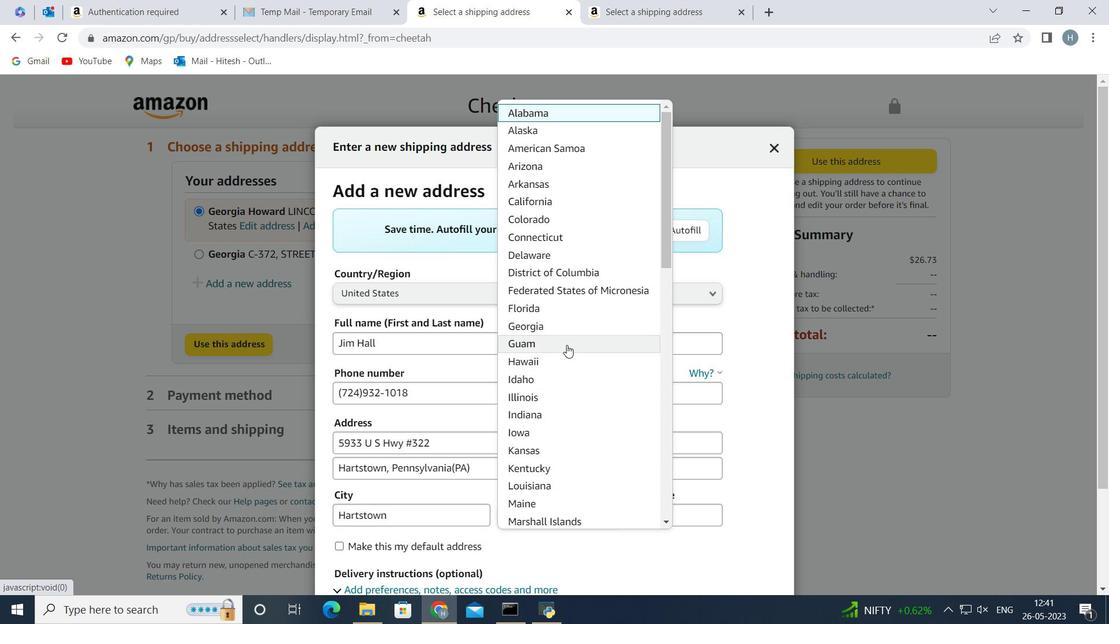 
Action: Mouse scrolled (567, 341) with delta (0, 0)
Screenshot: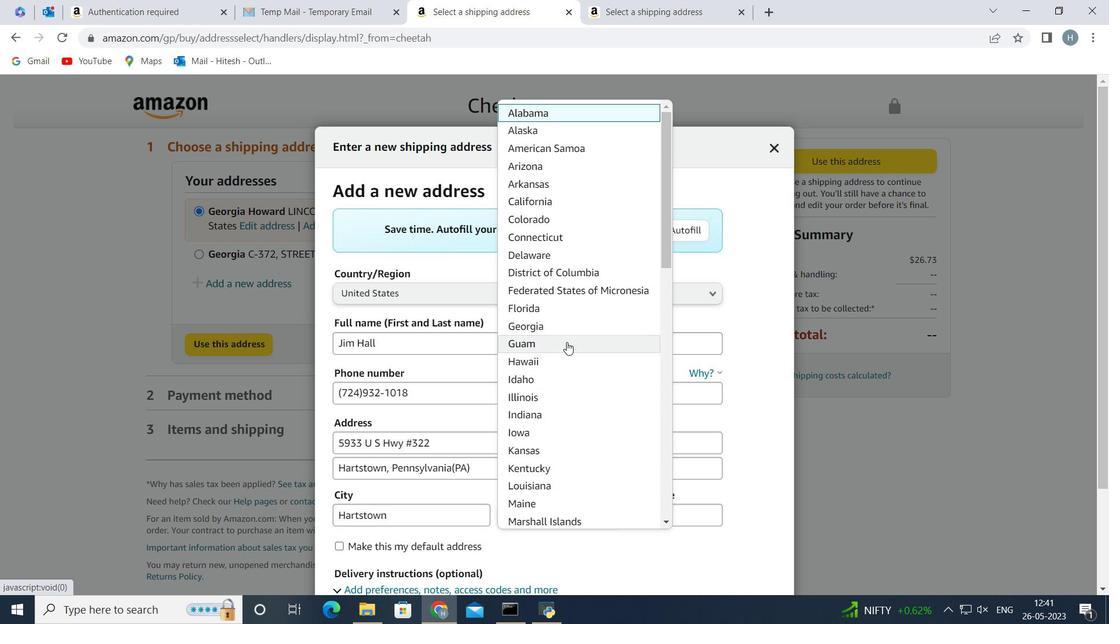 
Action: Mouse moved to (567, 340)
Screenshot: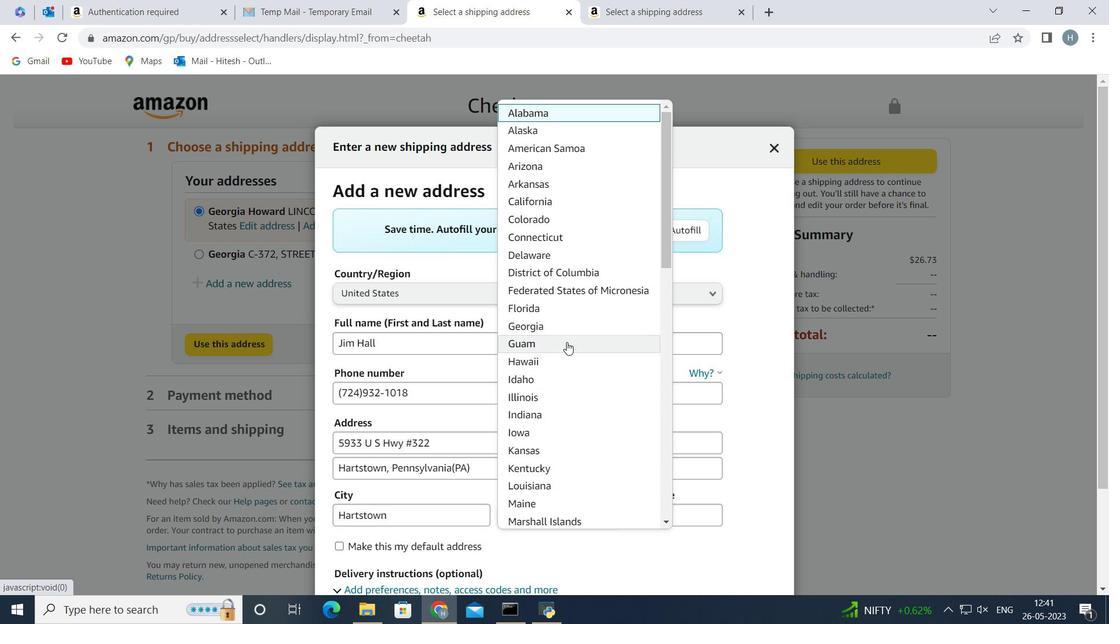 
Action: Mouse scrolled (567, 339) with delta (0, 0)
Screenshot: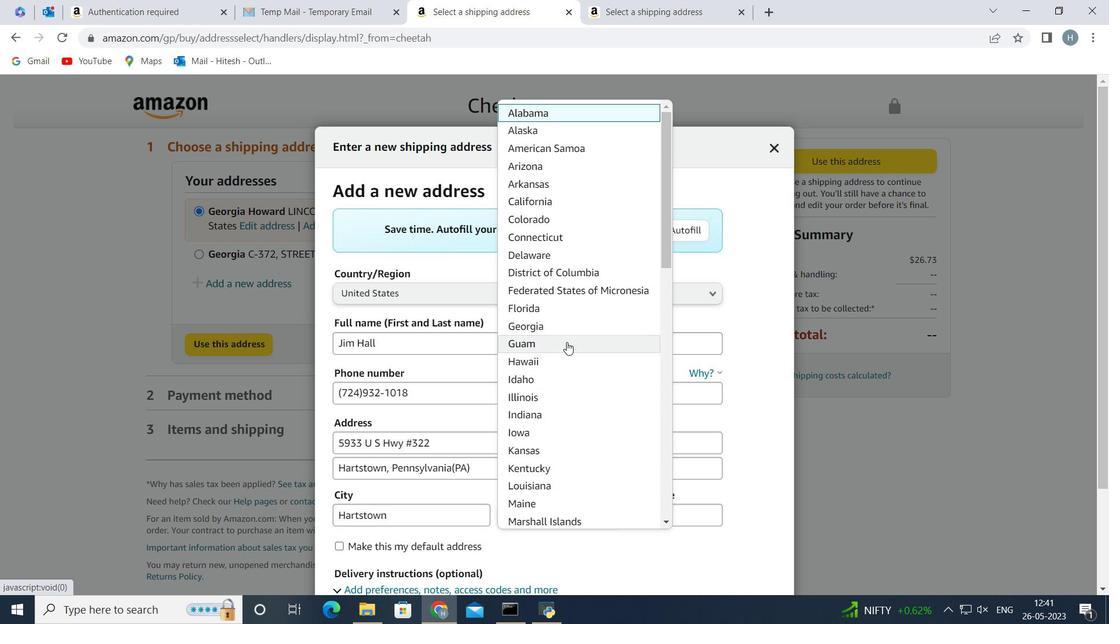 
Action: Mouse moved to (567, 326)
Screenshot: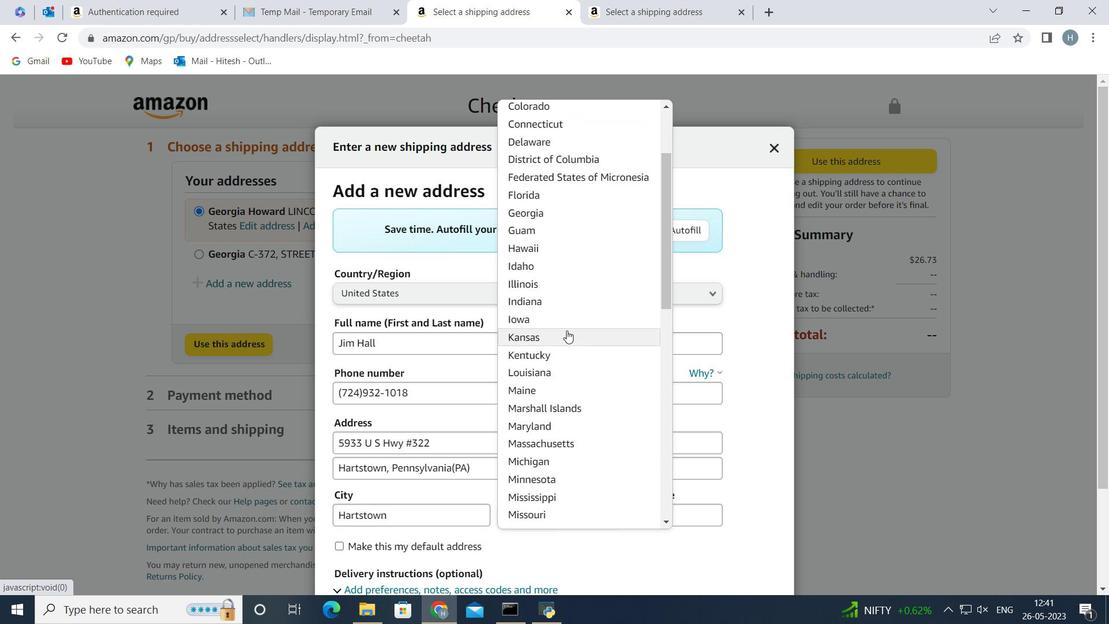 
Action: Mouse scrolled (567, 325) with delta (0, 0)
Screenshot: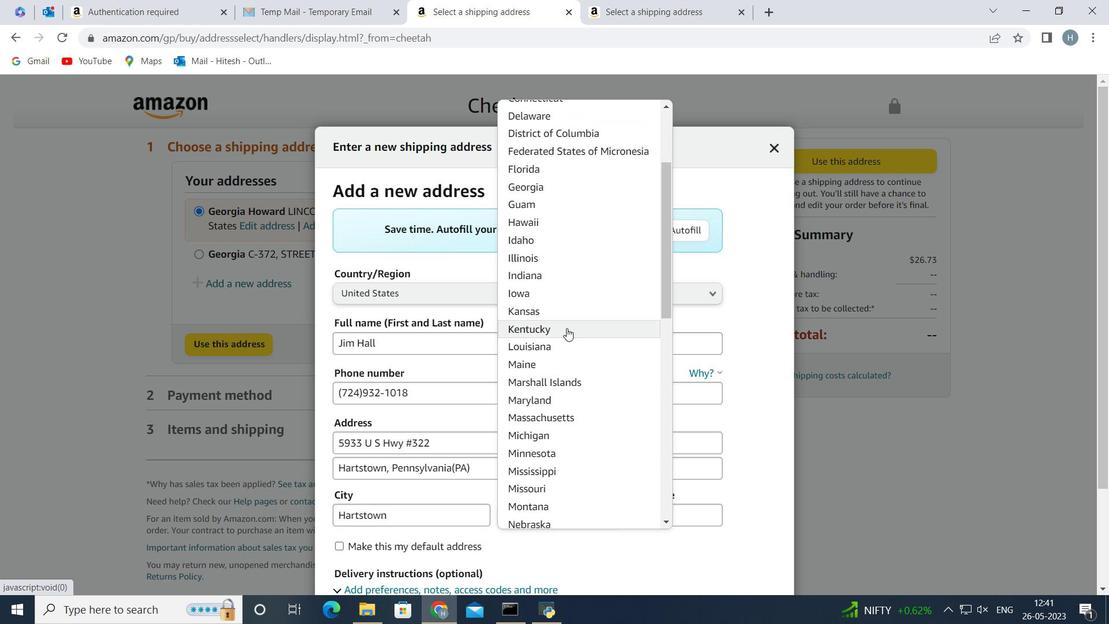 
Action: Mouse scrolled (567, 325) with delta (0, 0)
Screenshot: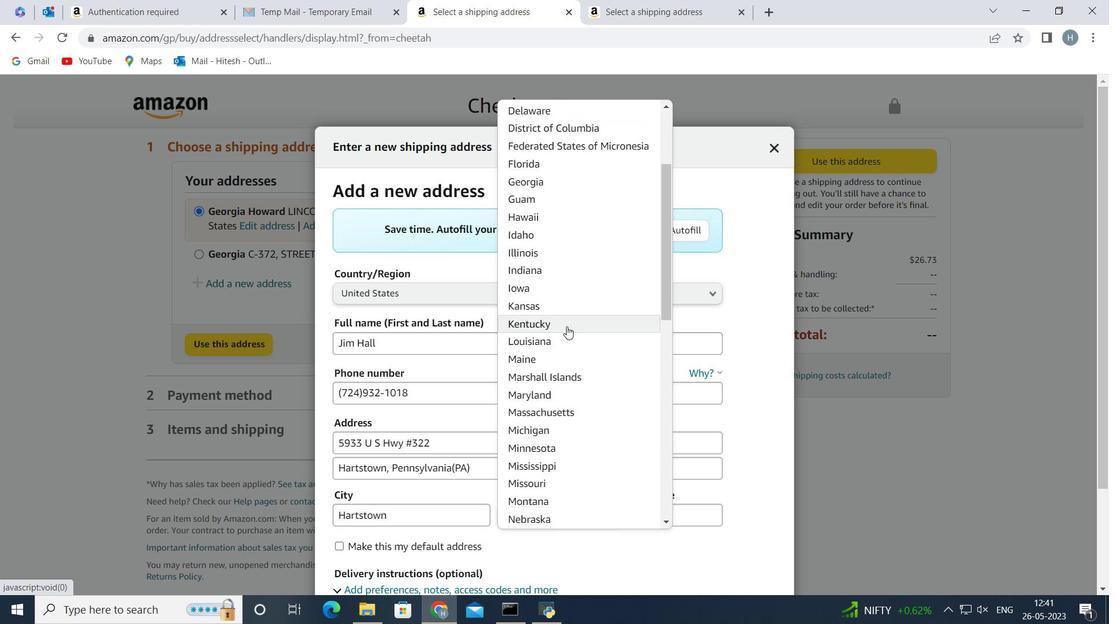 
Action: Mouse scrolled (567, 325) with delta (0, 0)
Screenshot: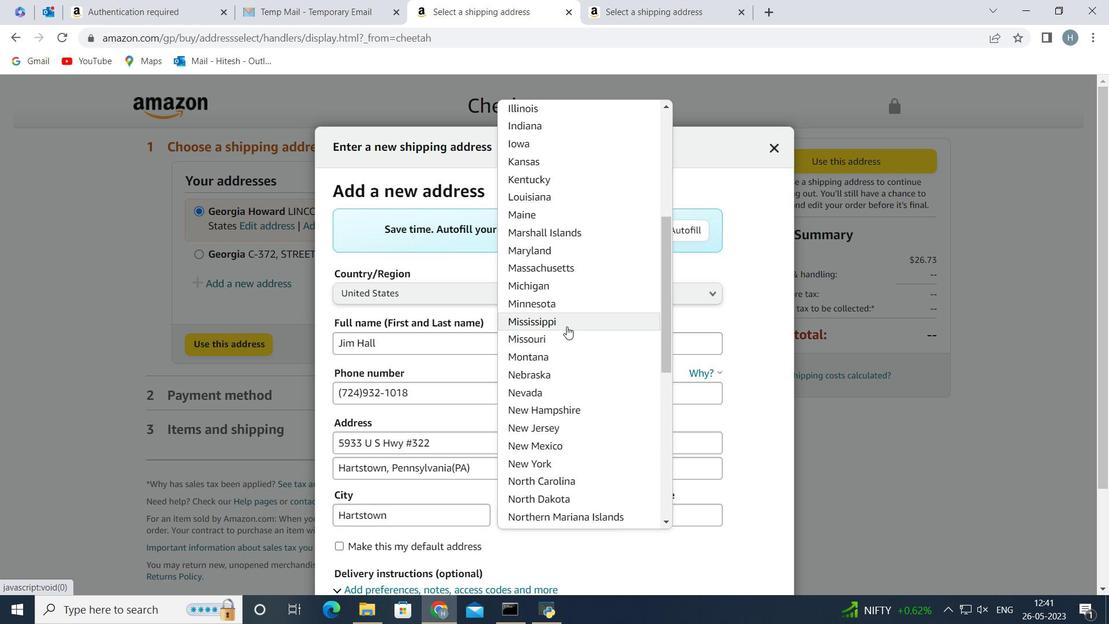 
Action: Mouse scrolled (567, 325) with delta (0, 0)
Screenshot: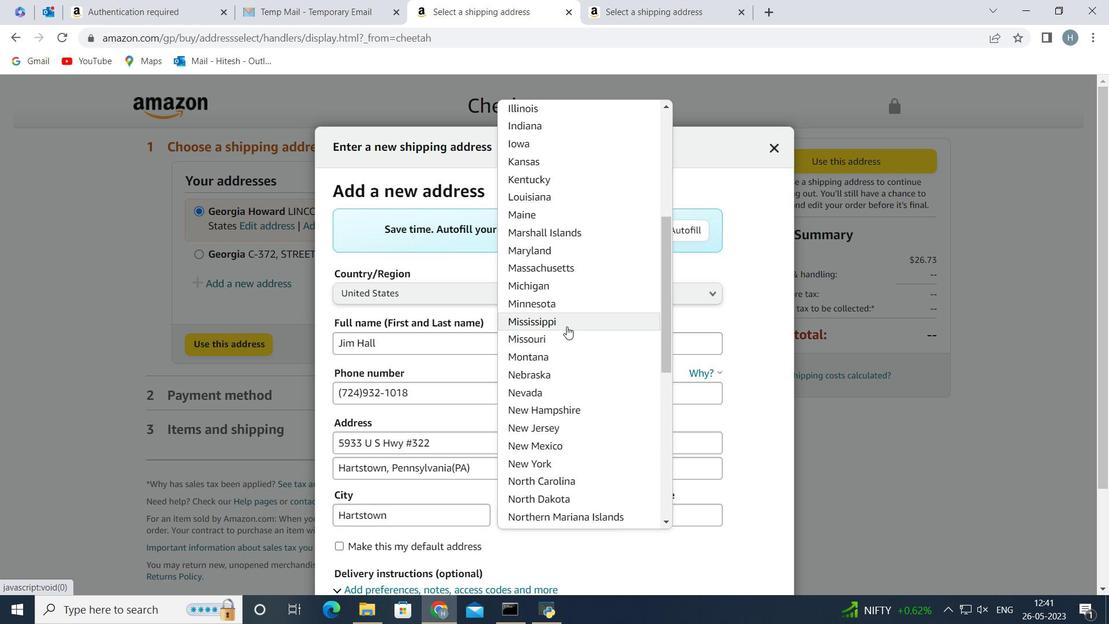 
Action: Mouse scrolled (567, 325) with delta (0, 0)
Screenshot: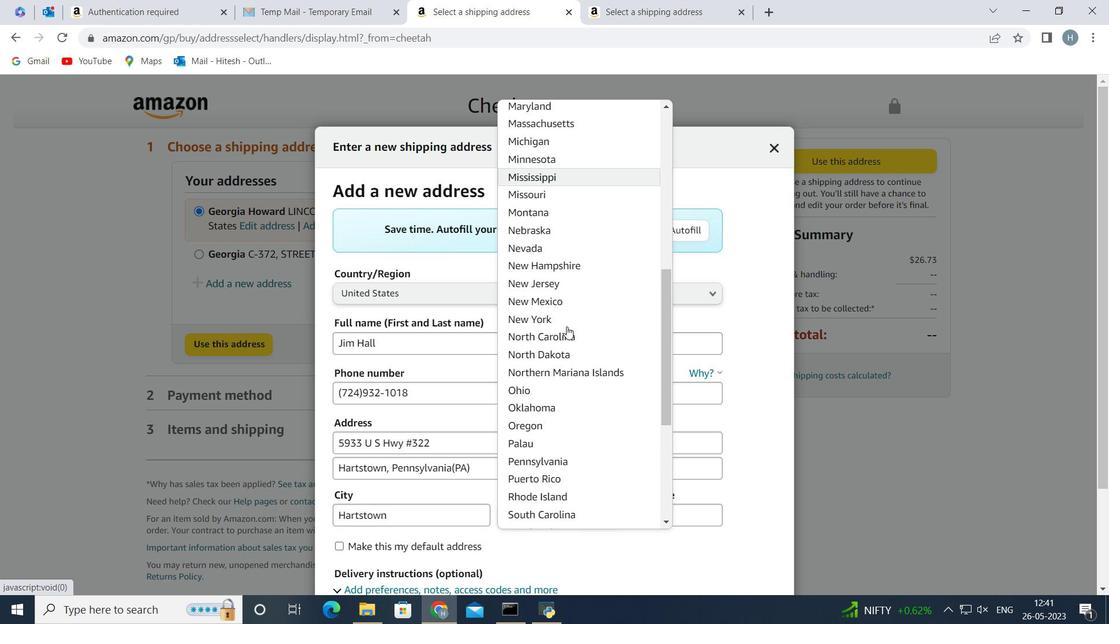 
Action: Mouse scrolled (567, 325) with delta (0, 0)
Screenshot: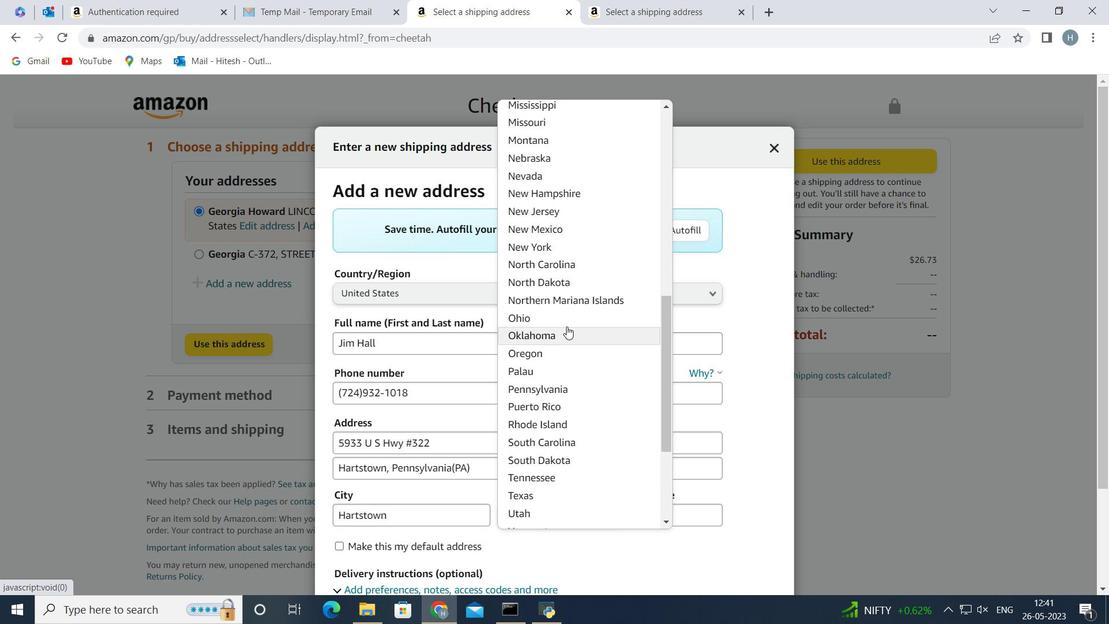 
Action: Mouse moved to (571, 311)
Screenshot: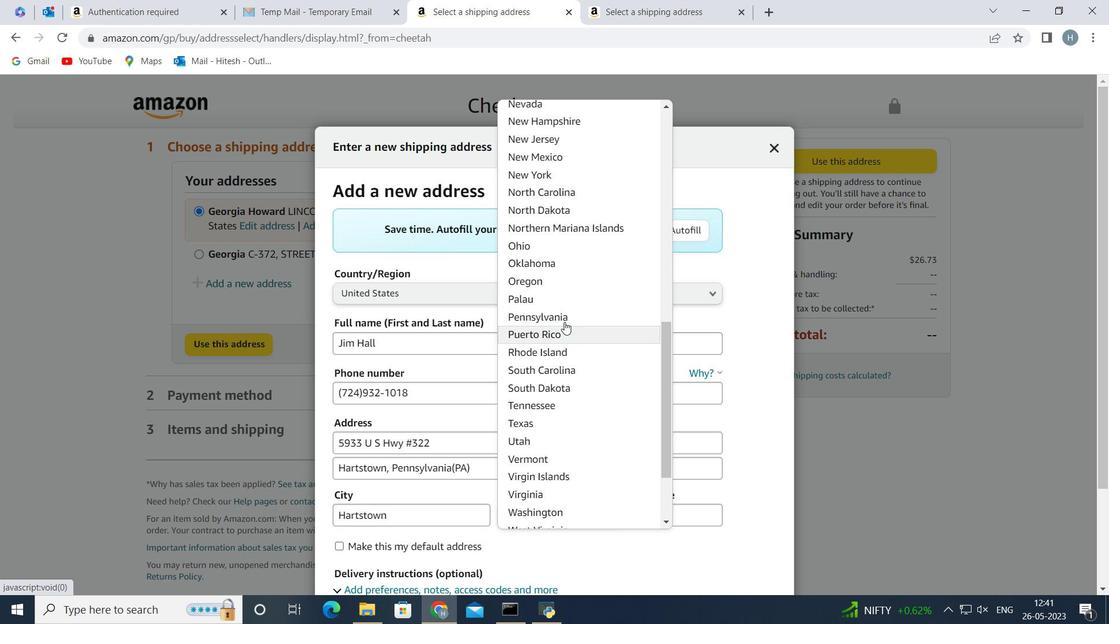 
Action: Mouse pressed left at (571, 311)
Screenshot: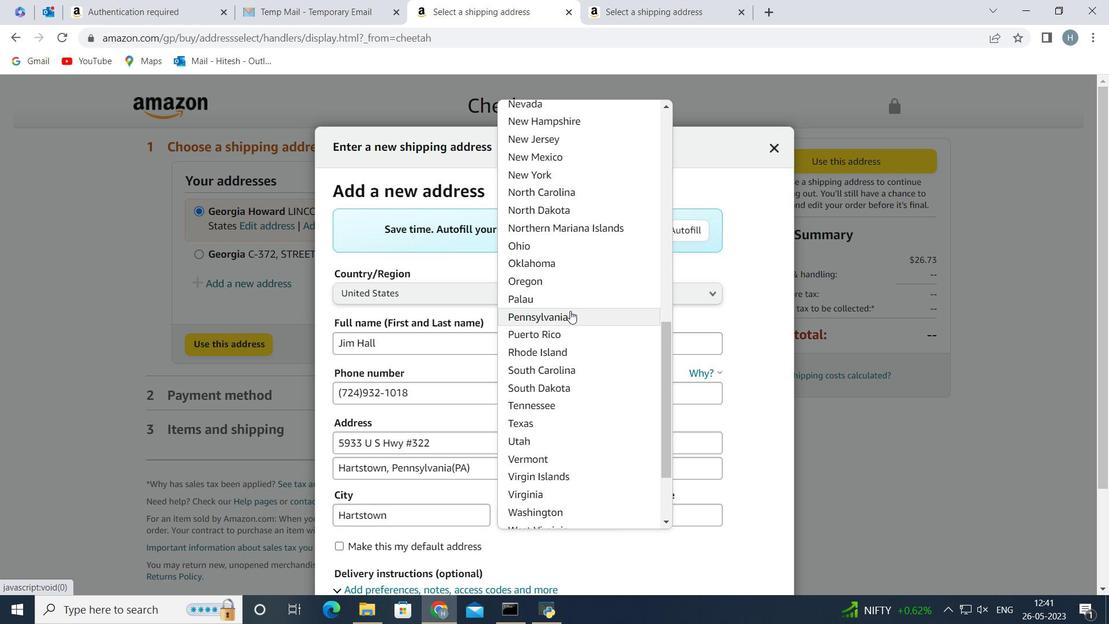 
Action: Mouse moved to (553, 387)
Screenshot: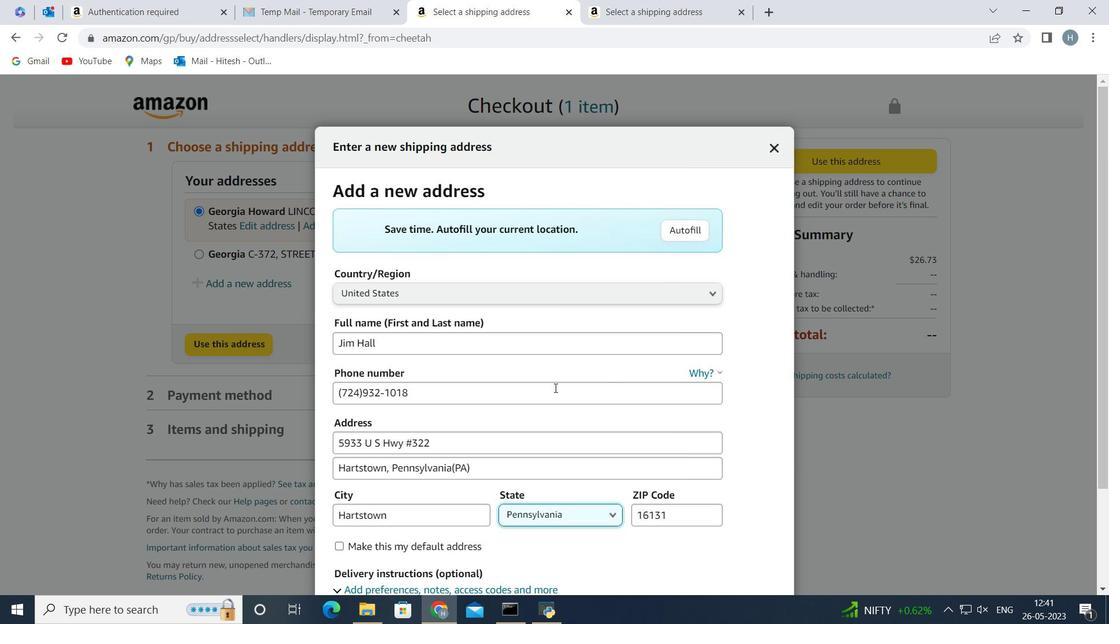 
Action: Mouse scrolled (553, 388) with delta (0, 0)
Screenshot: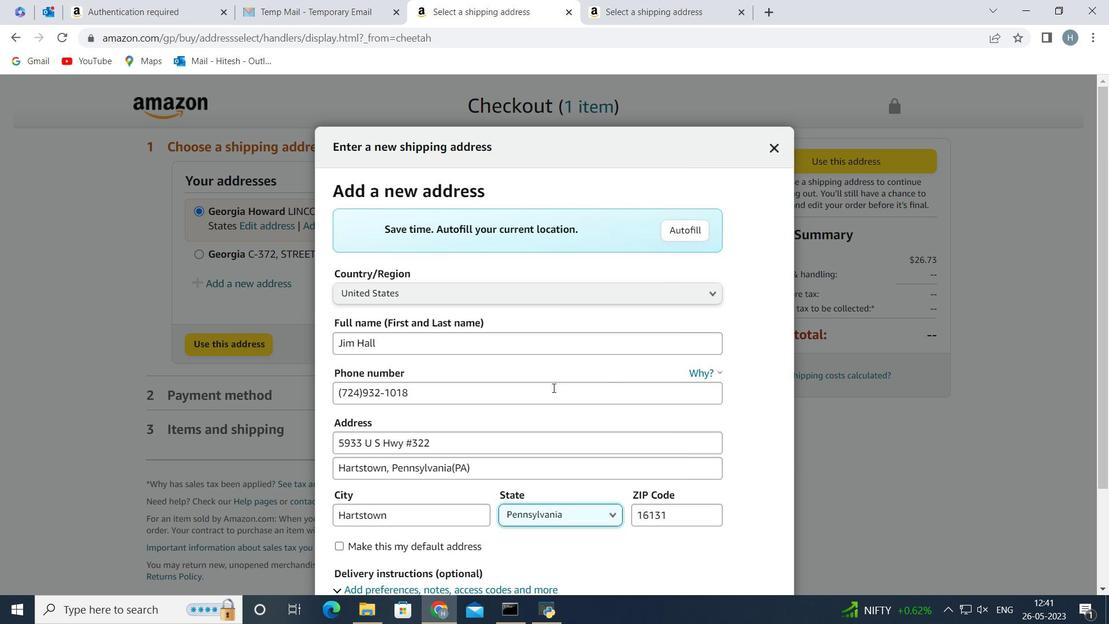 
Action: Mouse scrolled (553, 388) with delta (0, 0)
Screenshot: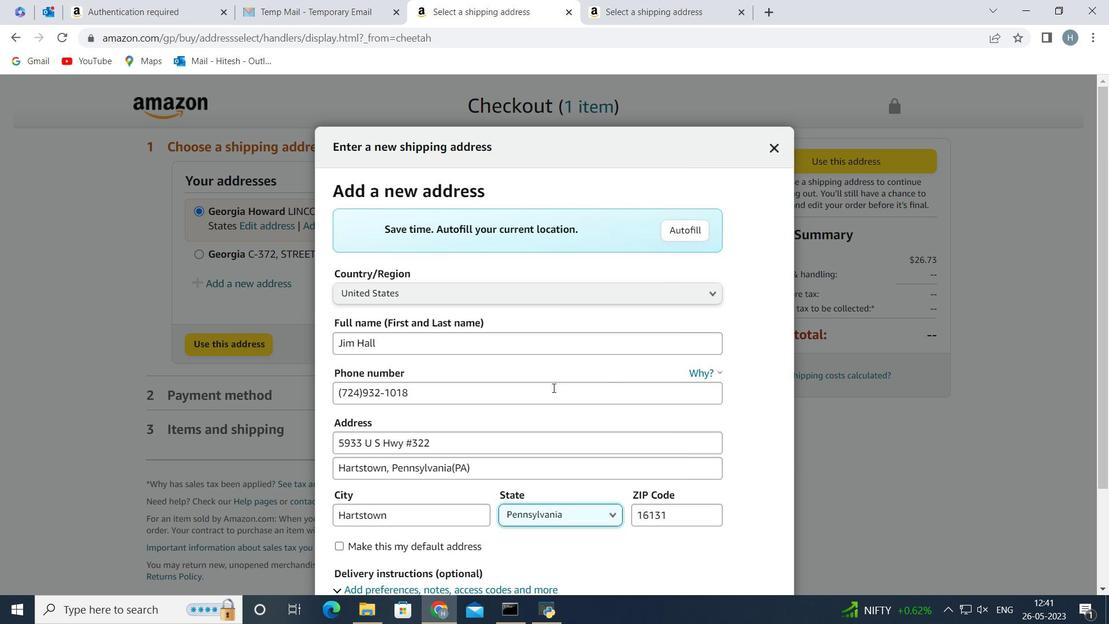 
Action: Mouse scrolled (553, 388) with delta (0, 0)
Screenshot: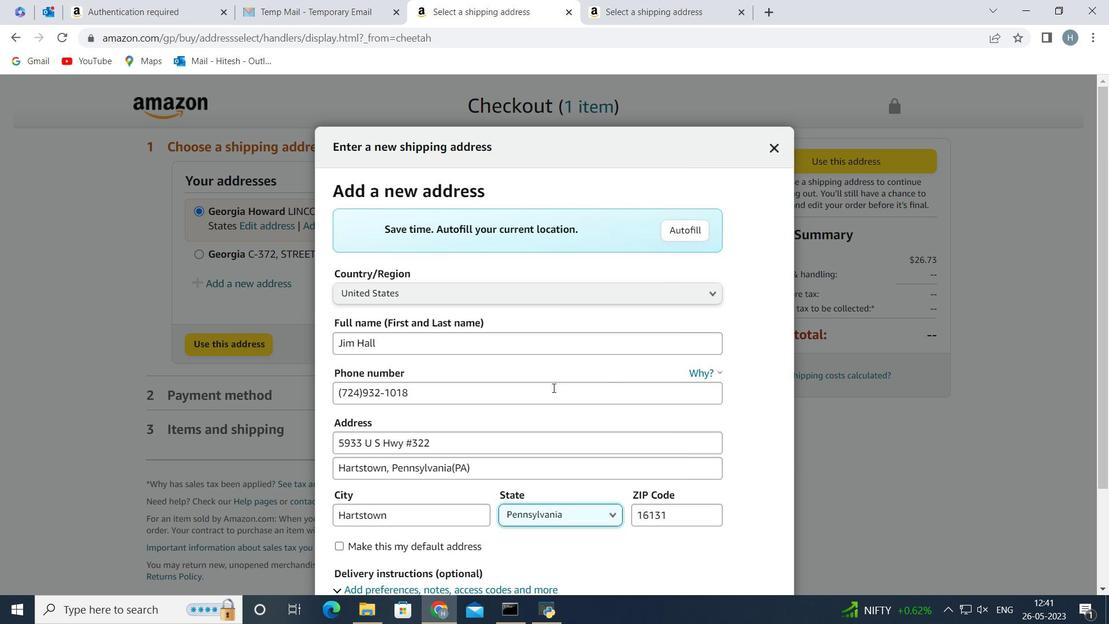 
Action: Mouse scrolled (553, 388) with delta (0, 0)
Screenshot: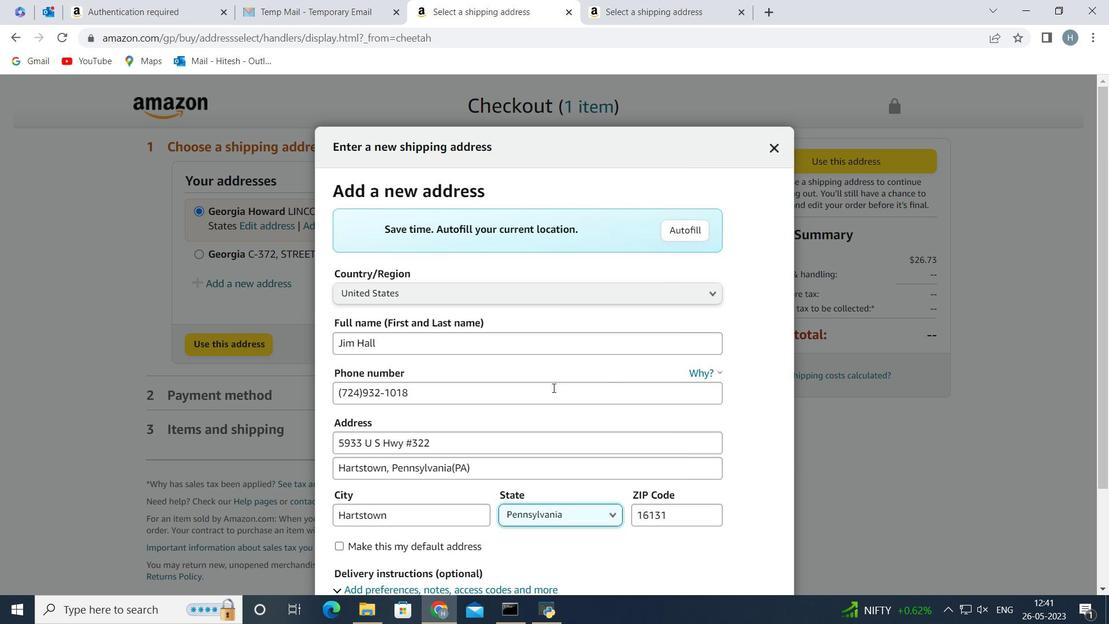 
Action: Mouse scrolled (553, 388) with delta (0, 0)
Screenshot: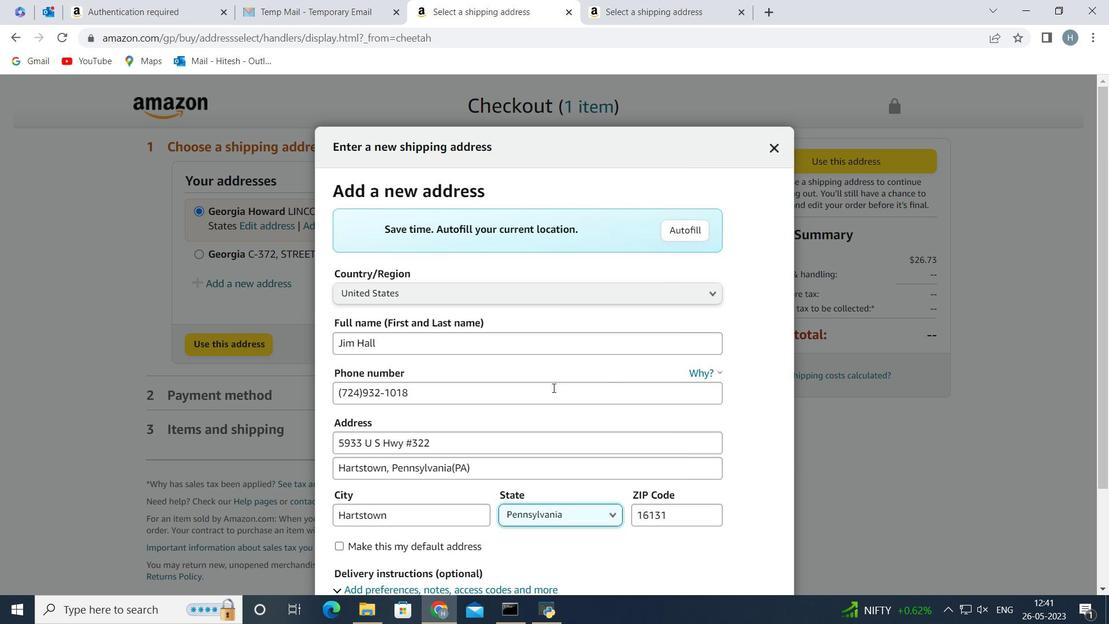 
Action: Mouse scrolled (553, 387) with delta (0, 0)
Screenshot: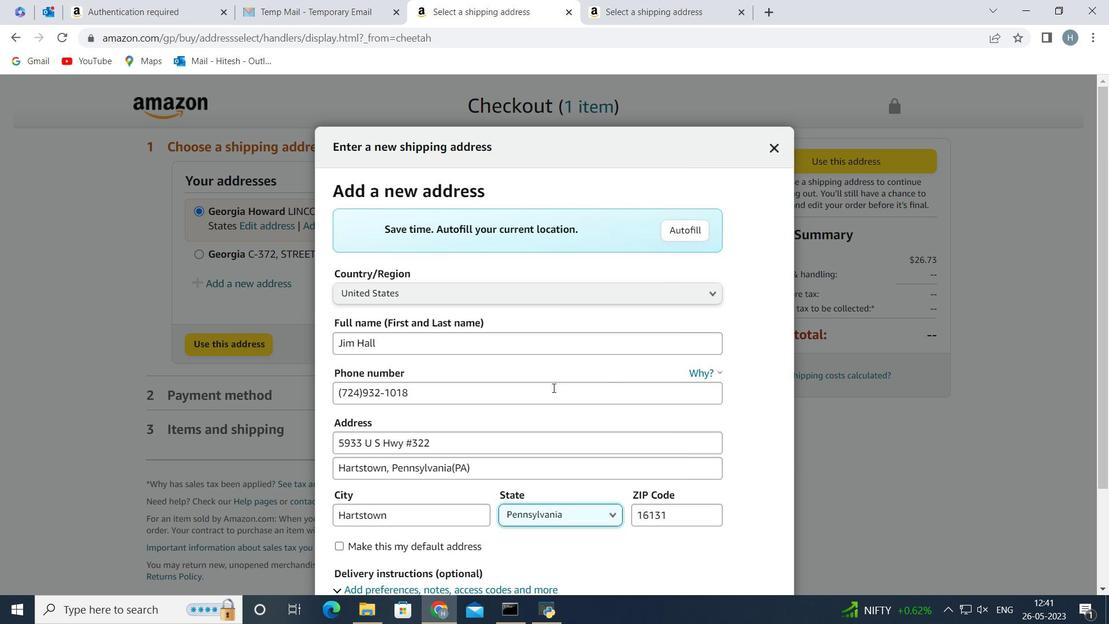 
Action: Mouse scrolled (553, 387) with delta (0, 0)
Screenshot: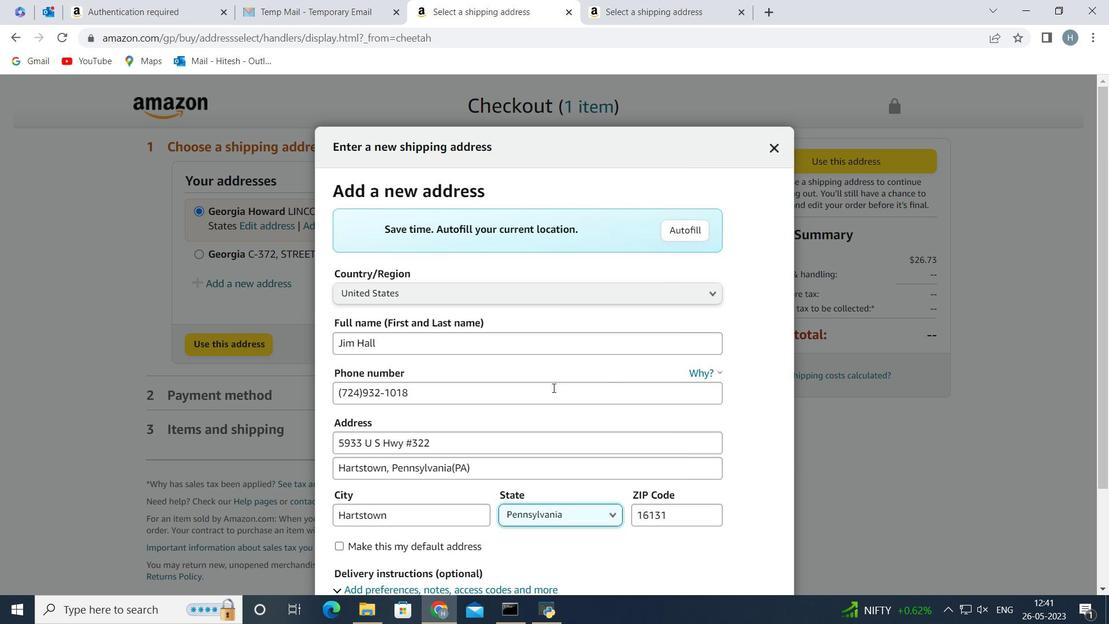 
Action: Mouse scrolled (553, 387) with delta (0, 0)
Screenshot: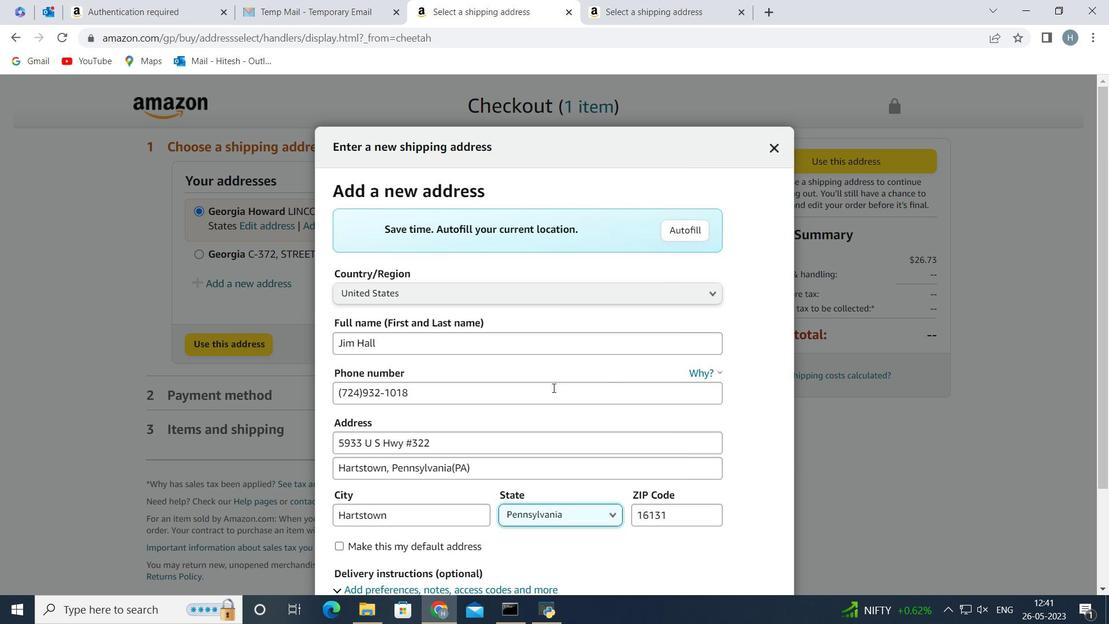 
Action: Mouse scrolled (553, 387) with delta (0, 0)
Screenshot: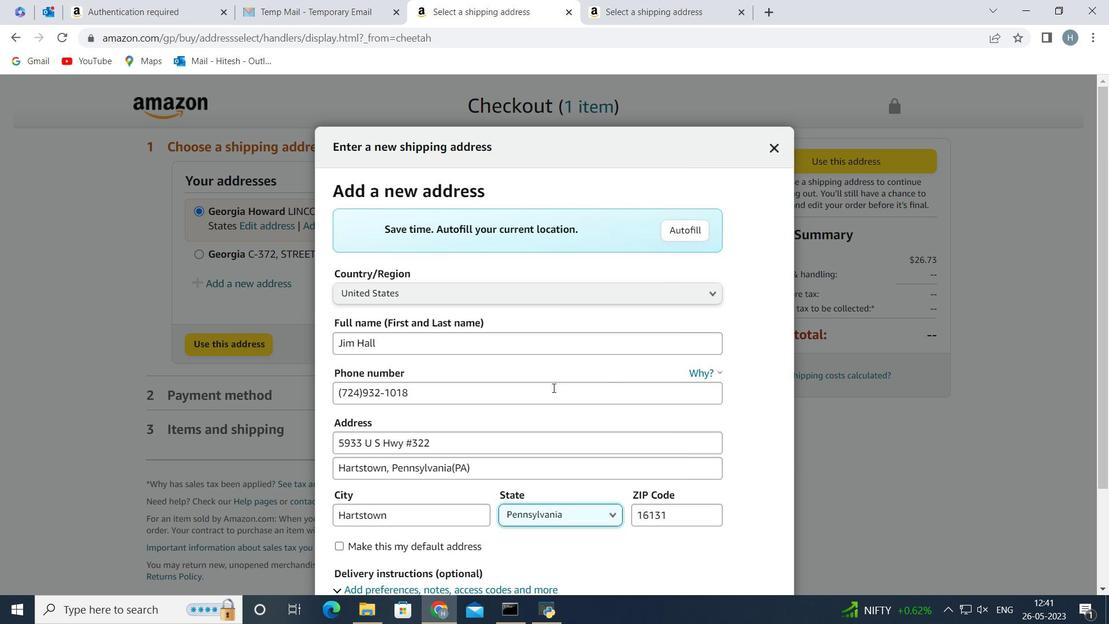 
Action: Mouse scrolled (553, 387) with delta (0, 0)
Screenshot: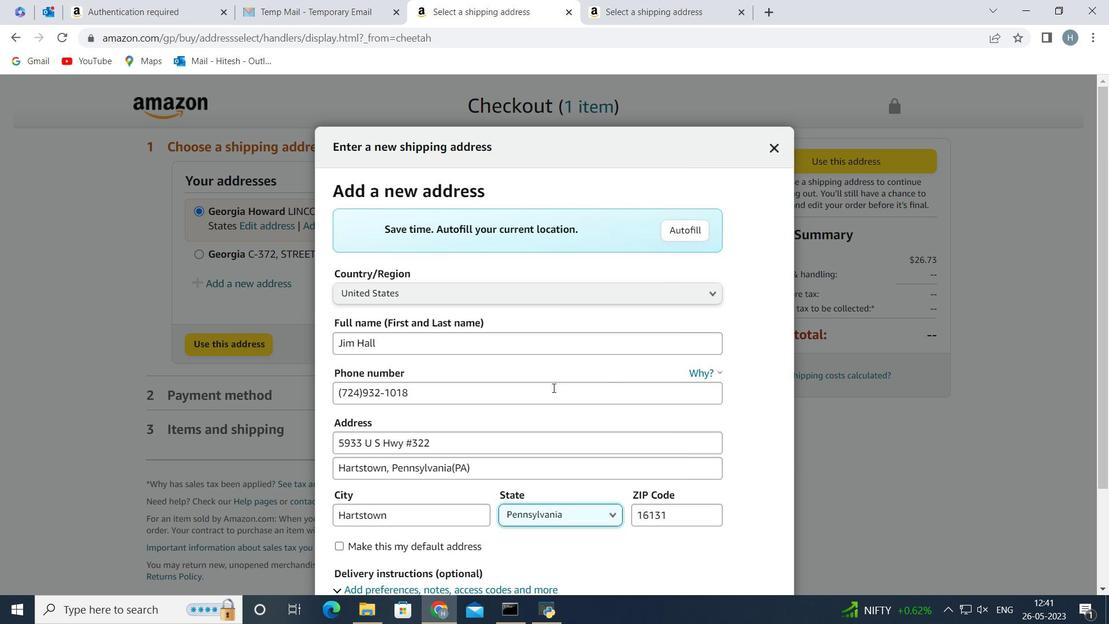 
Action: Mouse scrolled (553, 387) with delta (0, 0)
Screenshot: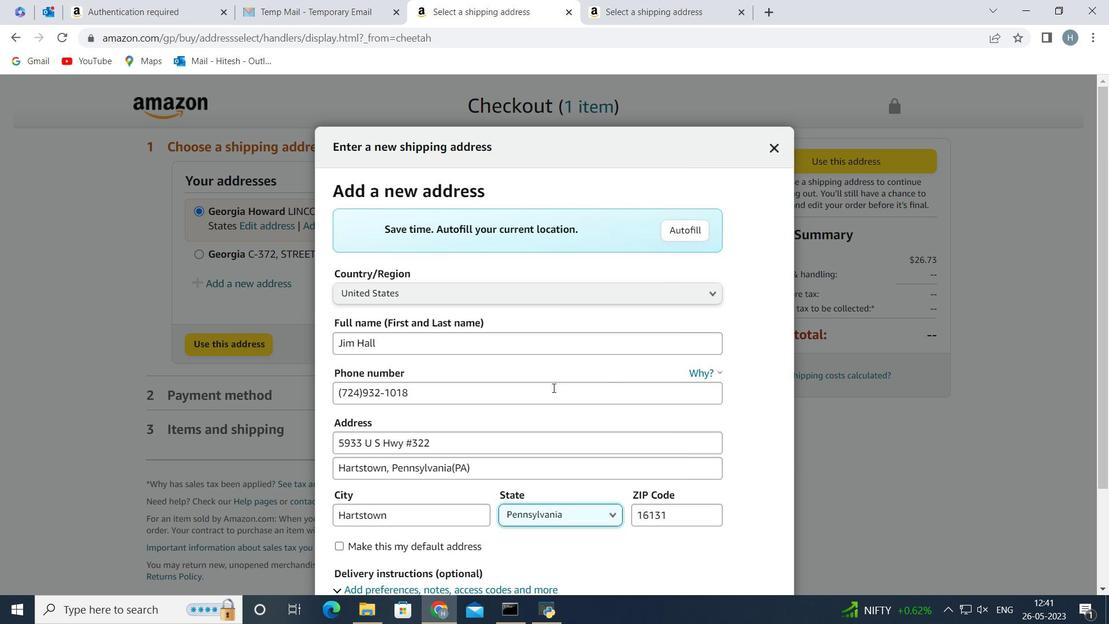 
Action: Mouse scrolled (553, 387) with delta (0, 0)
Screenshot: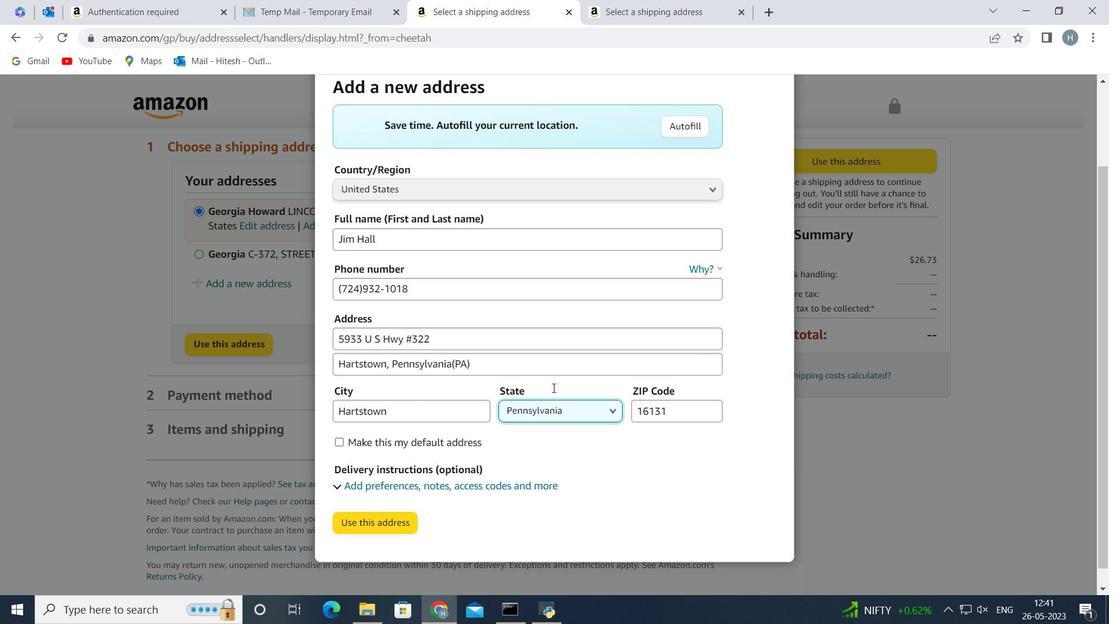 
Action: Mouse scrolled (553, 387) with delta (0, 0)
Screenshot: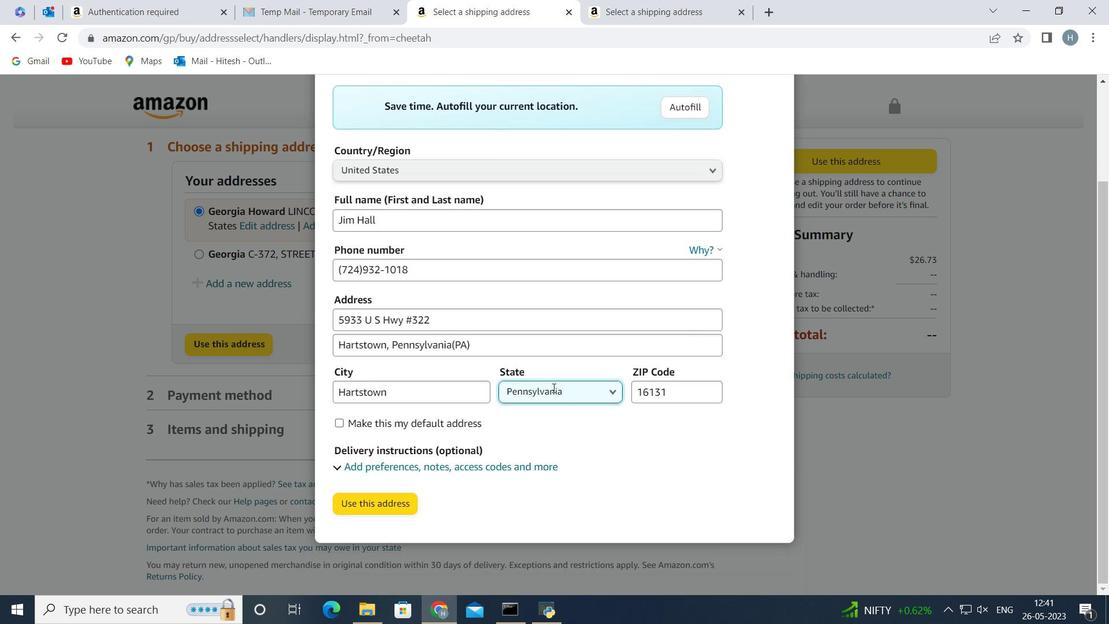 
Action: Mouse scrolled (553, 387) with delta (0, 0)
Screenshot: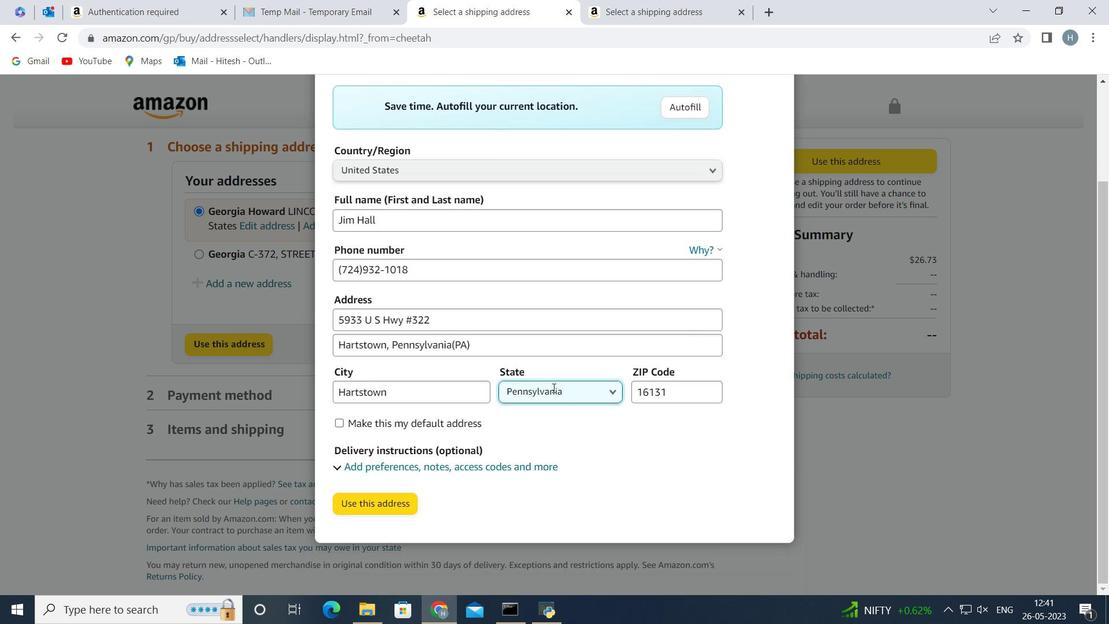 
Action: Mouse scrolled (553, 387) with delta (0, 0)
Screenshot: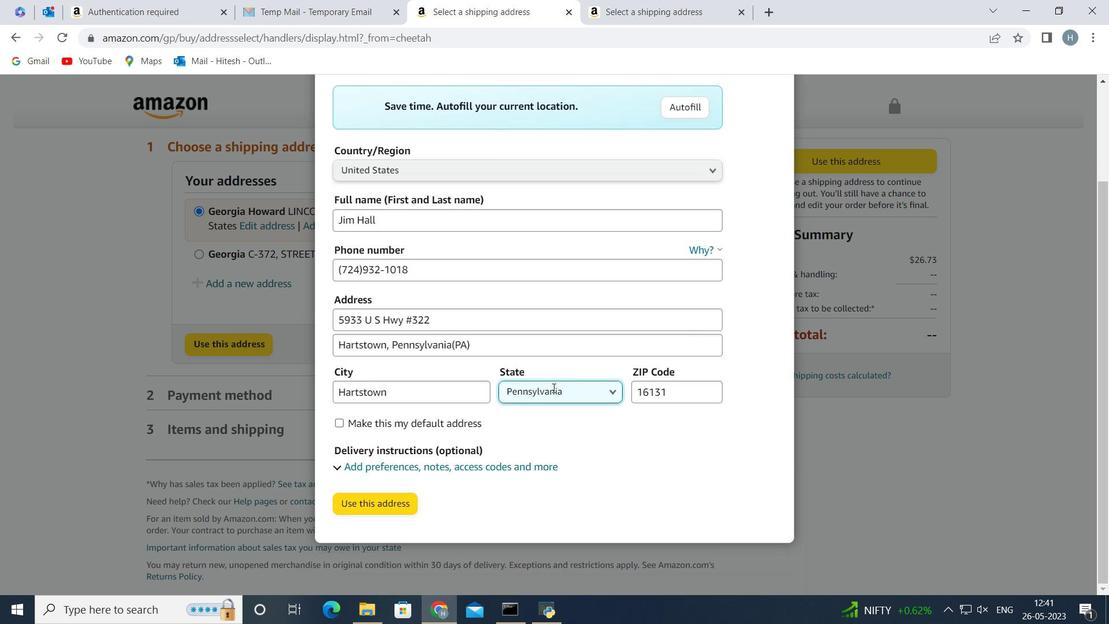 
Action: Mouse scrolled (553, 387) with delta (0, 0)
Screenshot: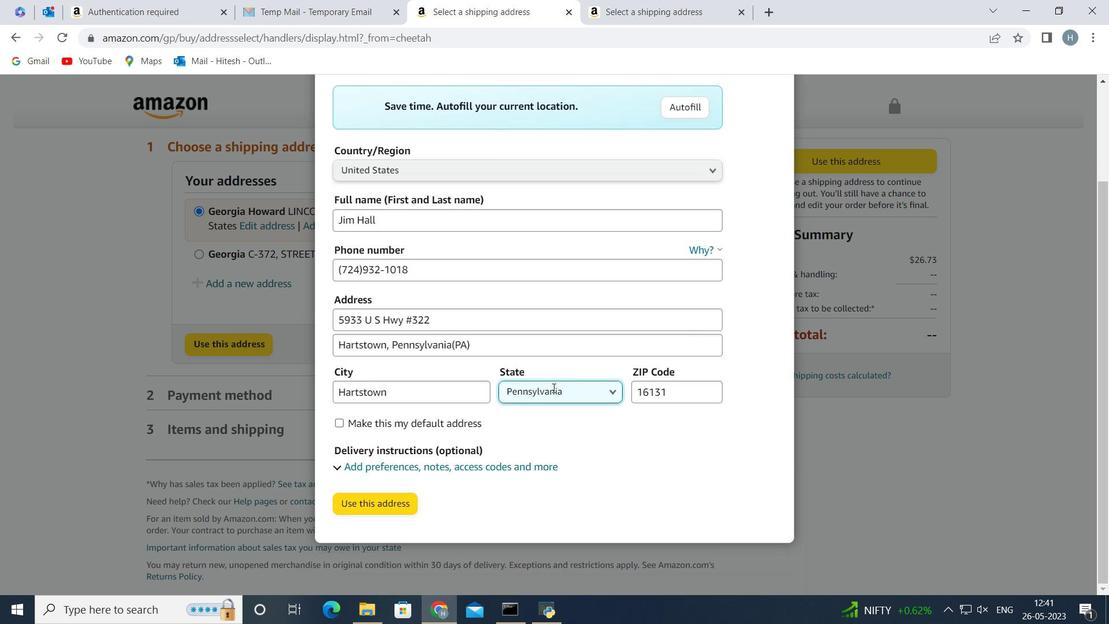 
Action: Mouse scrolled (553, 387) with delta (0, 0)
Screenshot: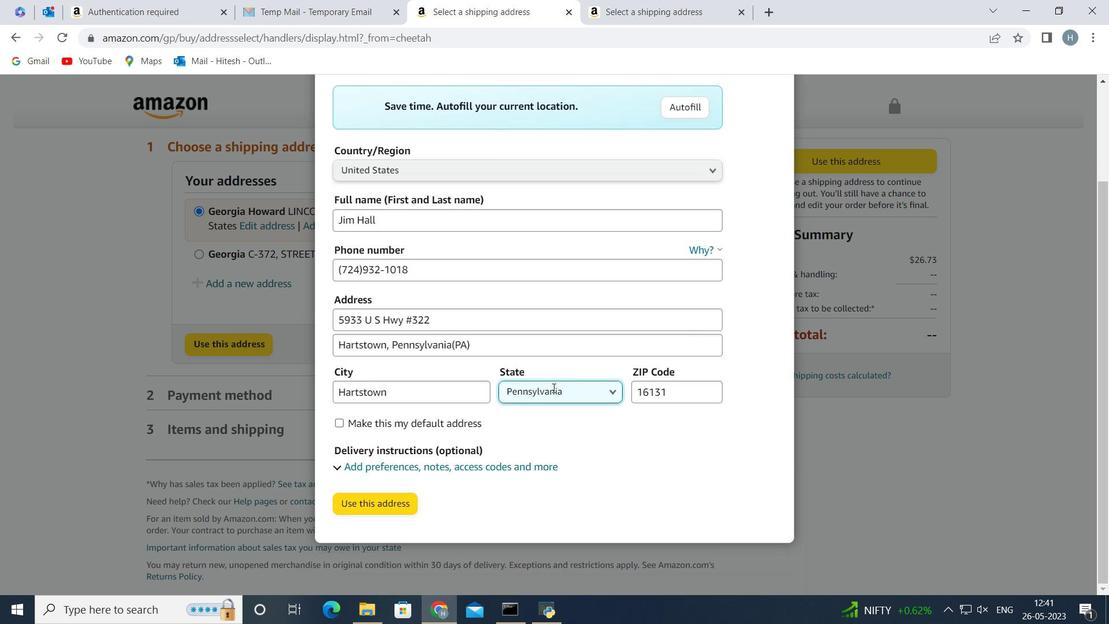 
Action: Mouse moved to (643, 524)
Screenshot: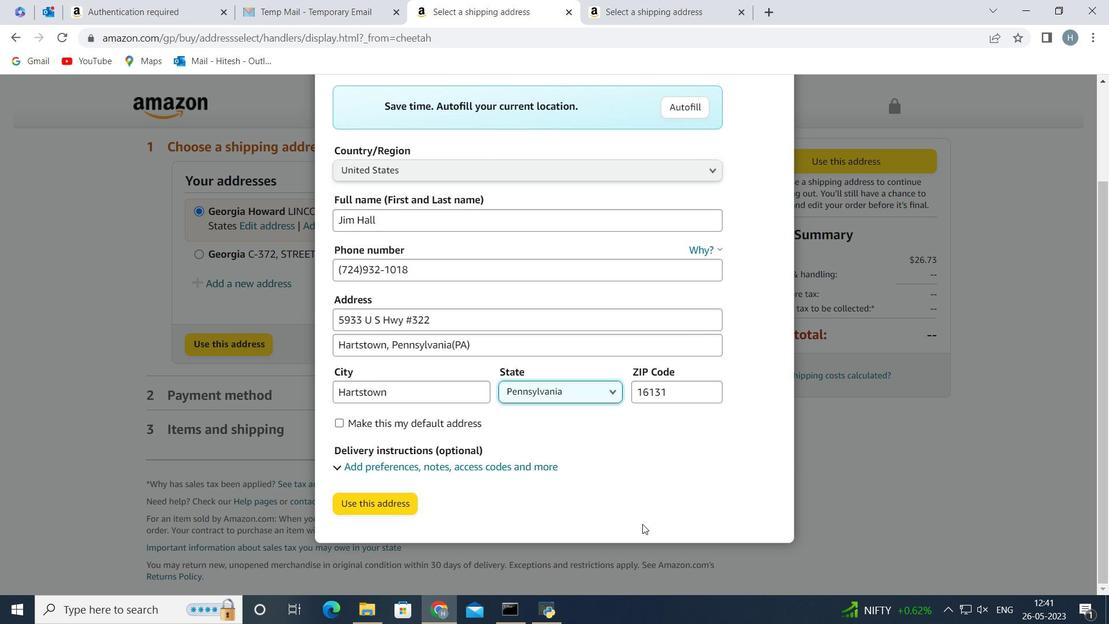
Action: Mouse scrolled (643, 524) with delta (0, 0)
Screenshot: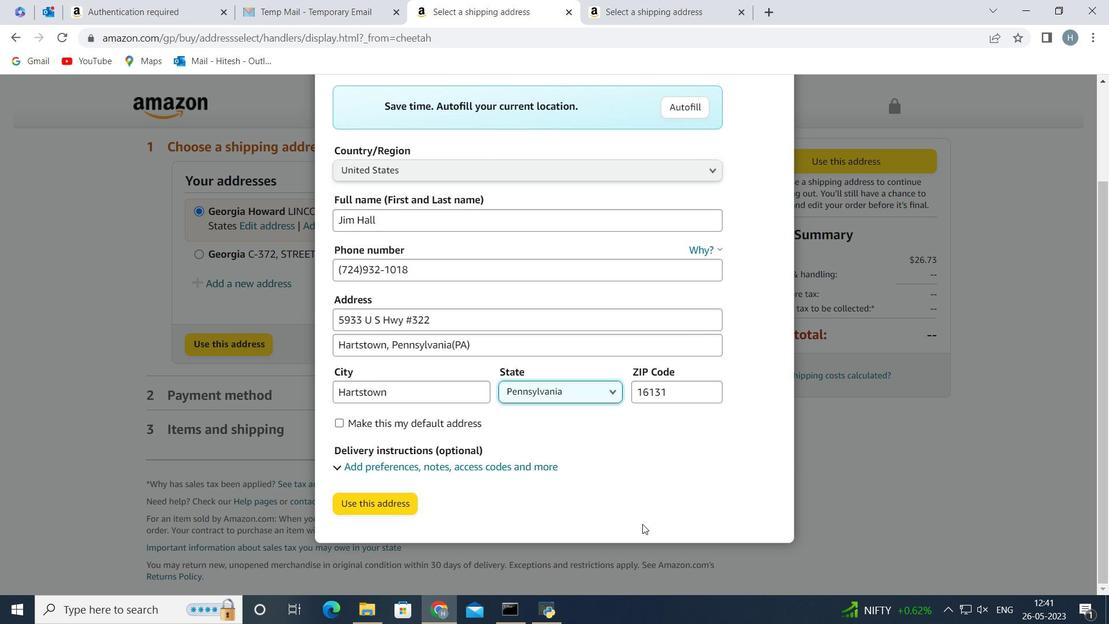
Action: Mouse scrolled (643, 524) with delta (0, 0)
Screenshot: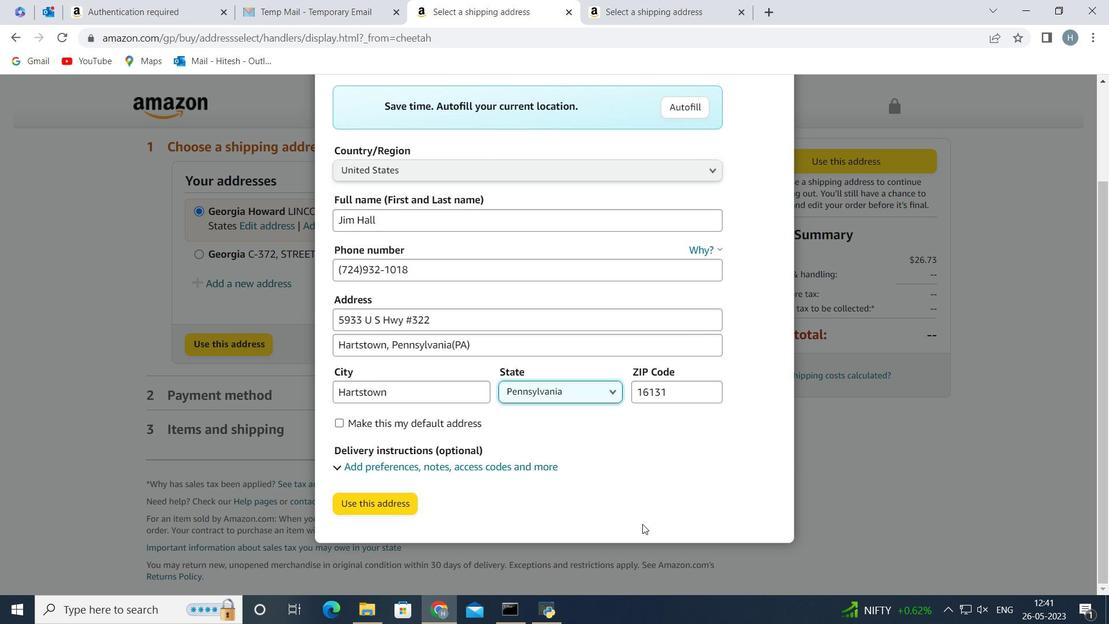 
Action: Mouse scrolled (643, 524) with delta (0, 0)
Screenshot: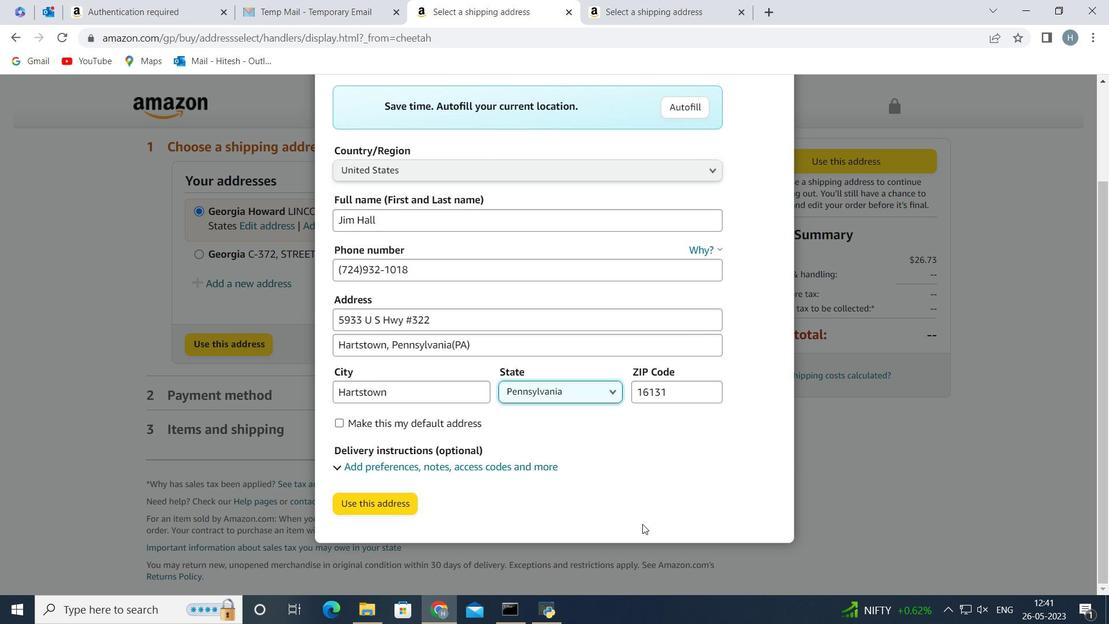 
Action: Mouse scrolled (643, 524) with delta (0, 0)
Screenshot: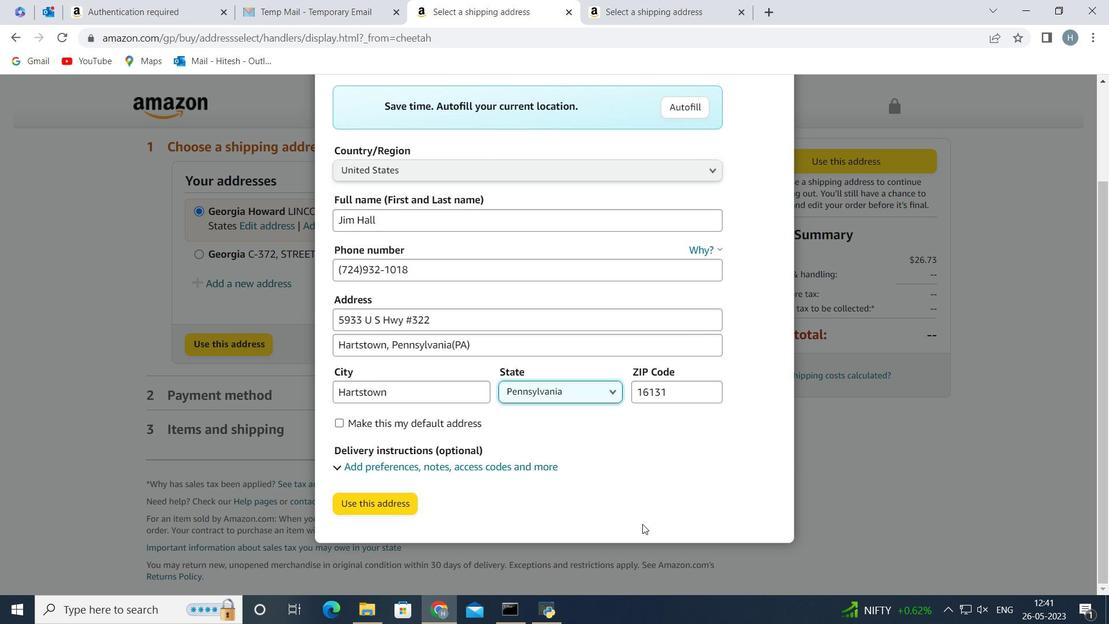 
Action: Mouse scrolled (643, 524) with delta (0, 0)
Screenshot: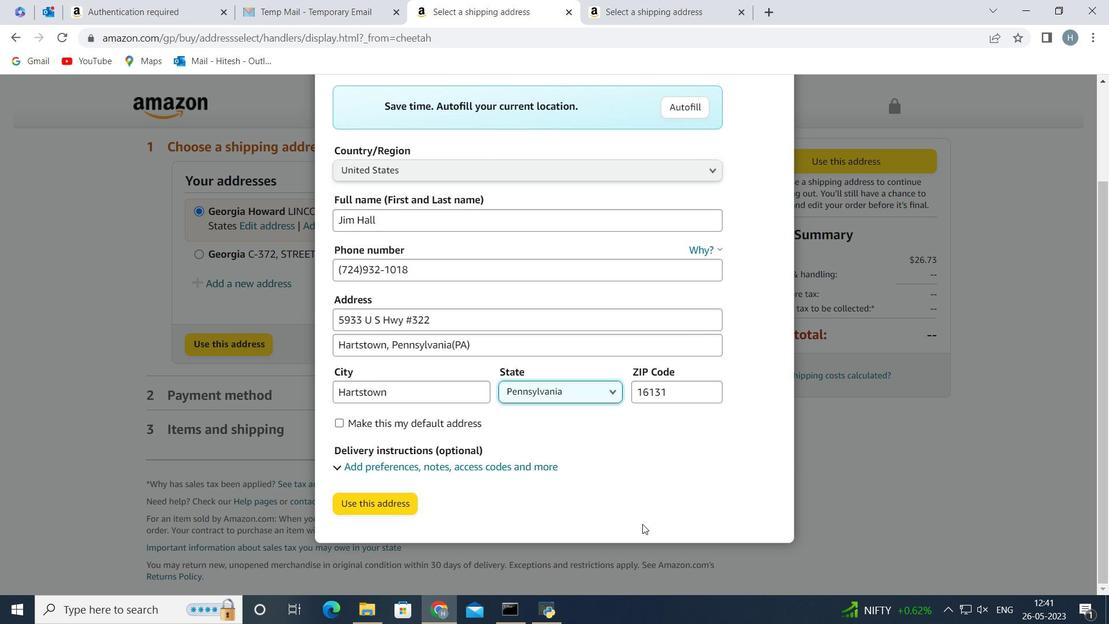 
Action: Mouse scrolled (643, 524) with delta (0, 0)
Screenshot: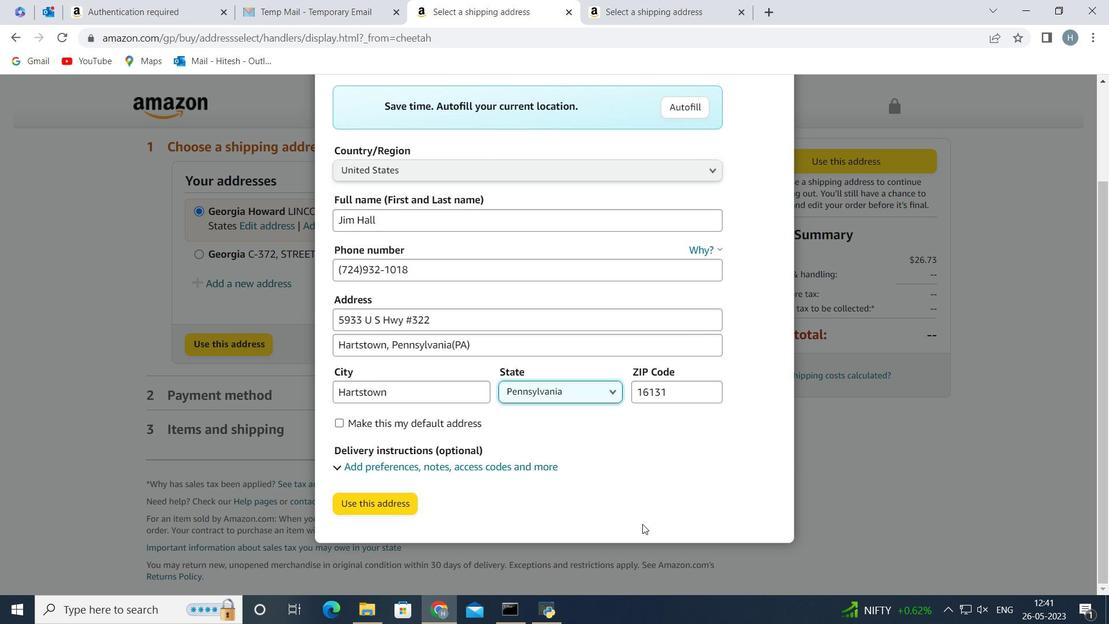 
Action: Mouse scrolled (643, 524) with delta (0, 0)
Screenshot: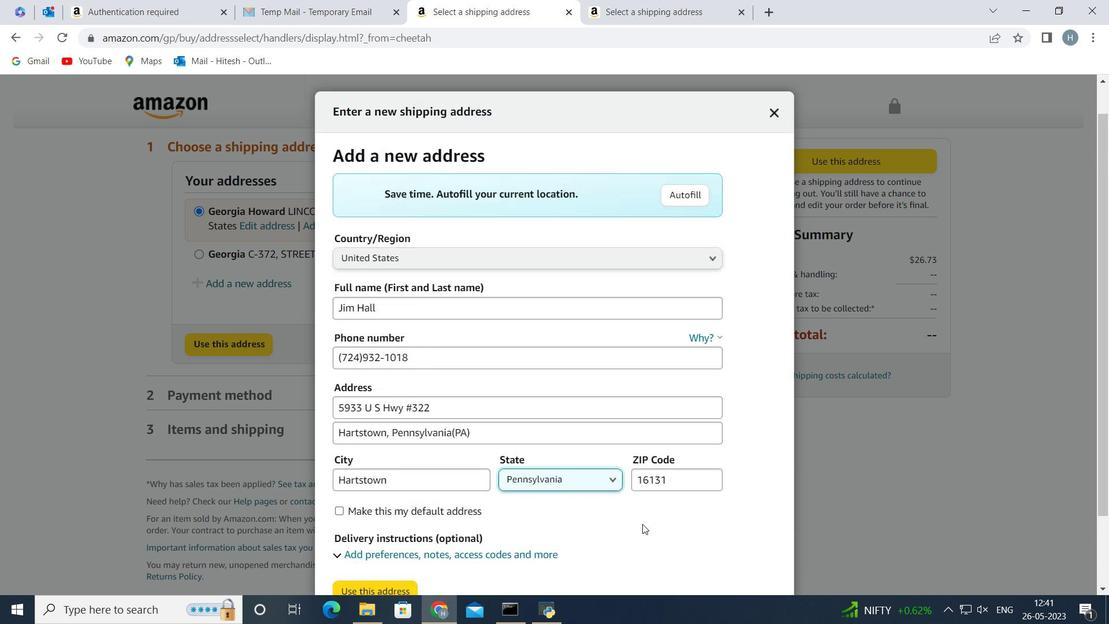 
Action: Mouse scrolled (643, 524) with delta (0, 0)
Screenshot: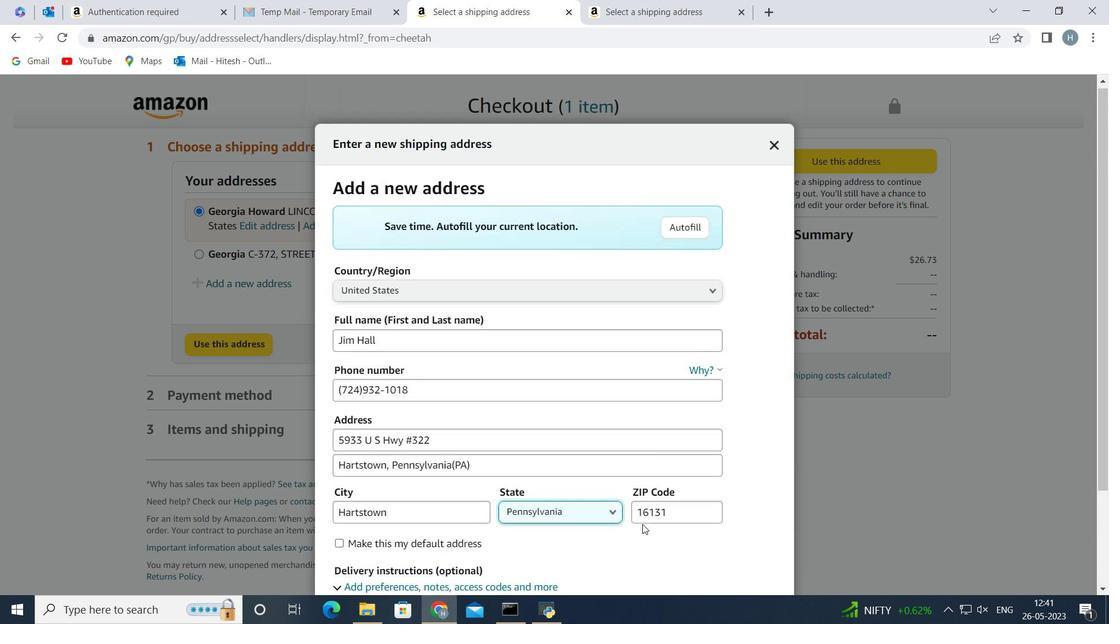 
Action: Mouse scrolled (643, 524) with delta (0, 0)
Screenshot: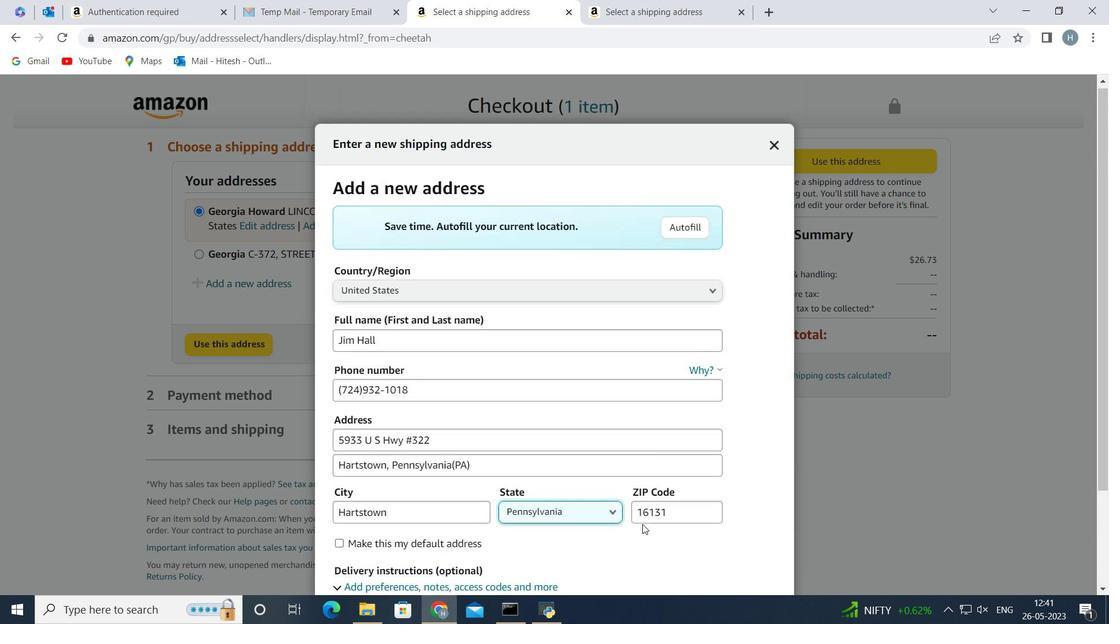 
Action: Mouse scrolled (643, 524) with delta (0, 0)
Screenshot: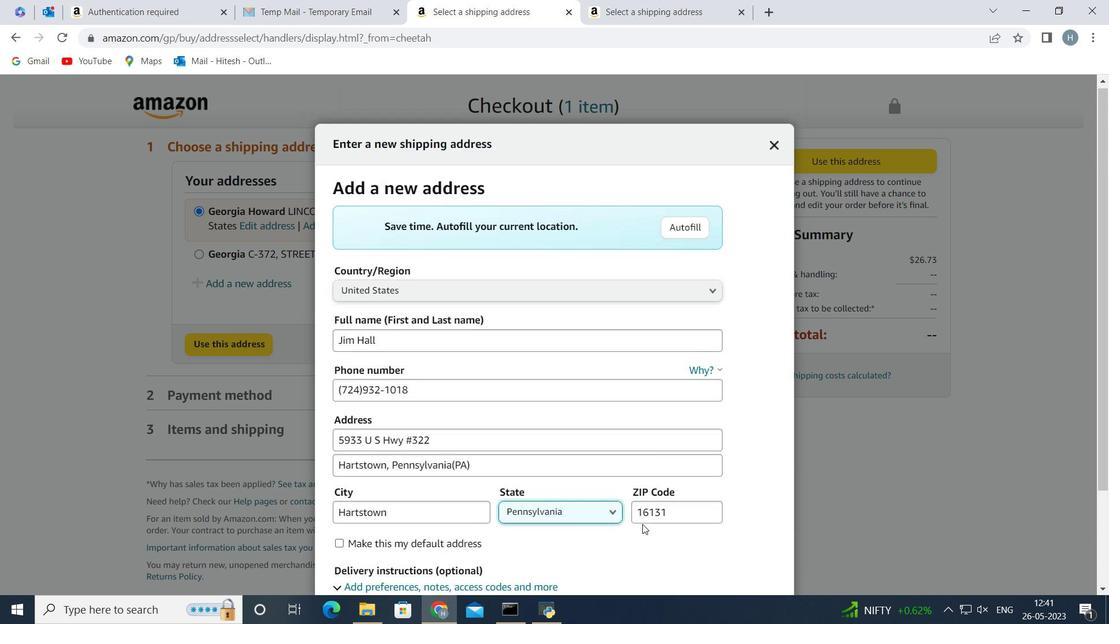 
Action: Mouse scrolled (643, 524) with delta (0, 0)
Screenshot: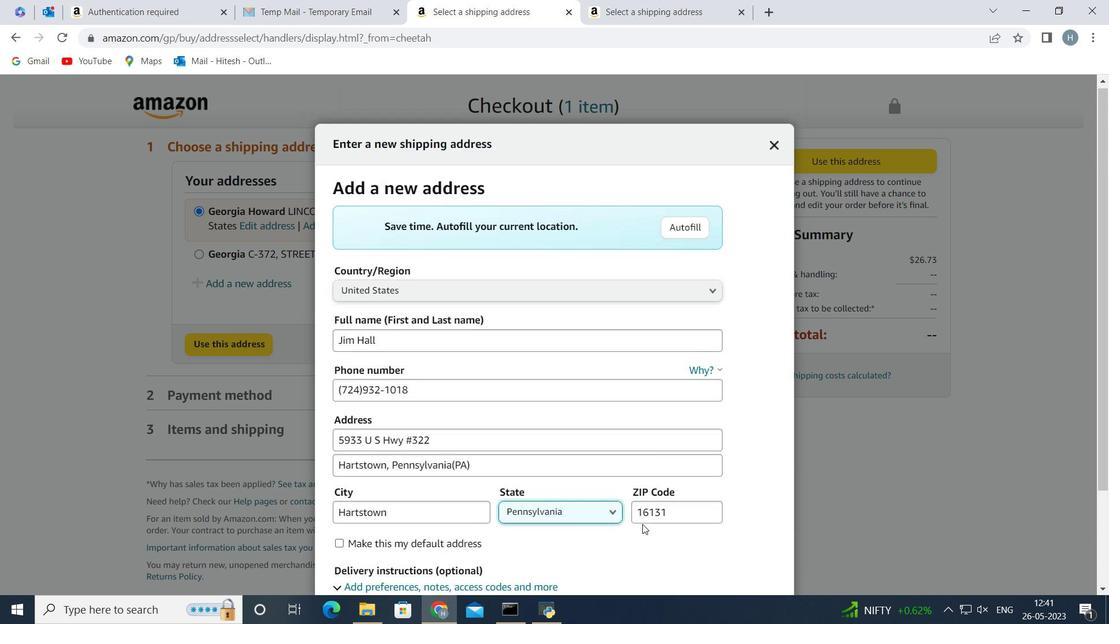 
